 Task: In Heading Arial with underline. Font size of heading  '18'Font style of data Calibri. Font size of data  9Alignment of headline & data Align center. Fill color in heading,  RedFont color of data Black Apply border in Data No BorderIn the sheet   Fusion Sales log book
Action: Mouse moved to (33, 156)
Screenshot: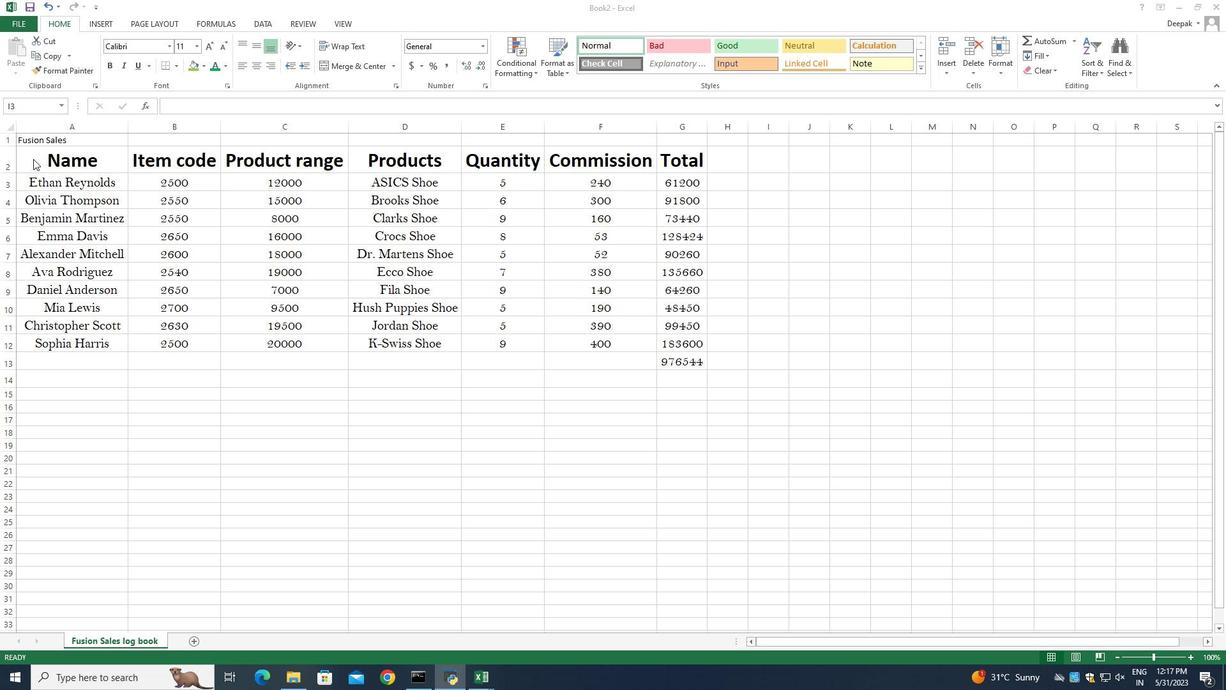 
Action: Mouse pressed left at (33, 156)
Screenshot: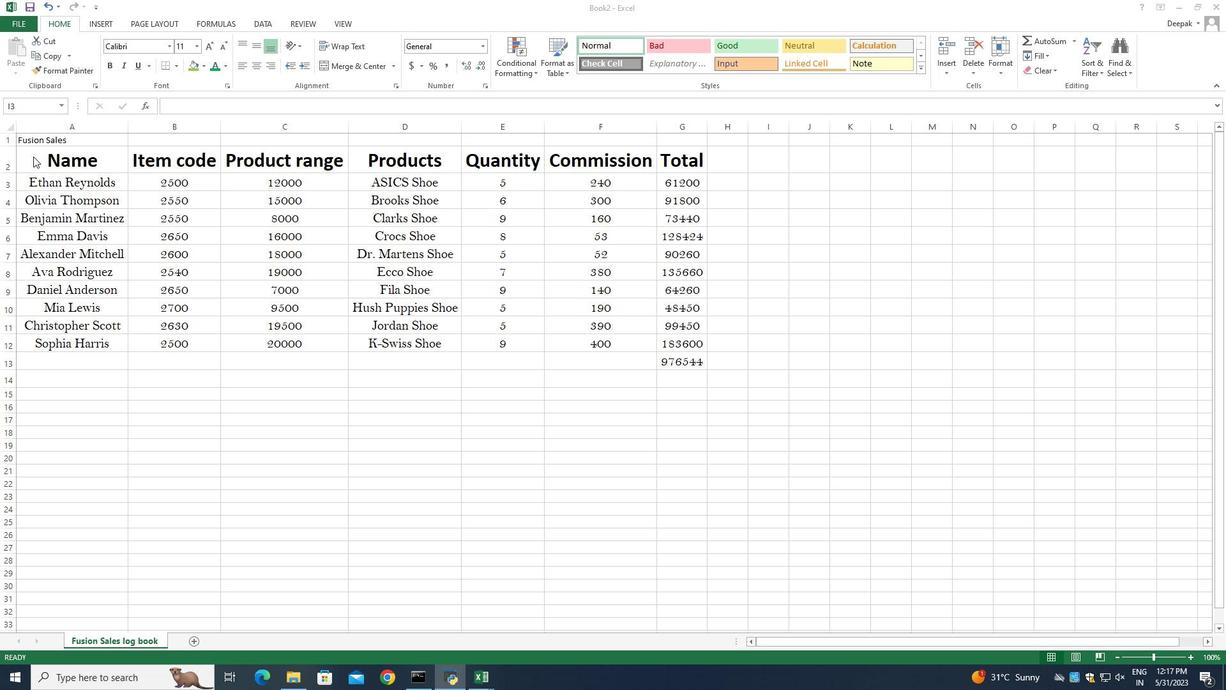 
Action: Mouse moved to (31, 156)
Screenshot: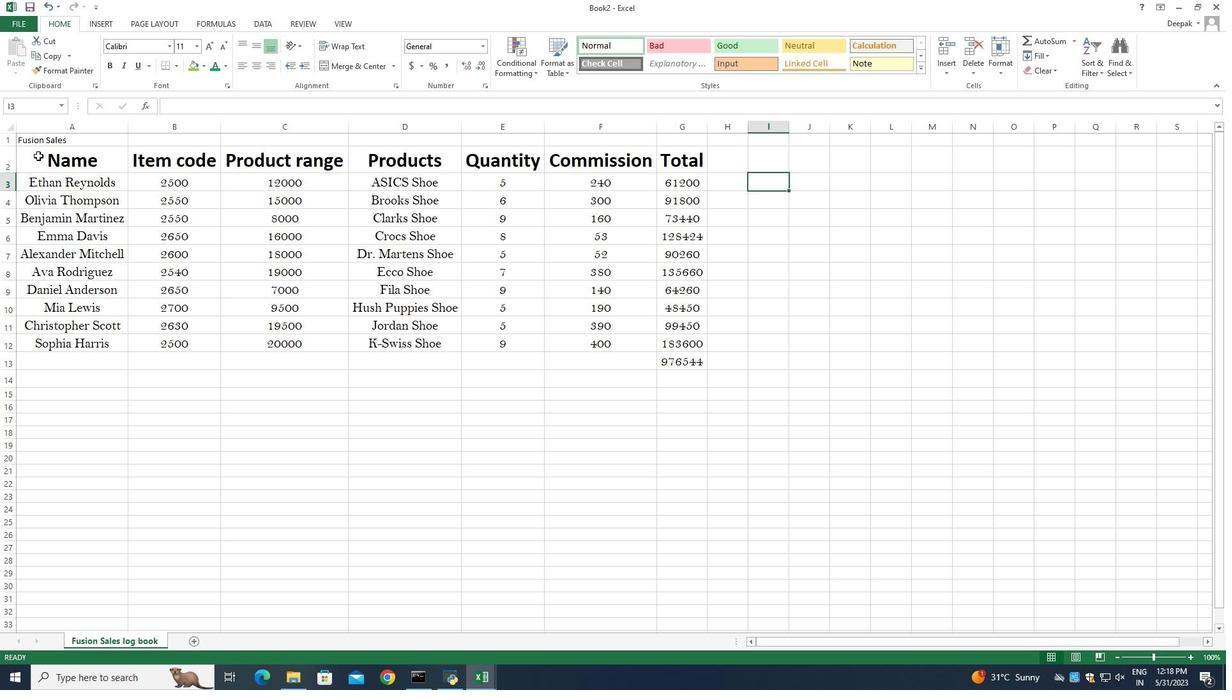 
Action: Mouse pressed left at (31, 156)
Screenshot: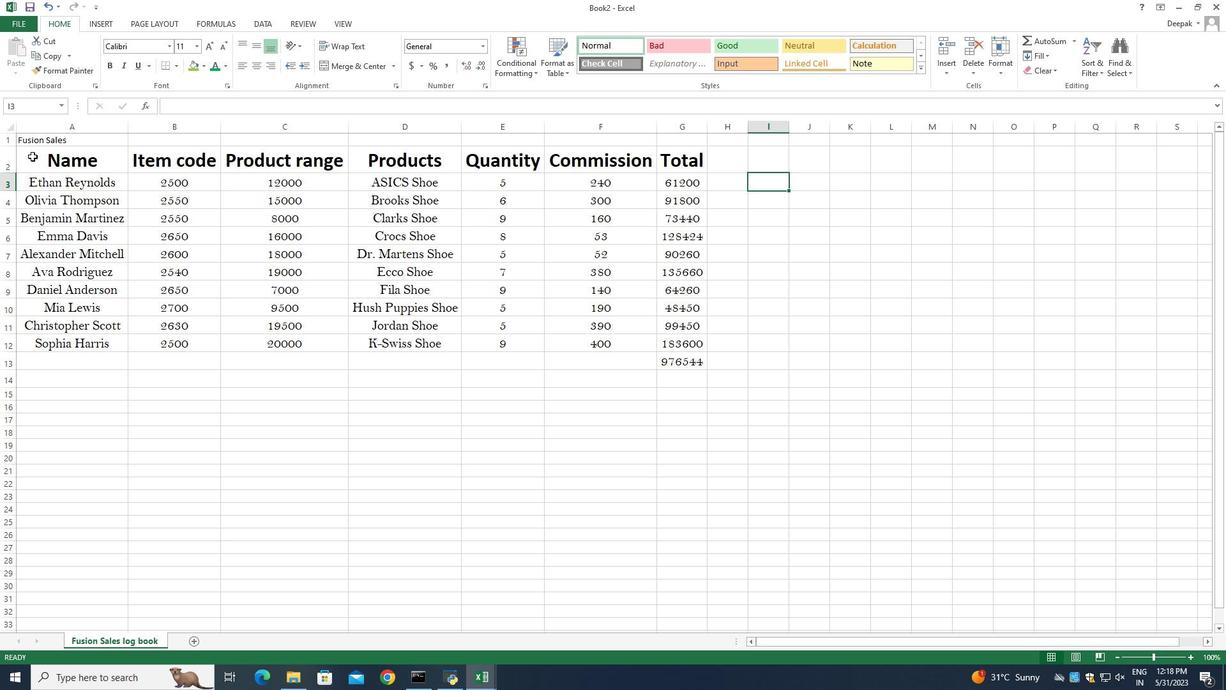 
Action: Mouse moved to (173, 44)
Screenshot: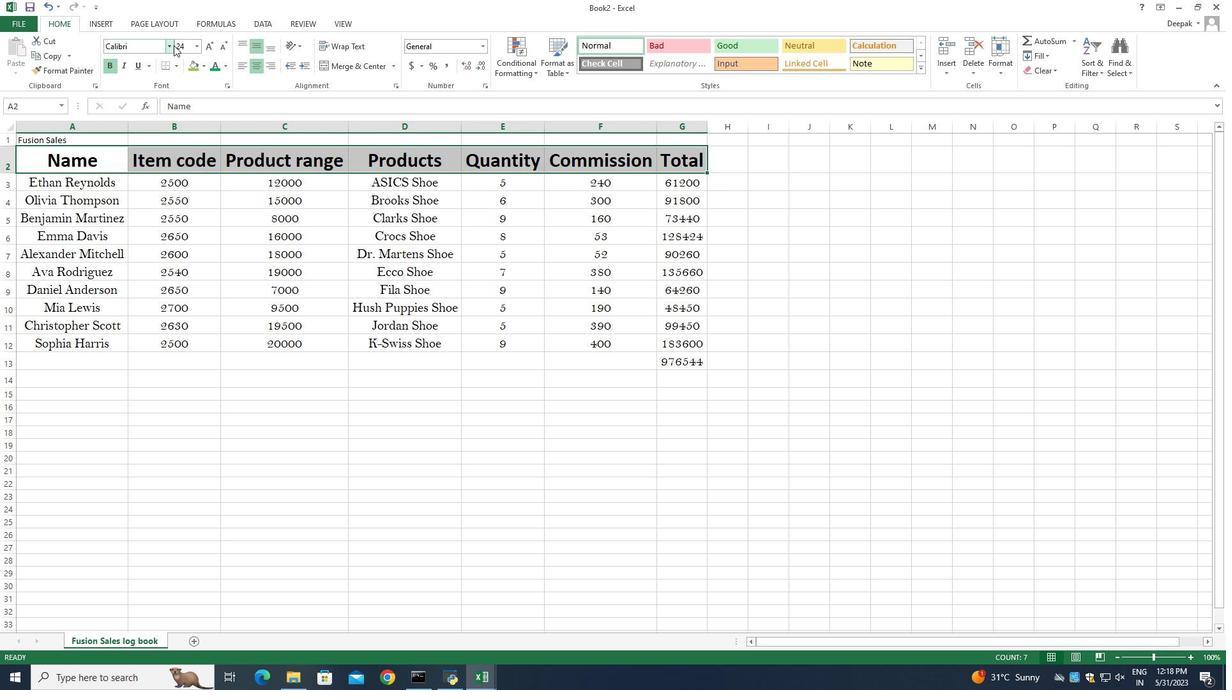 
Action: Mouse pressed left at (173, 44)
Screenshot: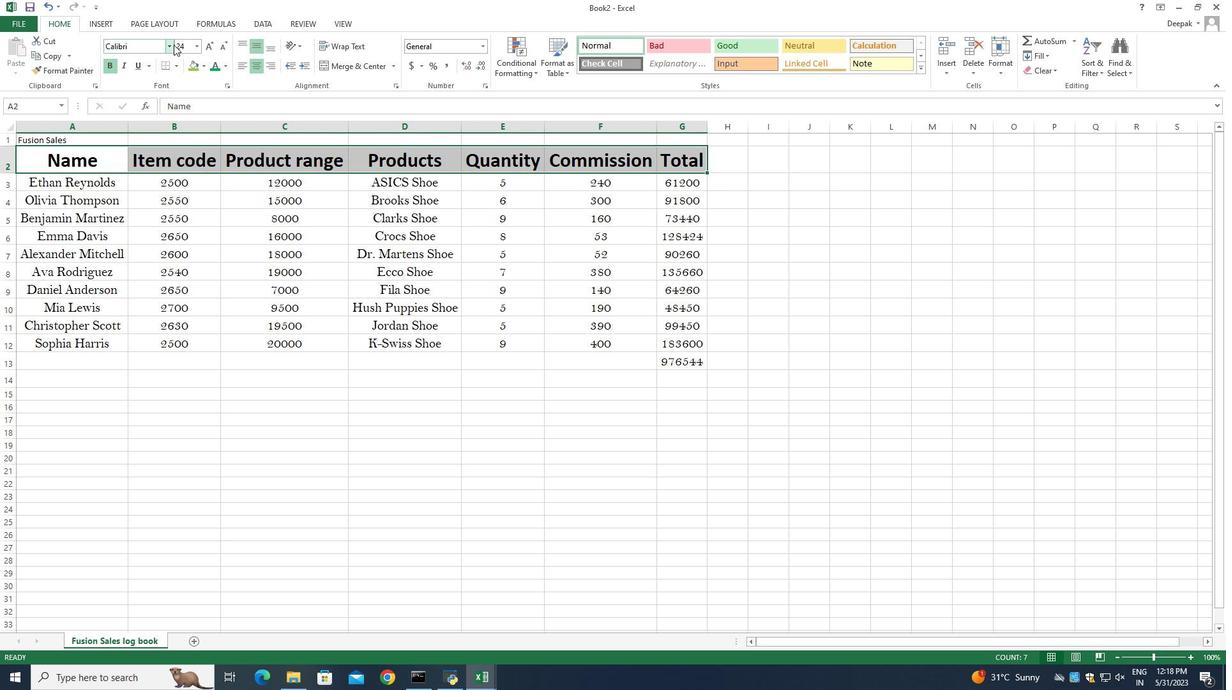 
Action: Mouse moved to (158, 158)
Screenshot: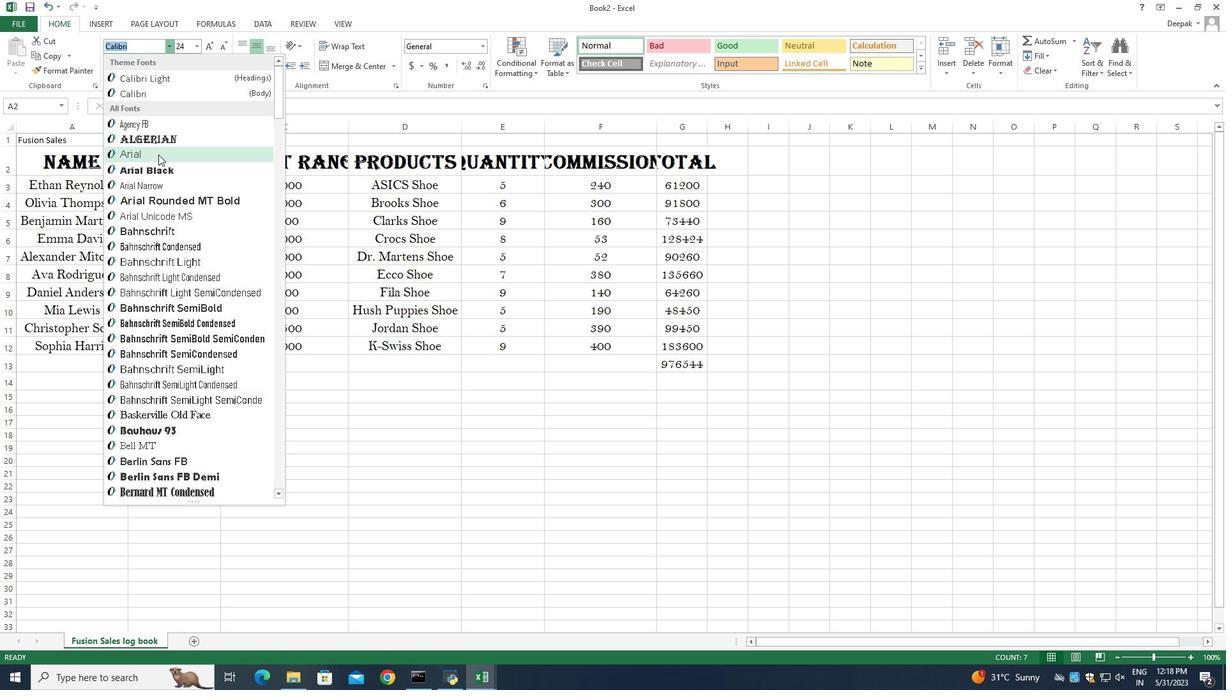 
Action: Mouse pressed left at (158, 158)
Screenshot: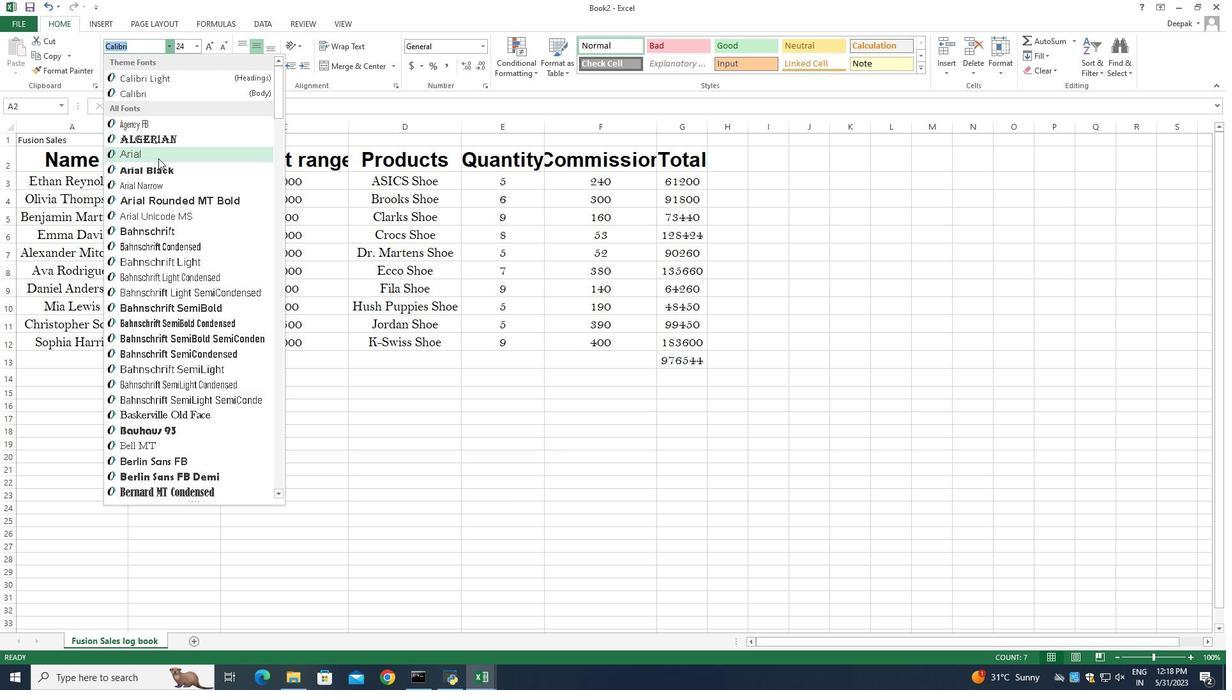 
Action: Key pressed ctrl+U
Screenshot: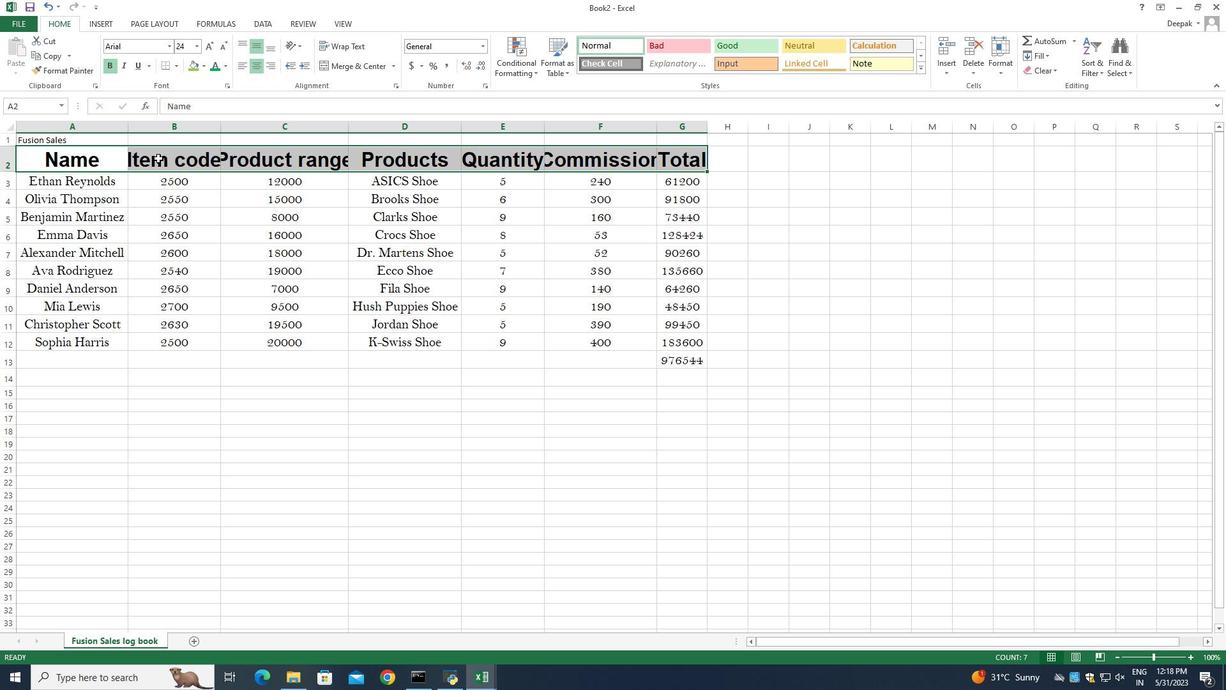 
Action: Mouse moved to (731, 159)
Screenshot: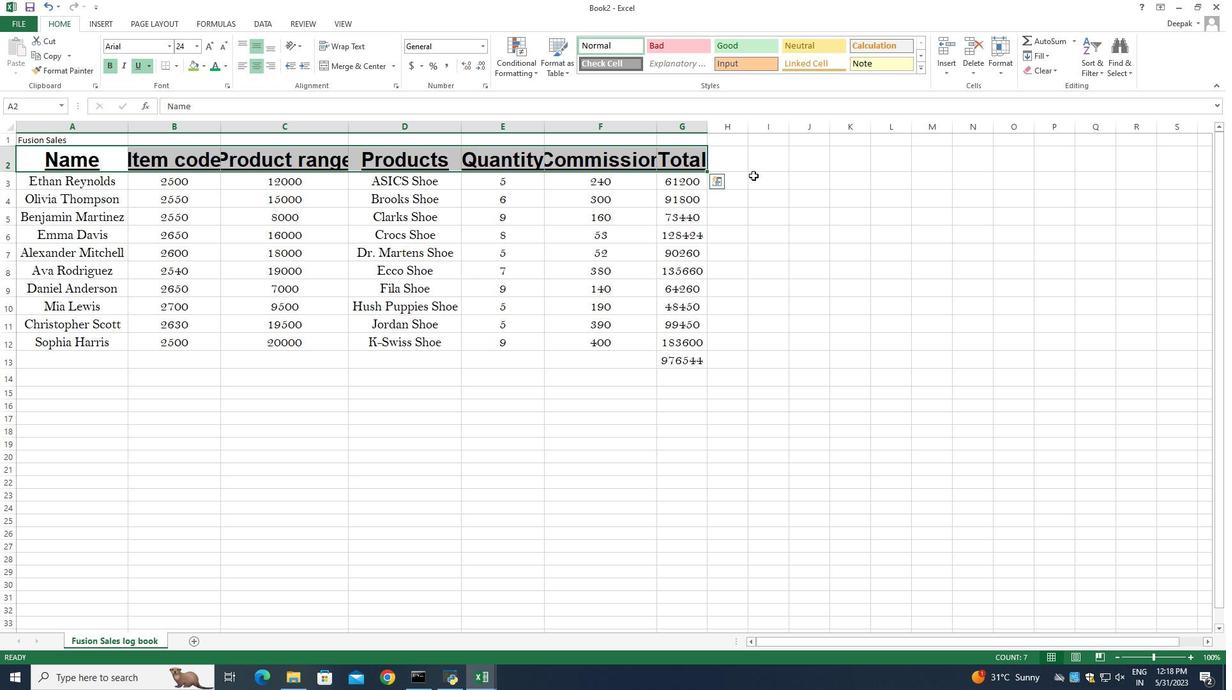 
Action: Mouse pressed left at (731, 159)
Screenshot: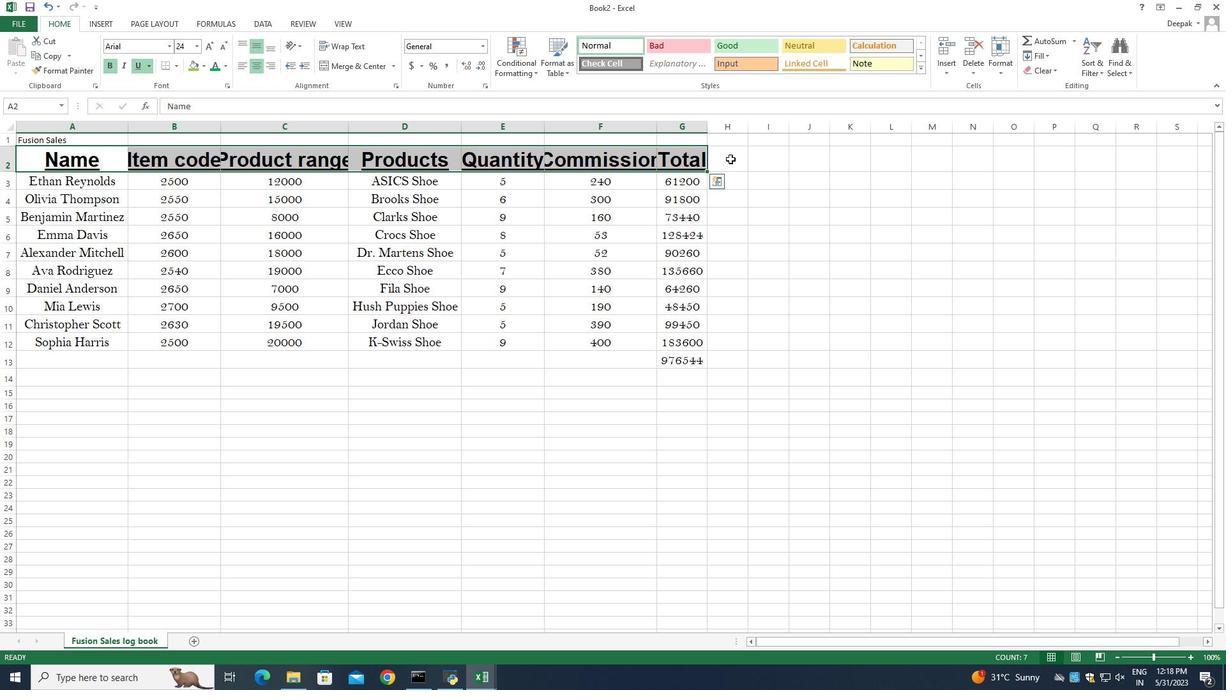
Action: Mouse moved to (30, 154)
Screenshot: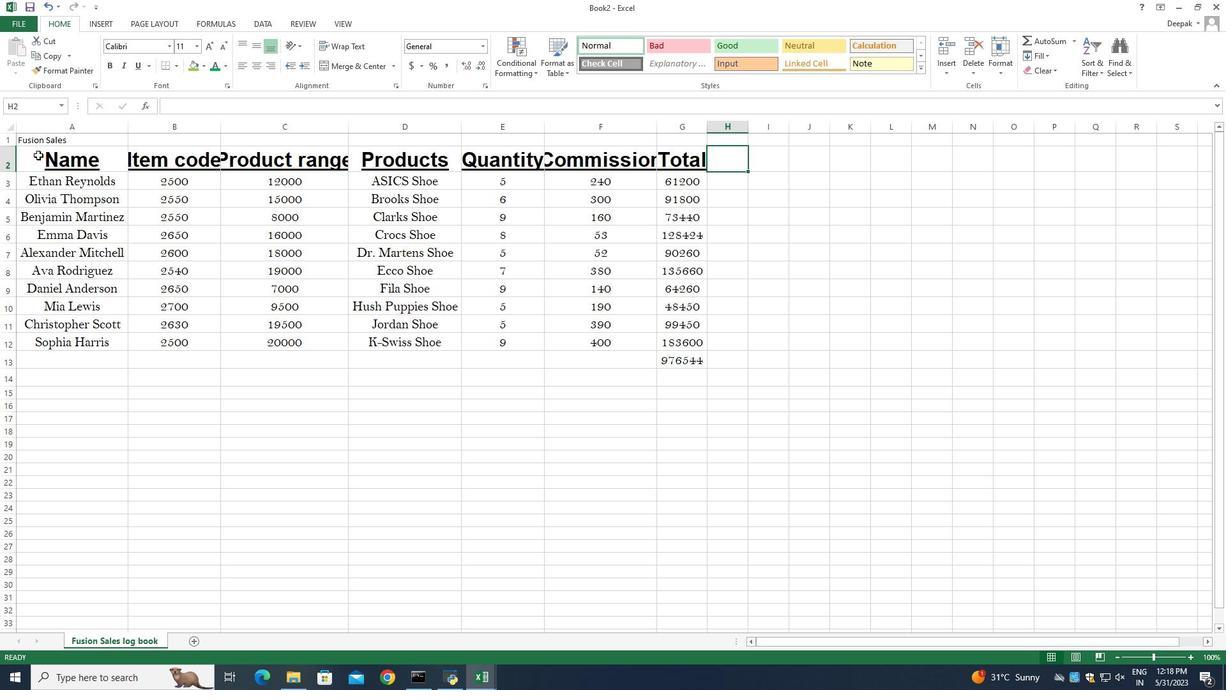 
Action: Mouse pressed left at (30, 154)
Screenshot: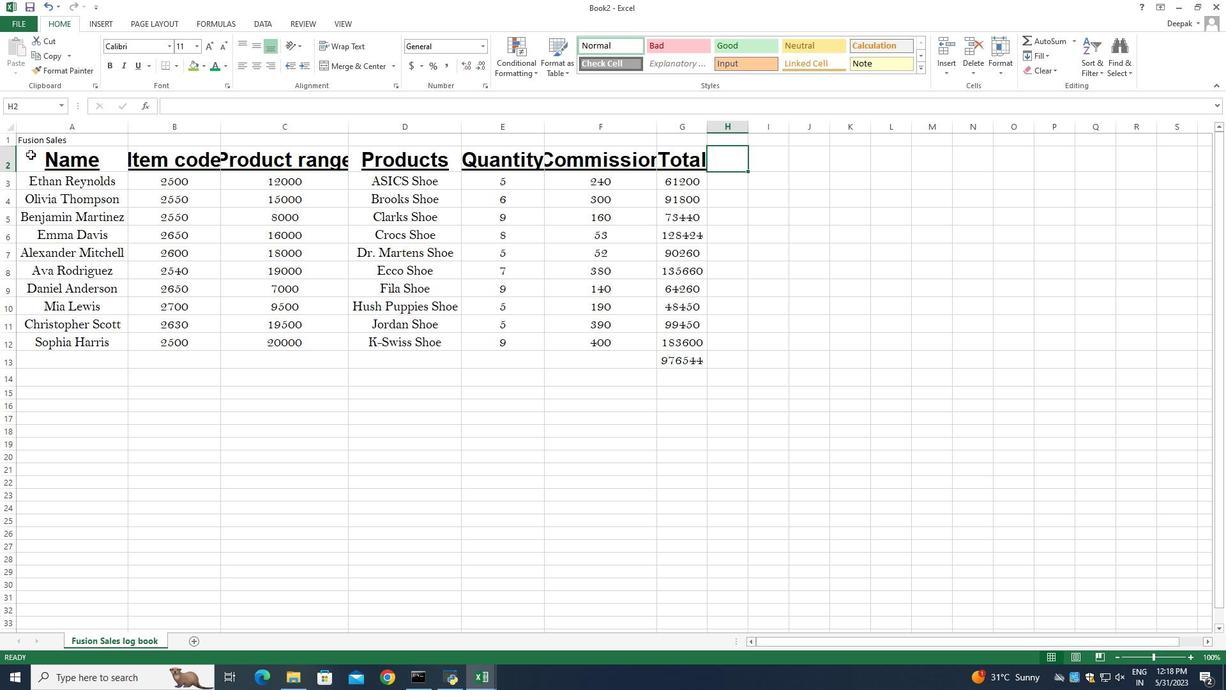 
Action: Mouse moved to (201, 46)
Screenshot: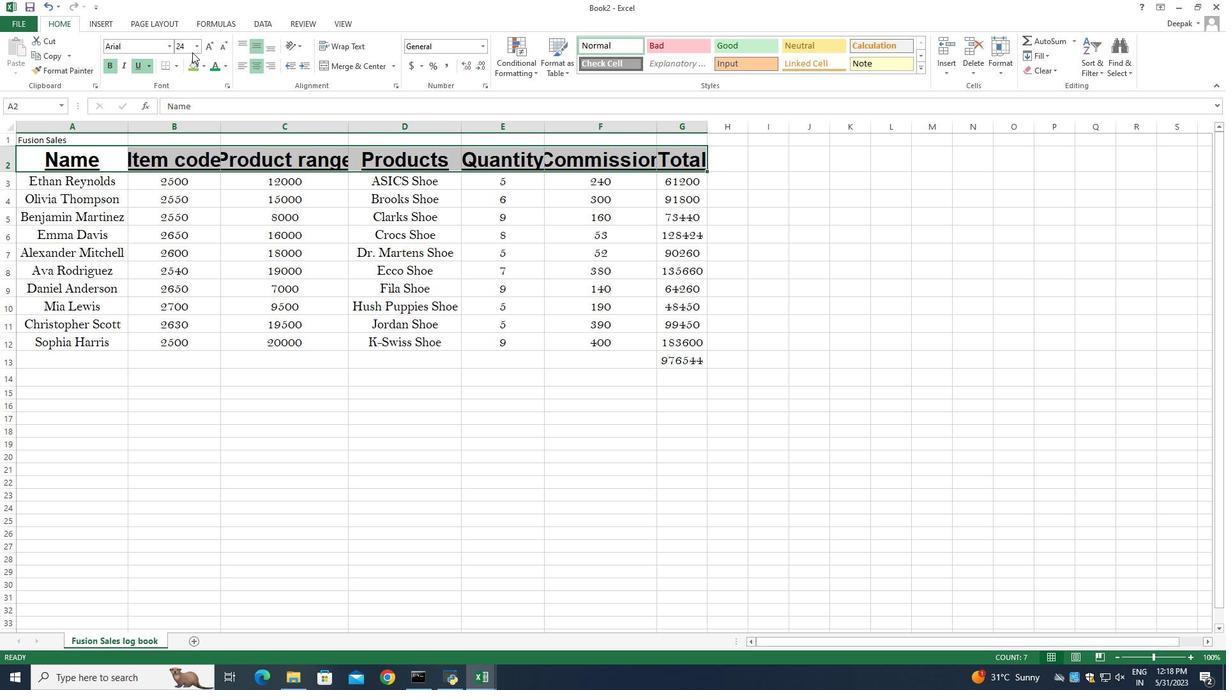 
Action: Mouse pressed left at (201, 46)
Screenshot: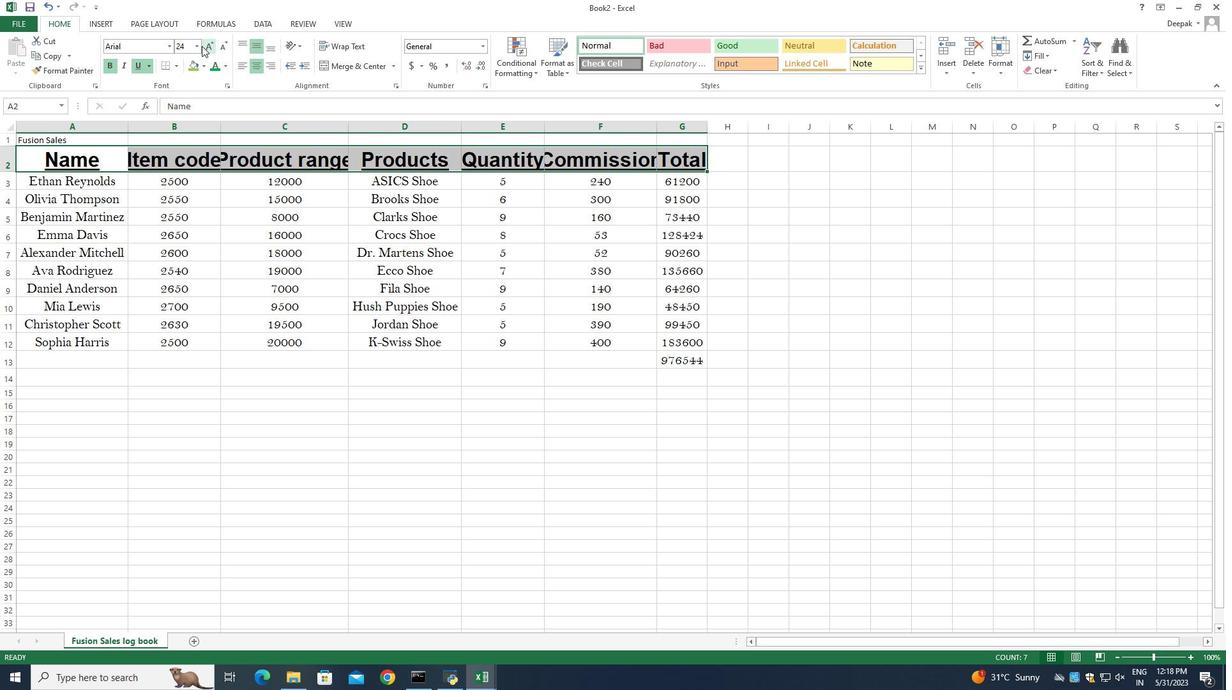 
Action: Mouse pressed left at (201, 46)
Screenshot: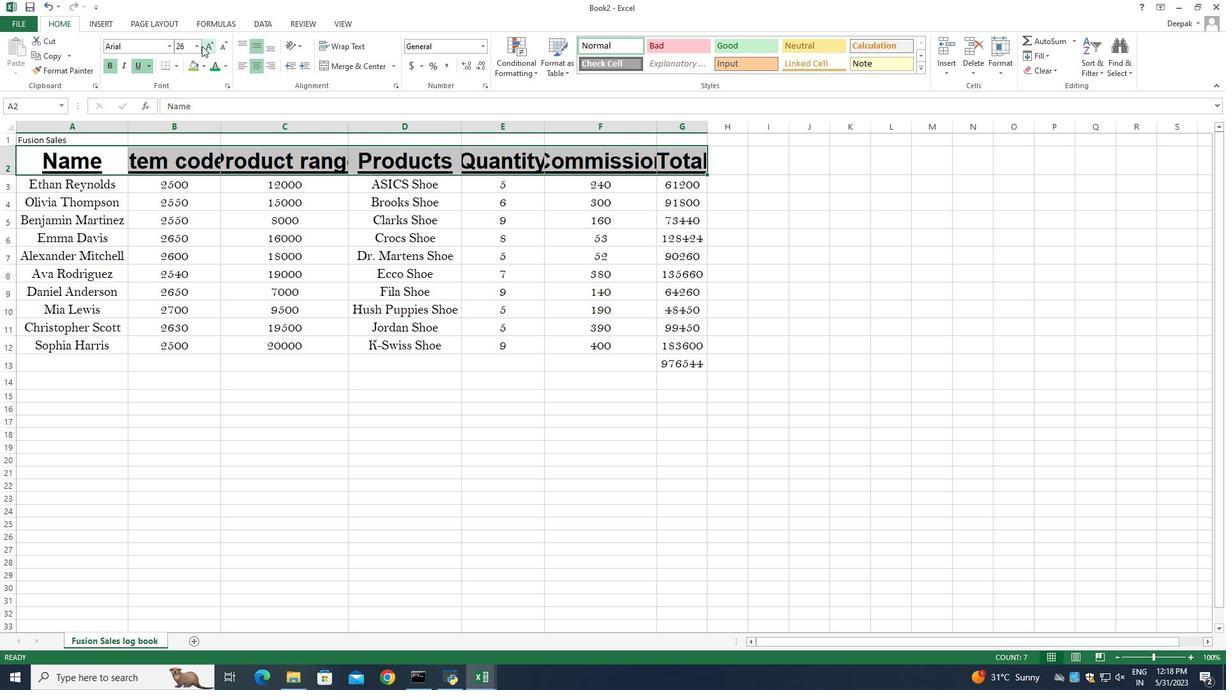 
Action: Mouse moved to (226, 44)
Screenshot: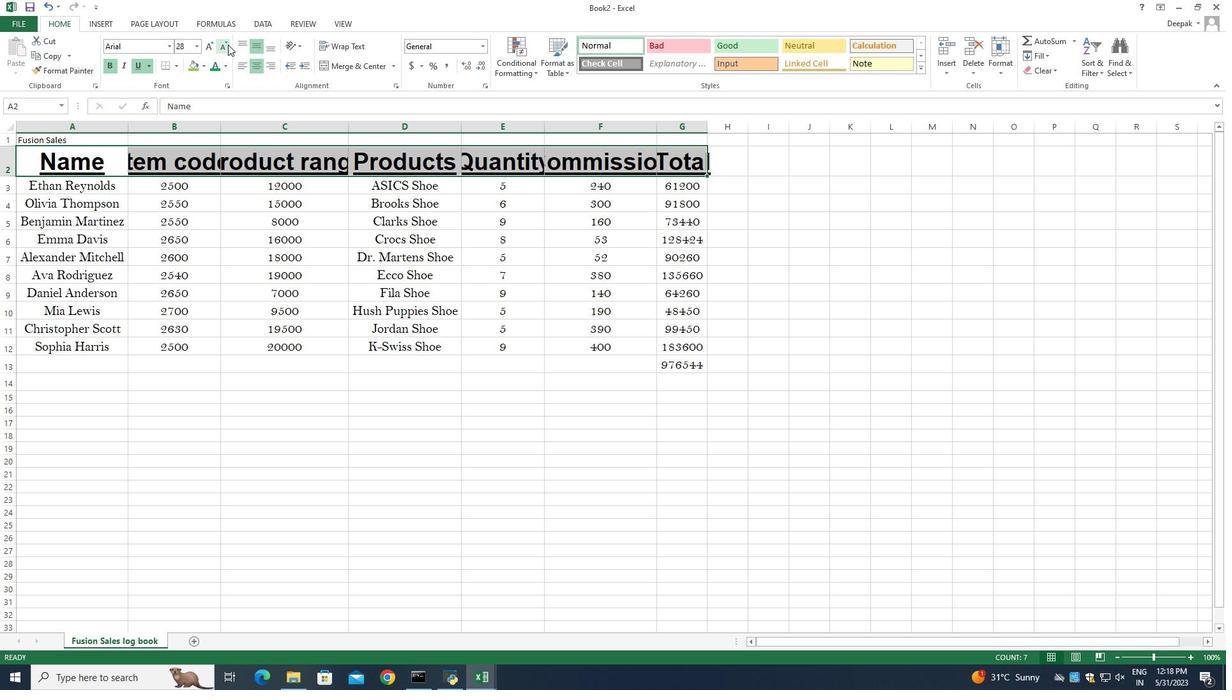 
Action: Mouse pressed left at (226, 44)
Screenshot: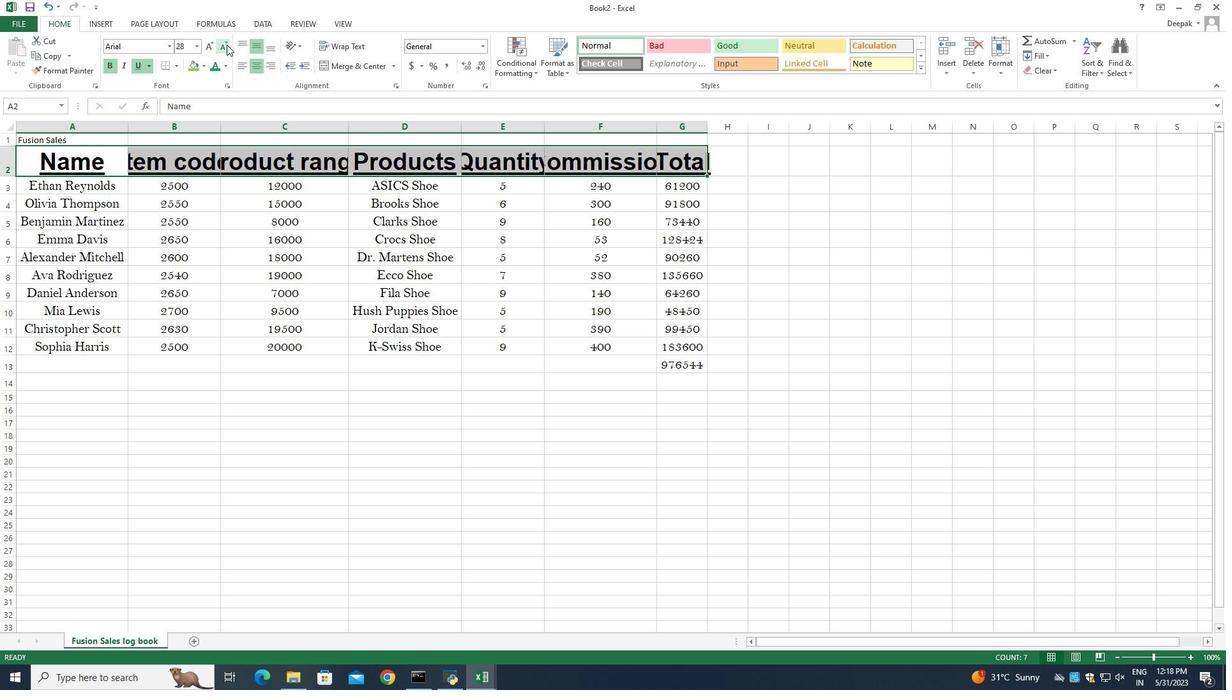 
Action: Mouse pressed left at (226, 44)
Screenshot: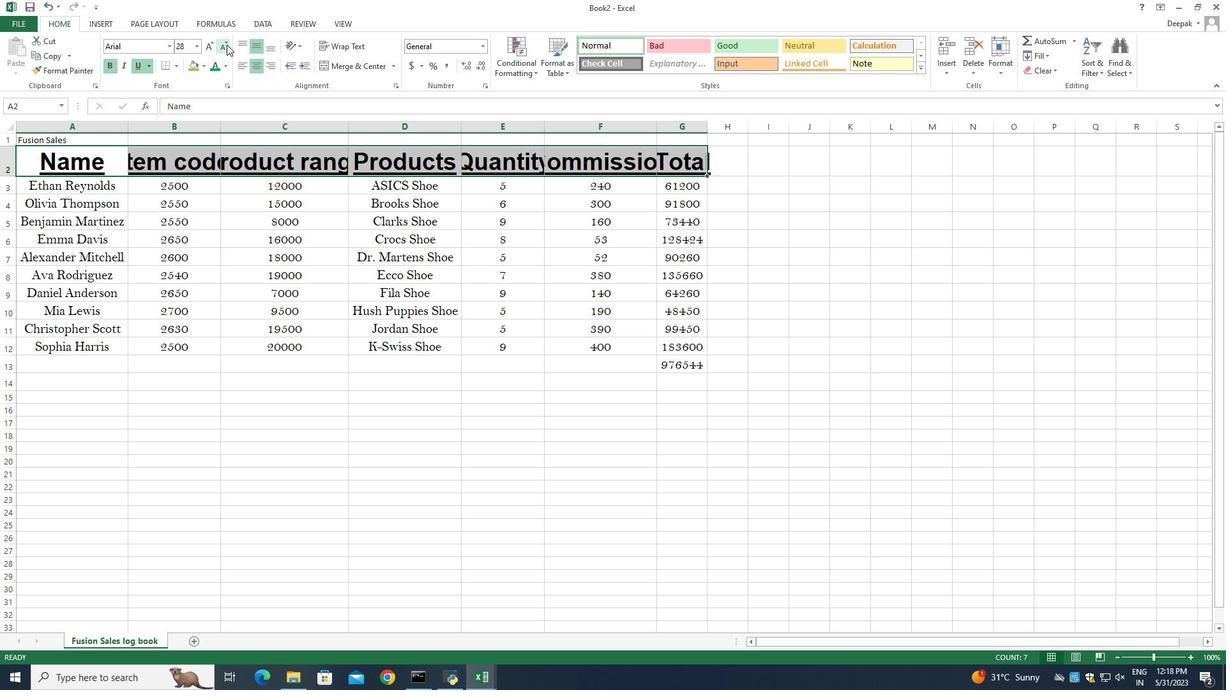 
Action: Mouse moved to (199, 44)
Screenshot: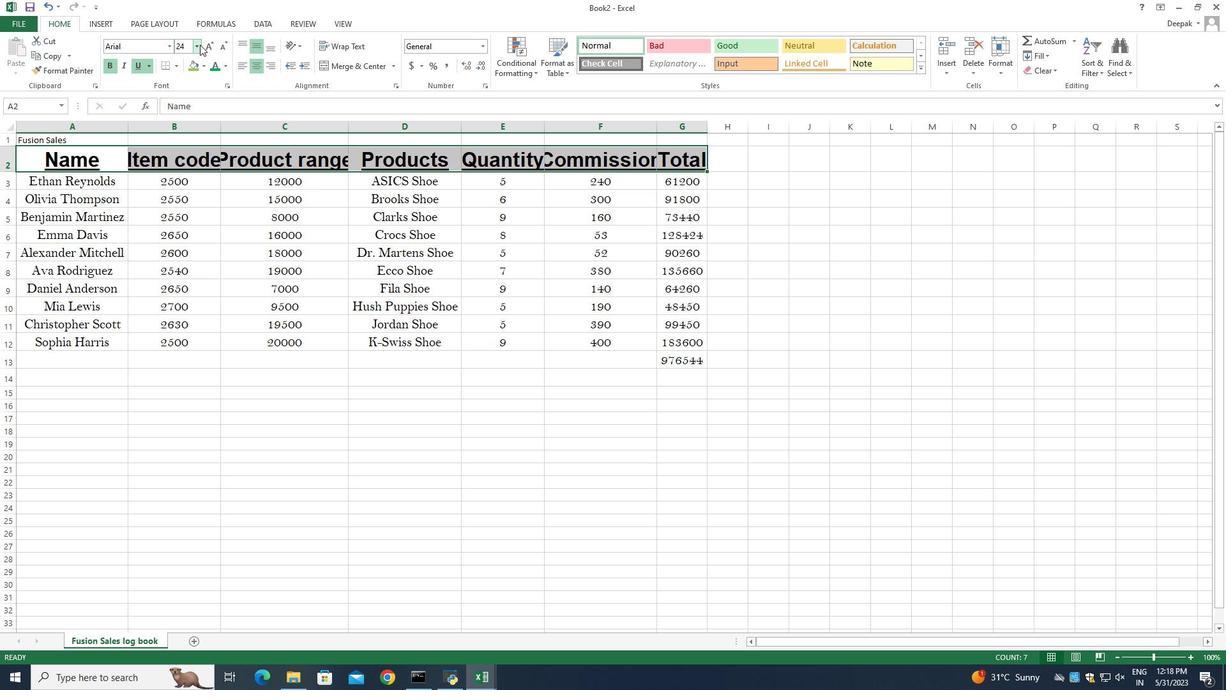 
Action: Mouse pressed left at (199, 44)
Screenshot: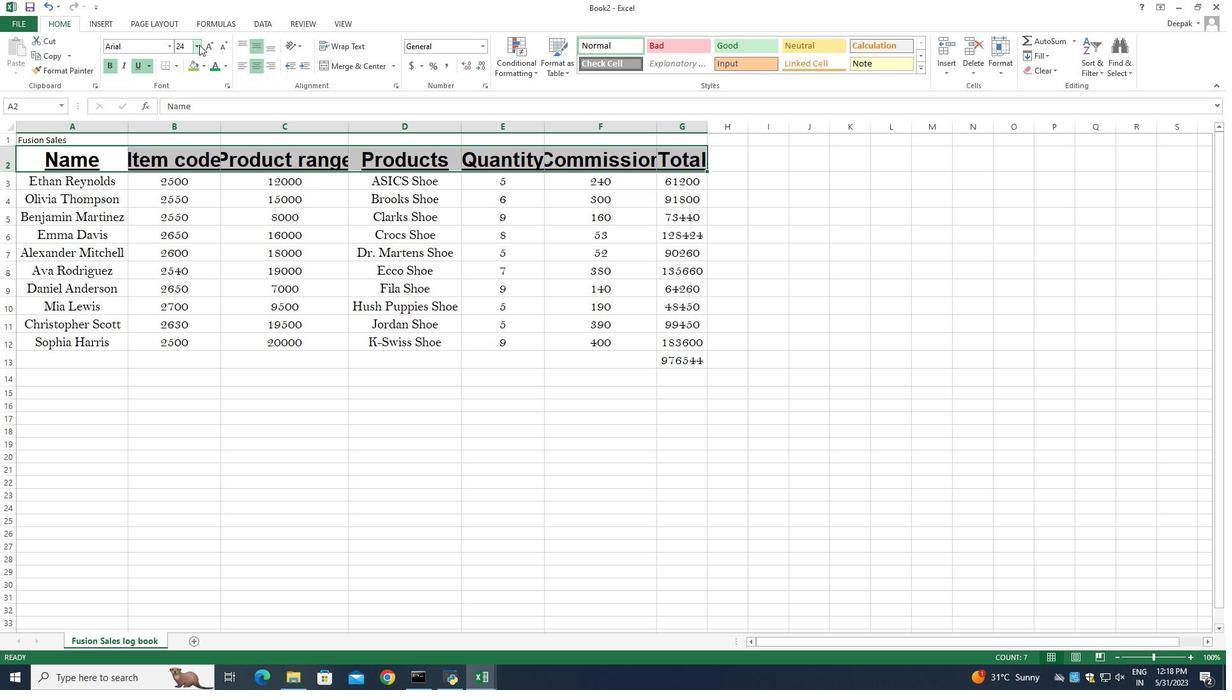 
Action: Mouse moved to (184, 144)
Screenshot: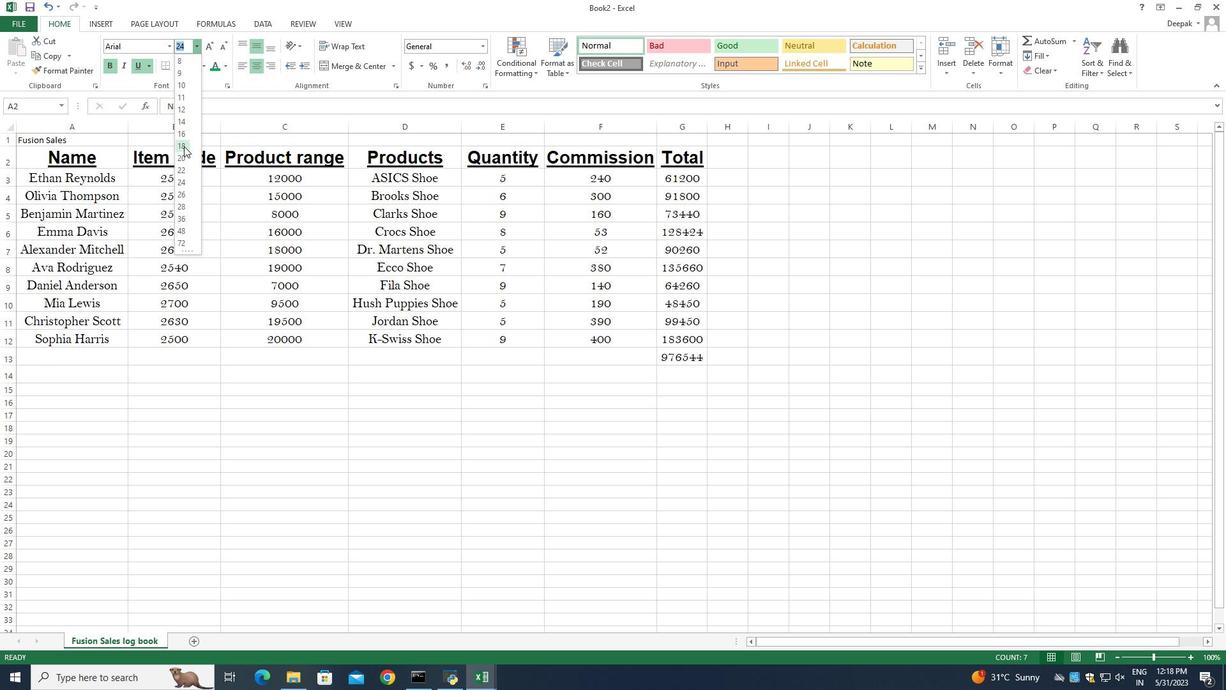 
Action: Mouse pressed left at (184, 144)
Screenshot: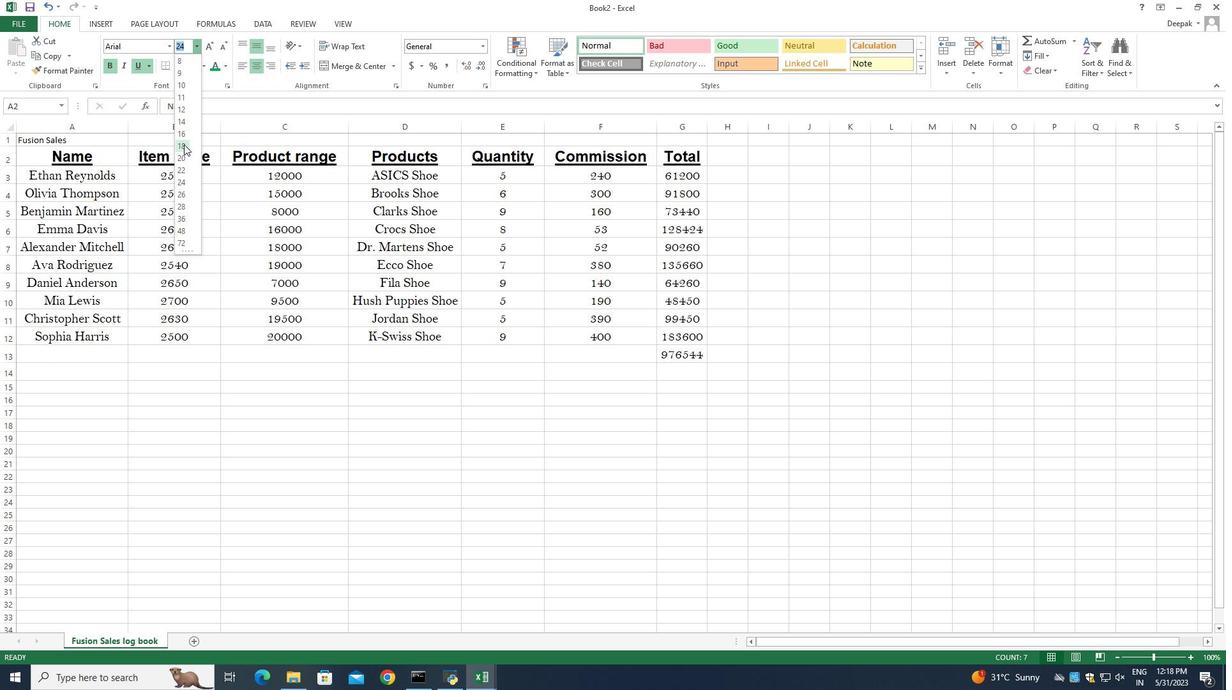 
Action: Mouse moved to (28, 172)
Screenshot: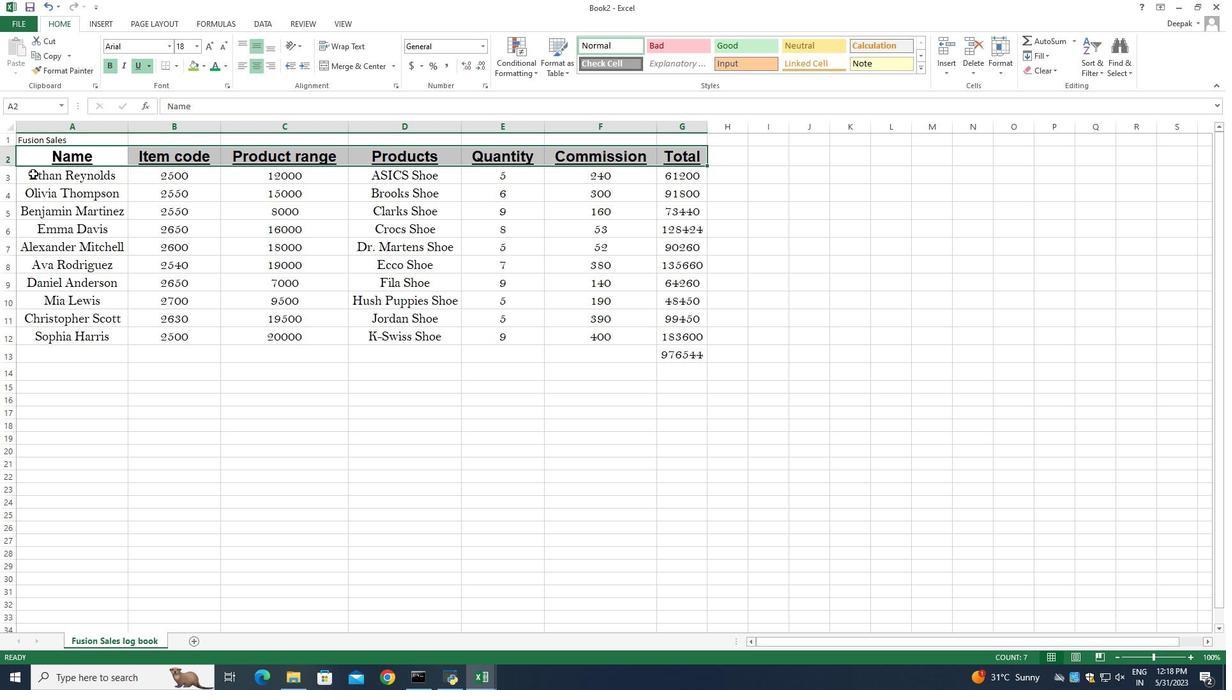
Action: Mouse pressed left at (28, 172)
Screenshot: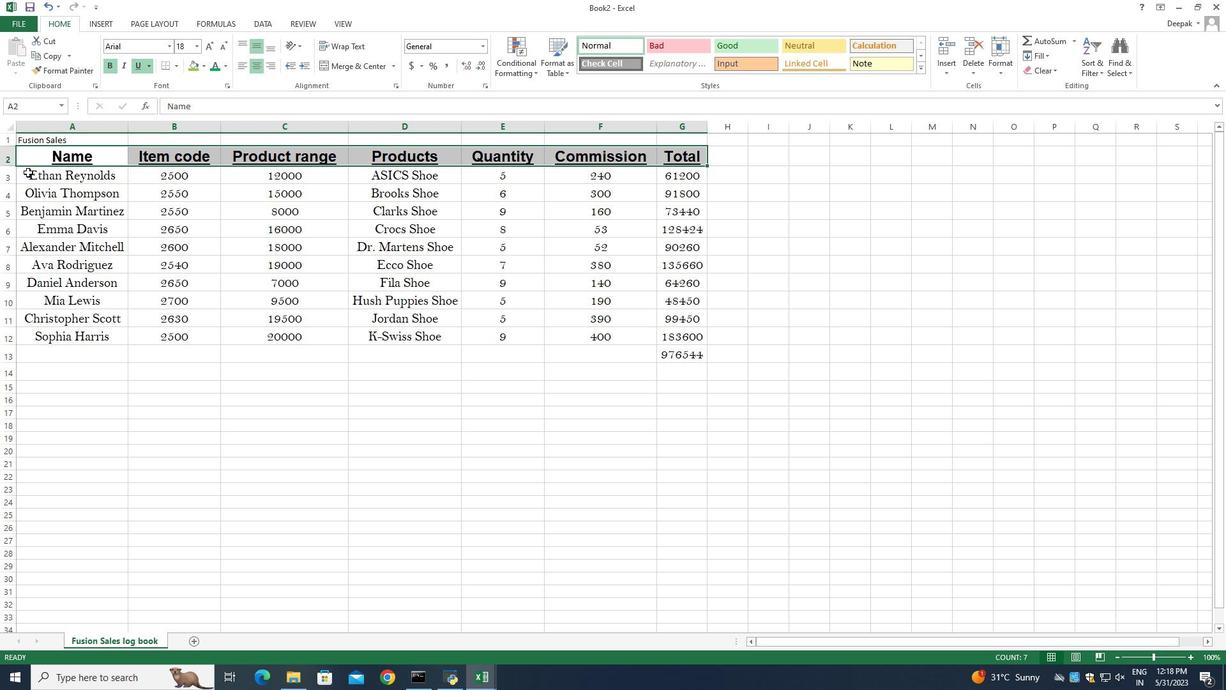 
Action: Mouse moved to (168, 47)
Screenshot: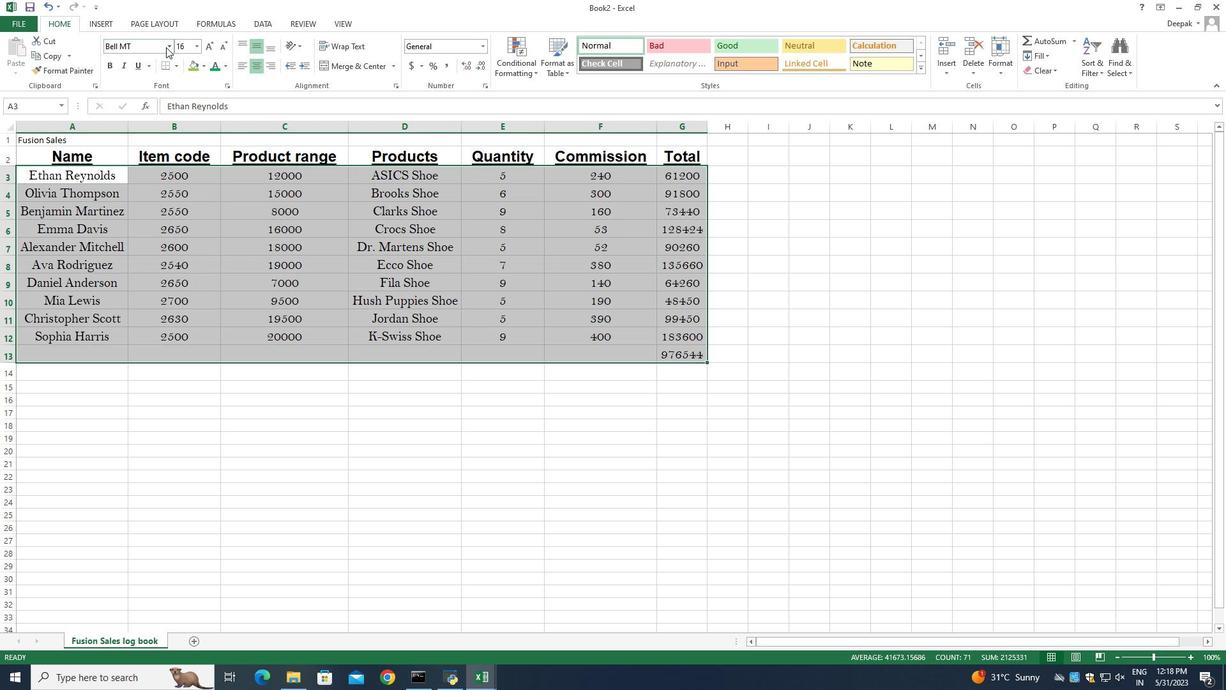 
Action: Mouse pressed left at (168, 47)
Screenshot: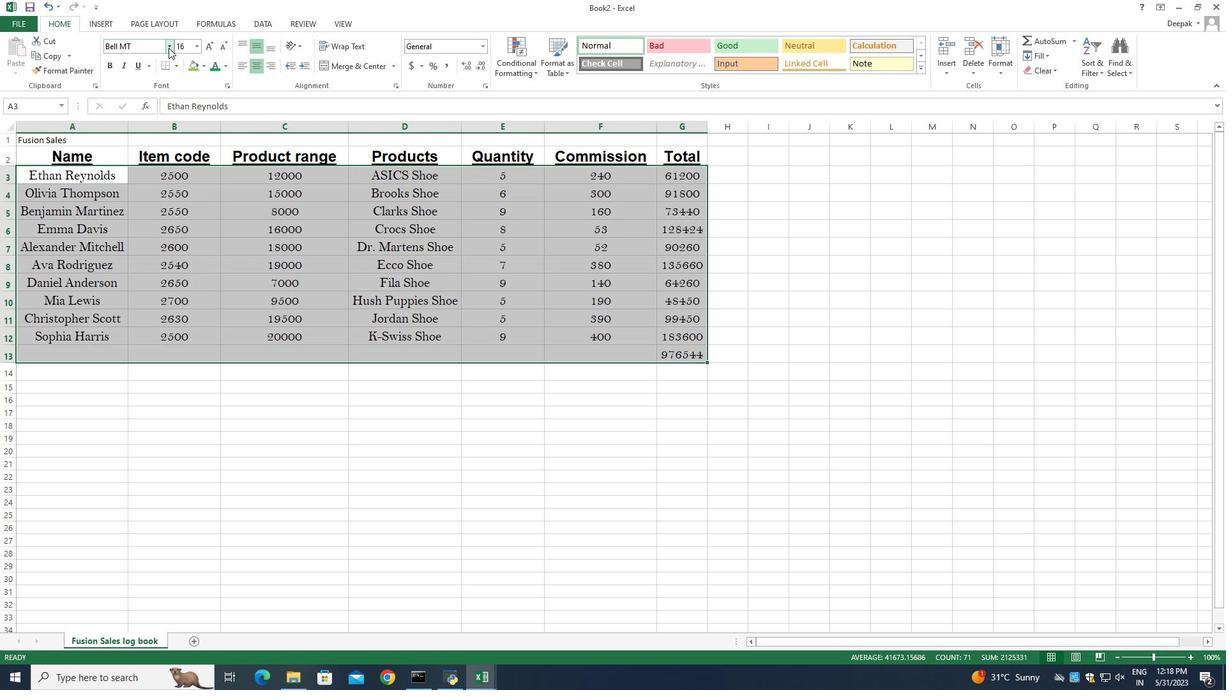 
Action: Mouse moved to (168, 435)
Screenshot: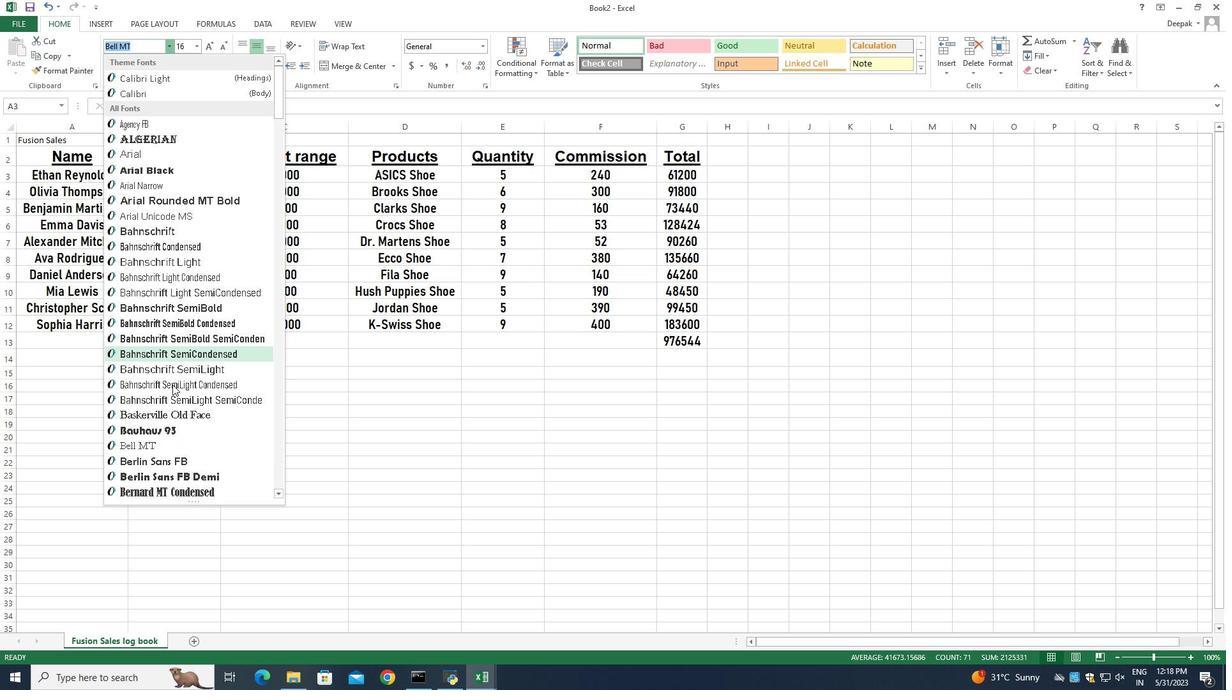 
Action: Mouse scrolled (168, 435) with delta (0, 0)
Screenshot: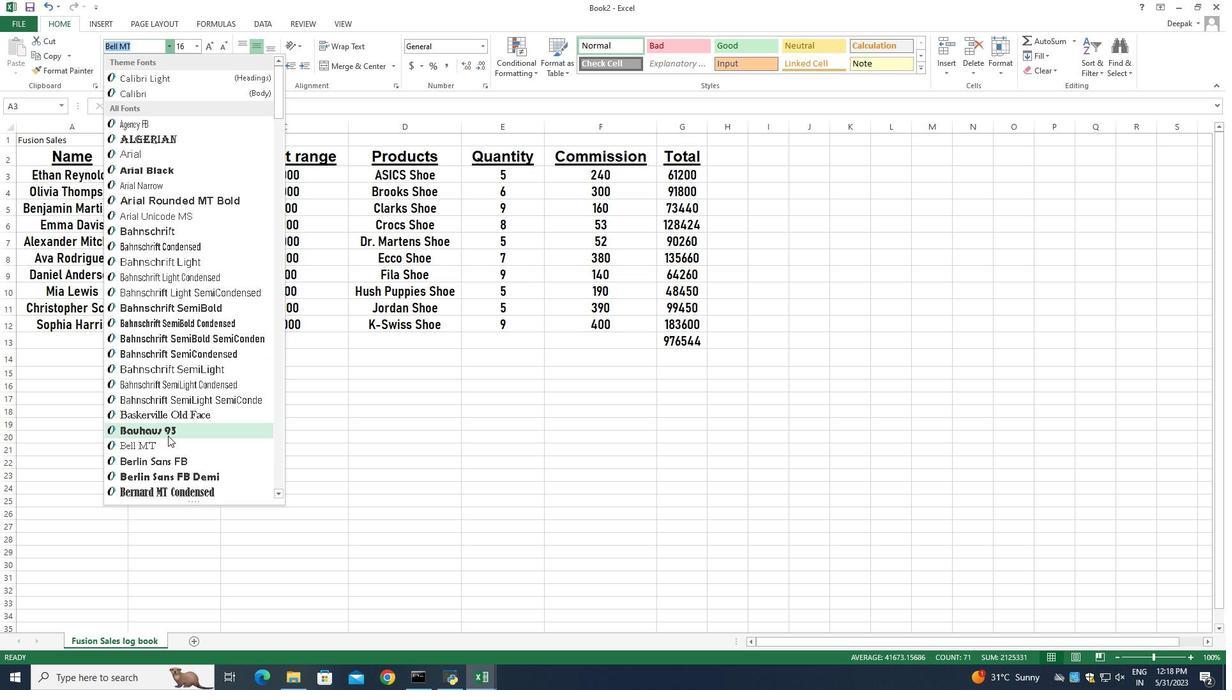 
Action: Mouse moved to (168, 437)
Screenshot: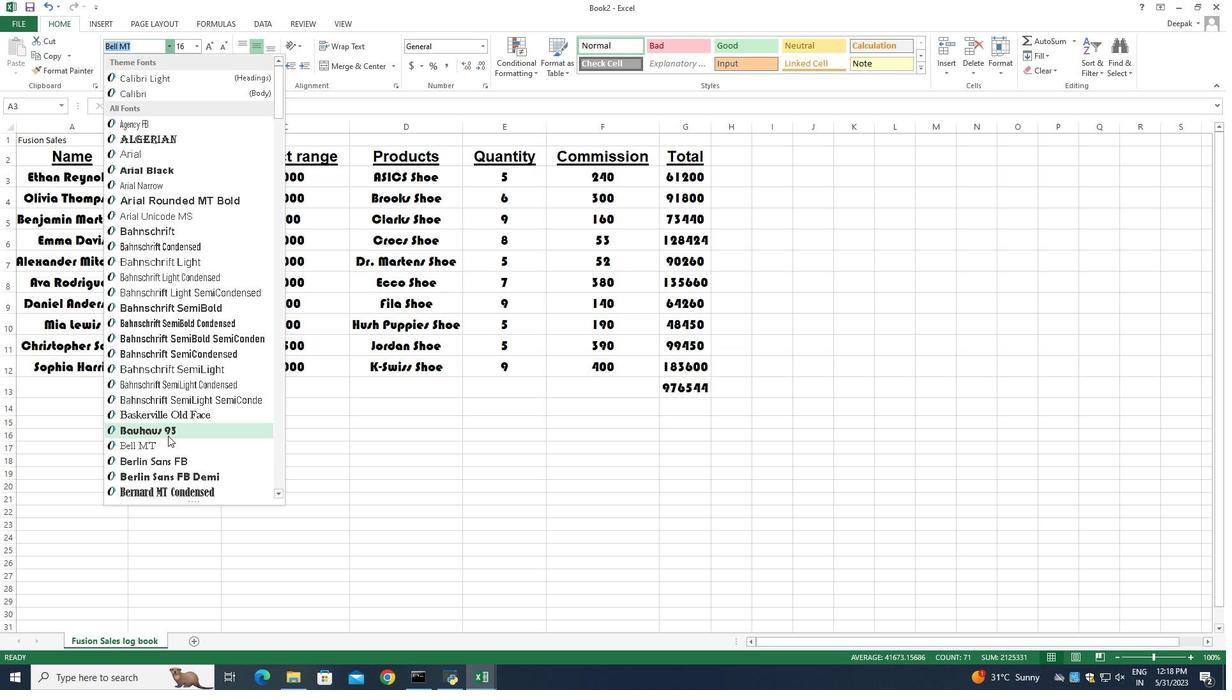 
Action: Mouse scrolled (168, 436) with delta (0, 0)
Screenshot: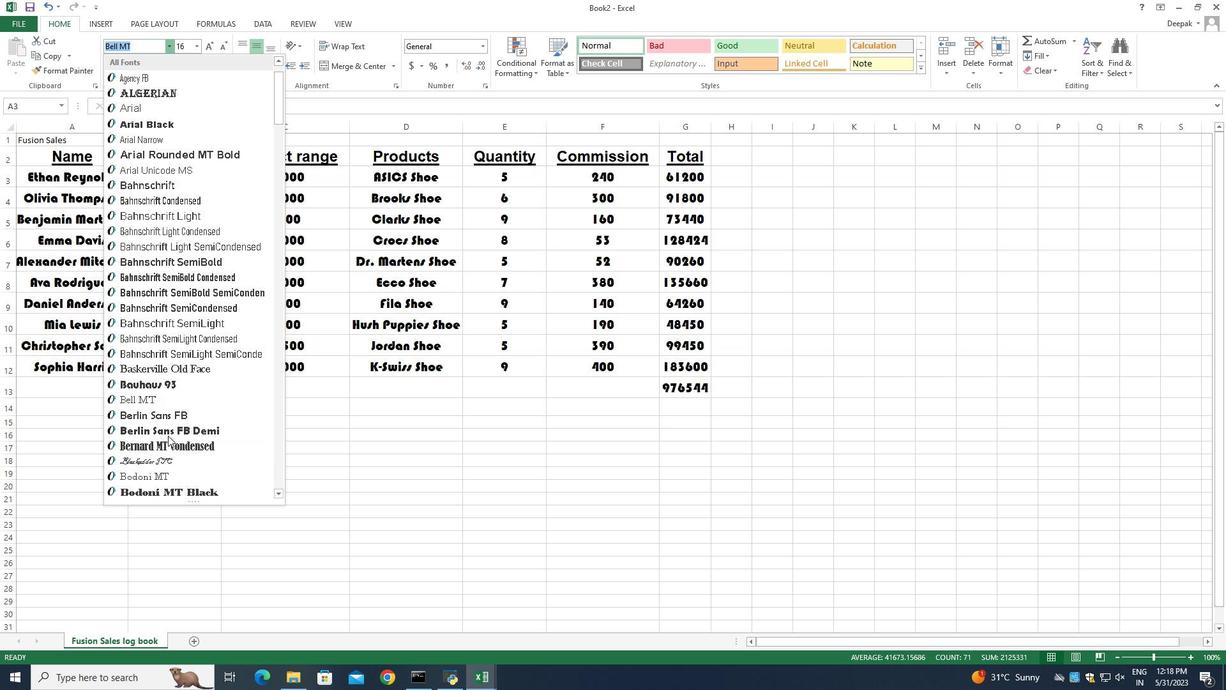 
Action: Mouse moved to (172, 375)
Screenshot: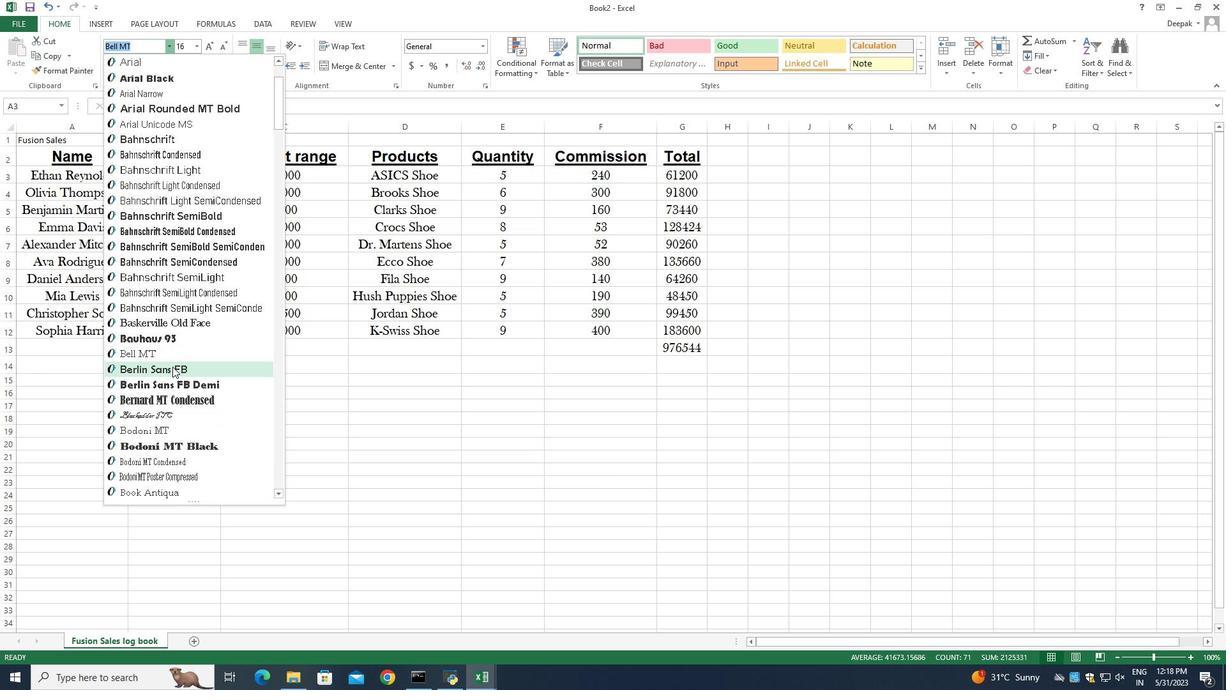 
Action: Mouse scrolled (172, 374) with delta (0, 0)
Screenshot: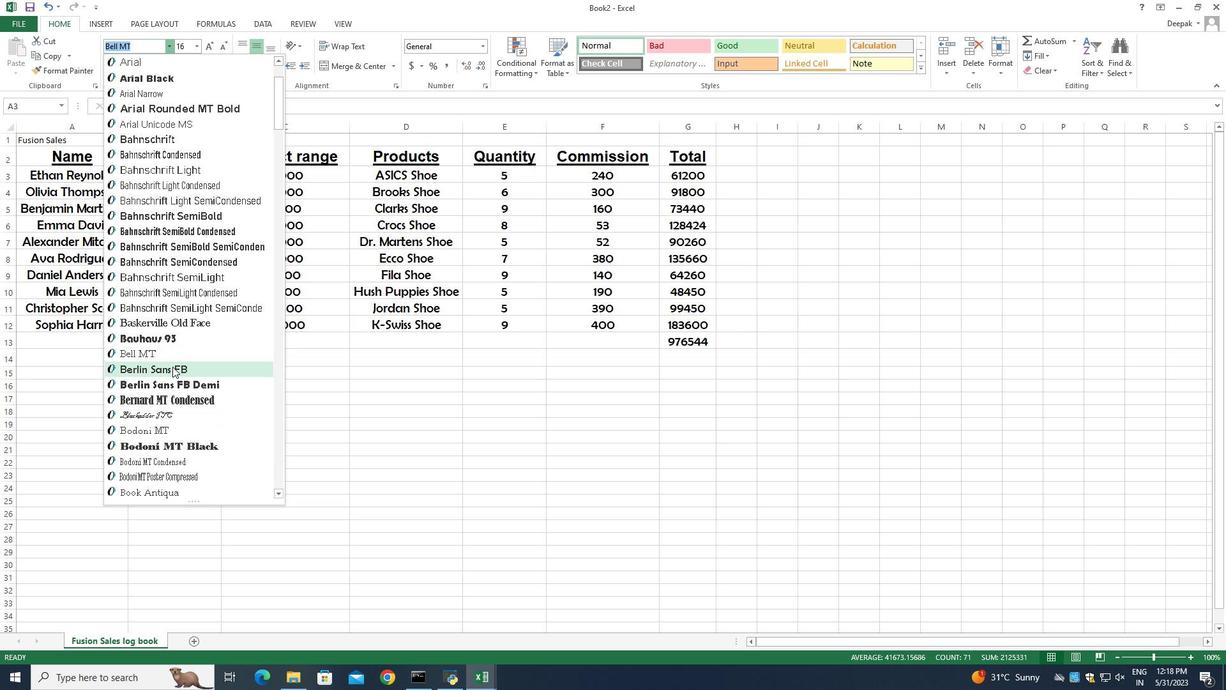 
Action: Mouse scrolled (172, 374) with delta (0, 0)
Screenshot: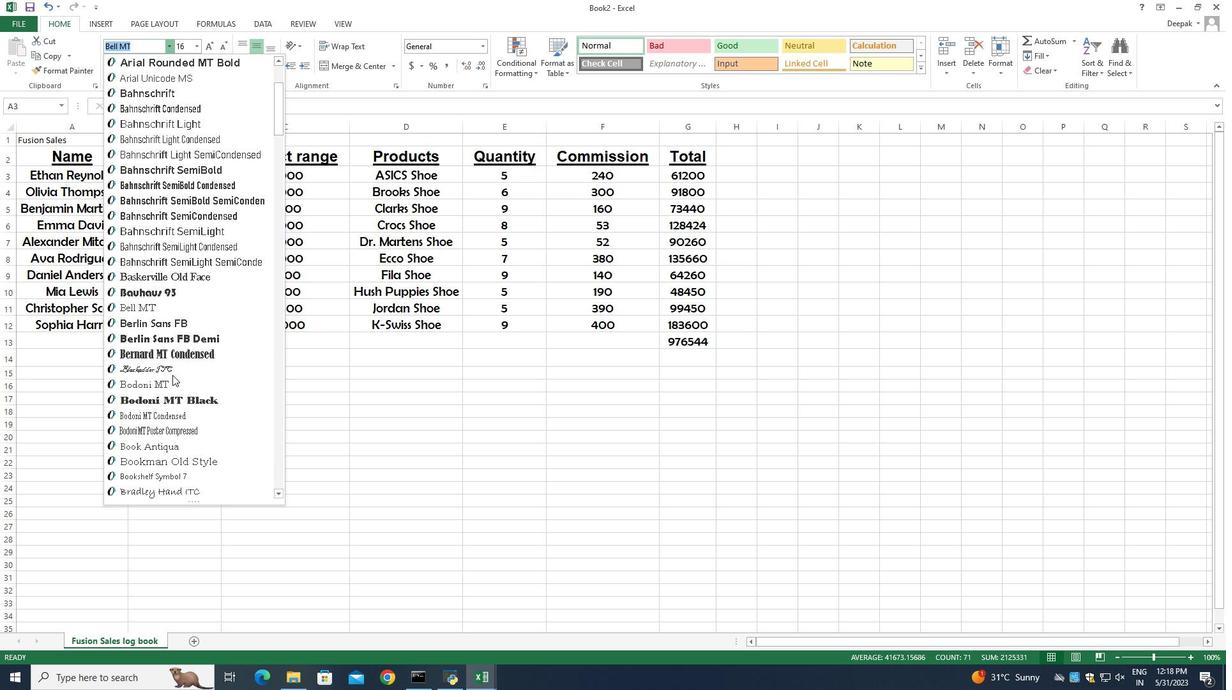 
Action: Mouse scrolled (172, 374) with delta (0, 0)
Screenshot: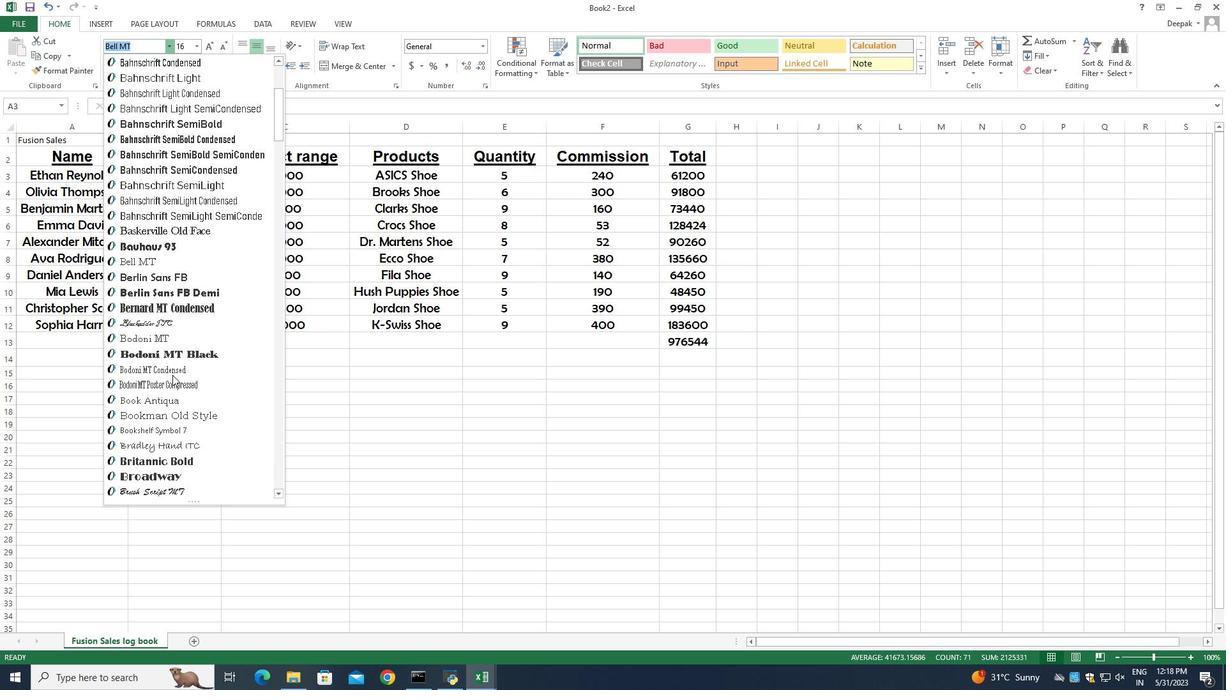 
Action: Mouse scrolled (172, 374) with delta (0, 0)
Screenshot: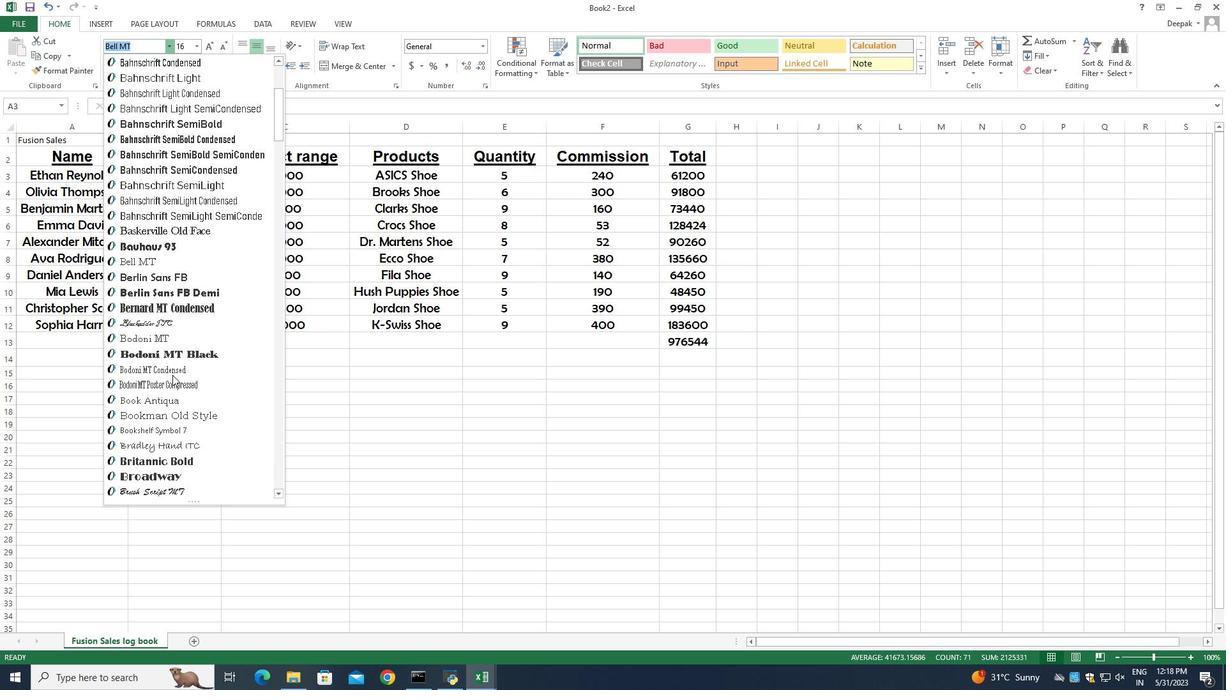 
Action: Mouse moved to (169, 418)
Screenshot: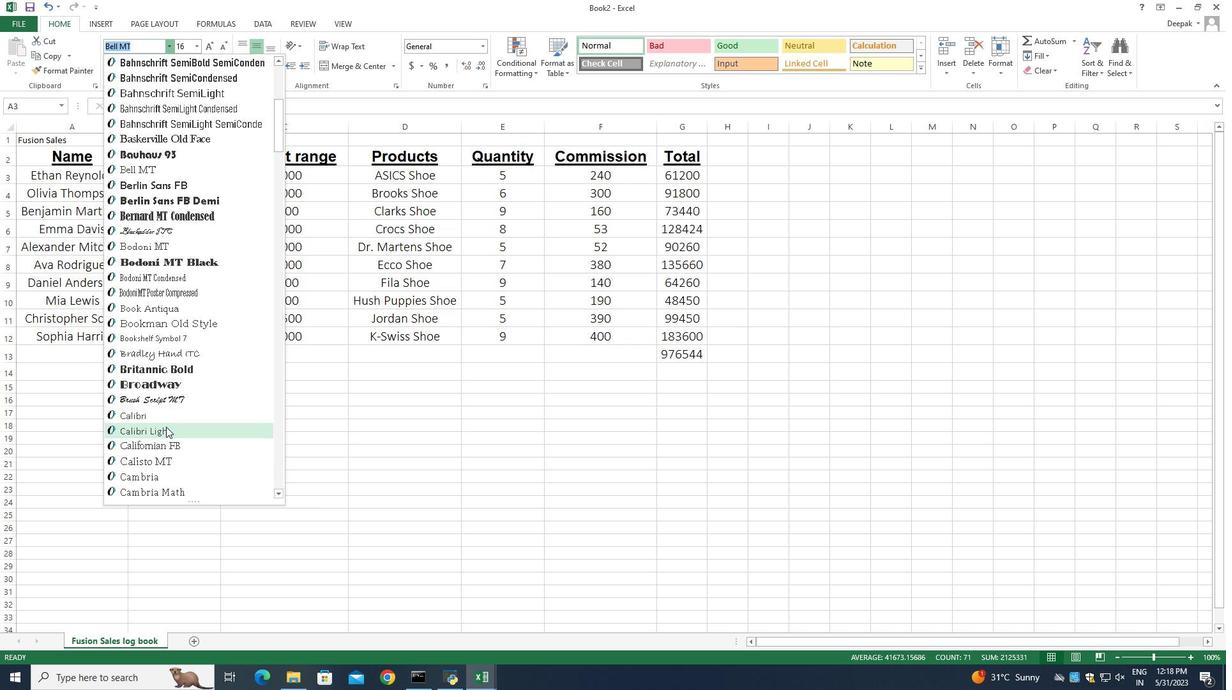 
Action: Mouse pressed left at (169, 418)
Screenshot: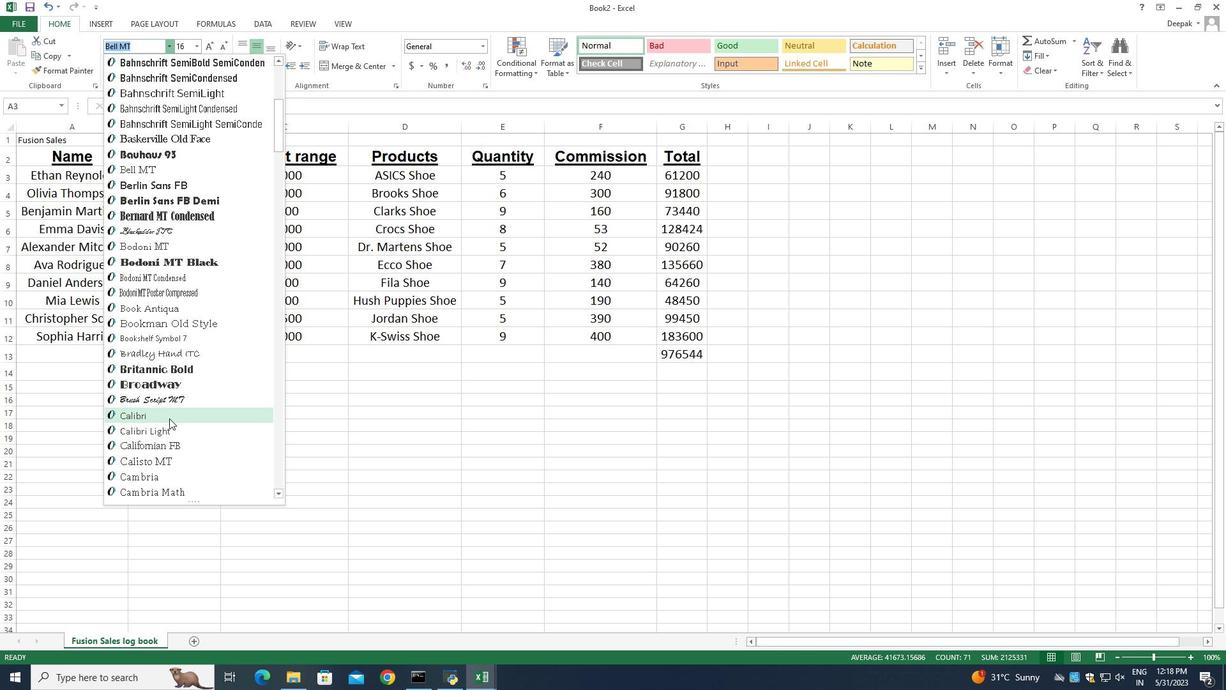 
Action: Mouse moved to (197, 46)
Screenshot: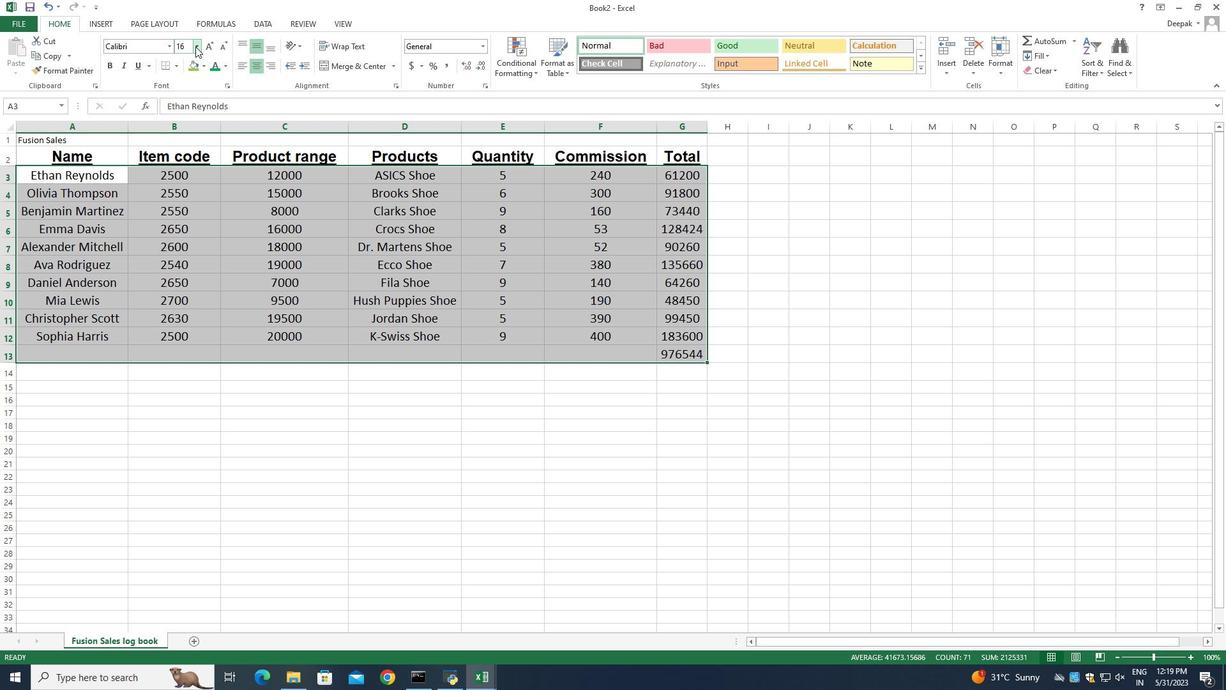
Action: Mouse pressed left at (197, 46)
Screenshot: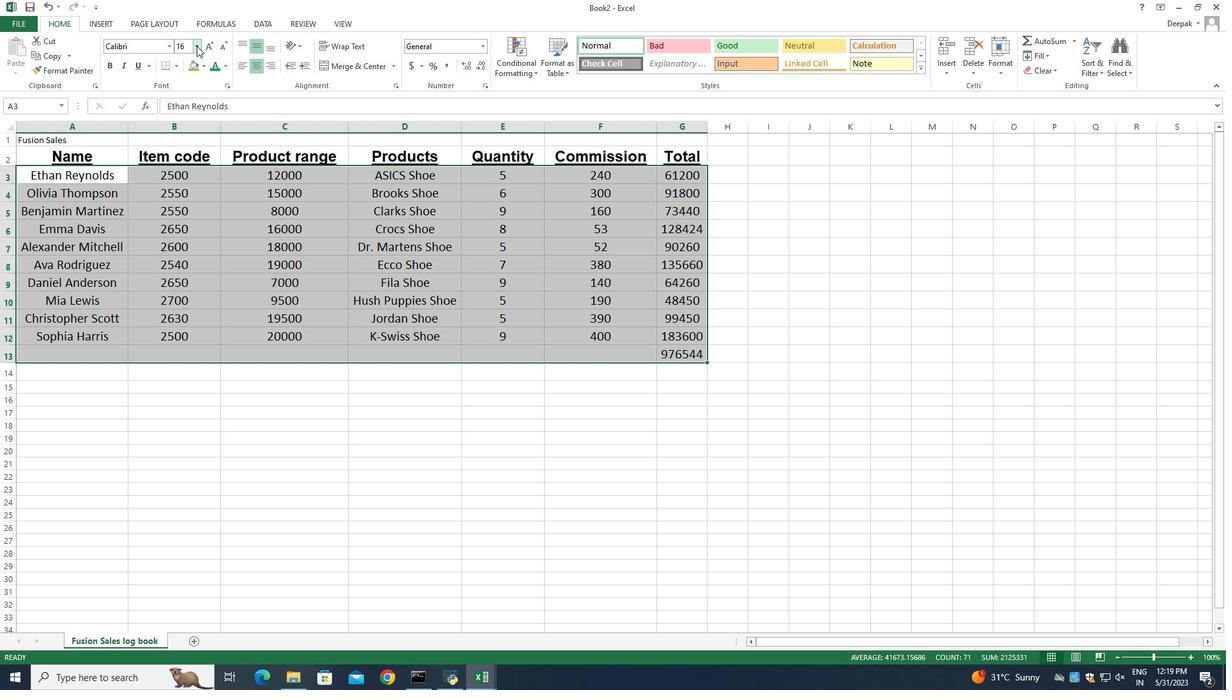 
Action: Mouse moved to (185, 72)
Screenshot: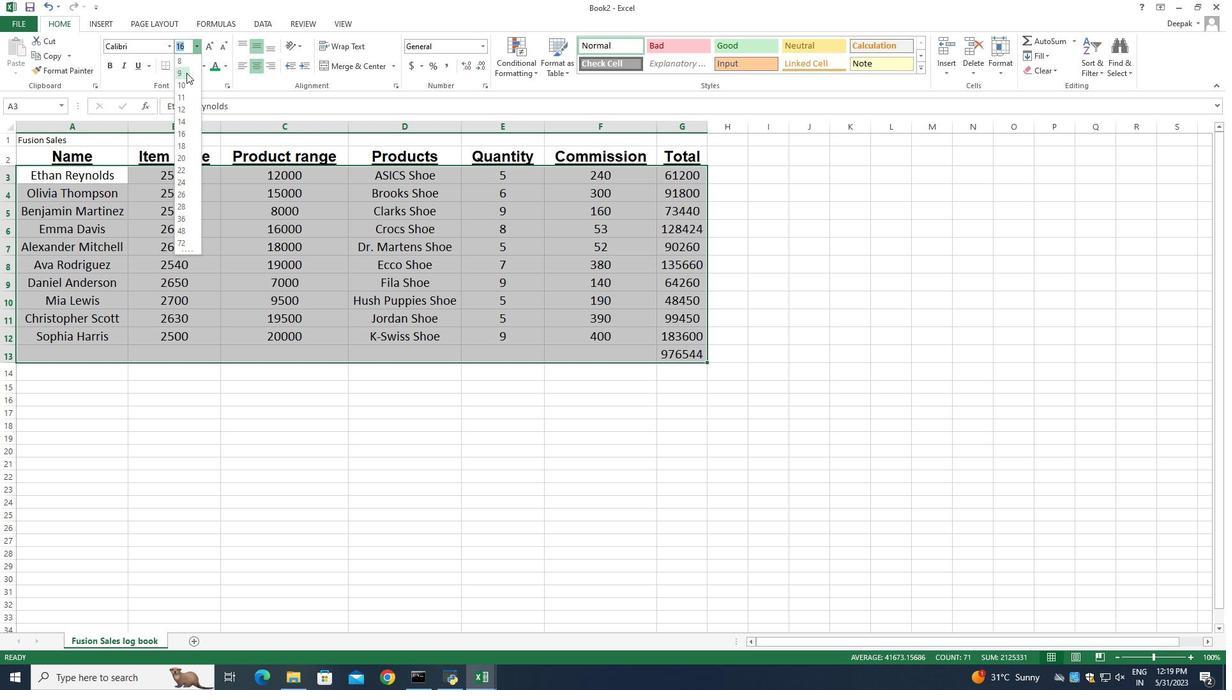 
Action: Mouse pressed left at (185, 72)
Screenshot: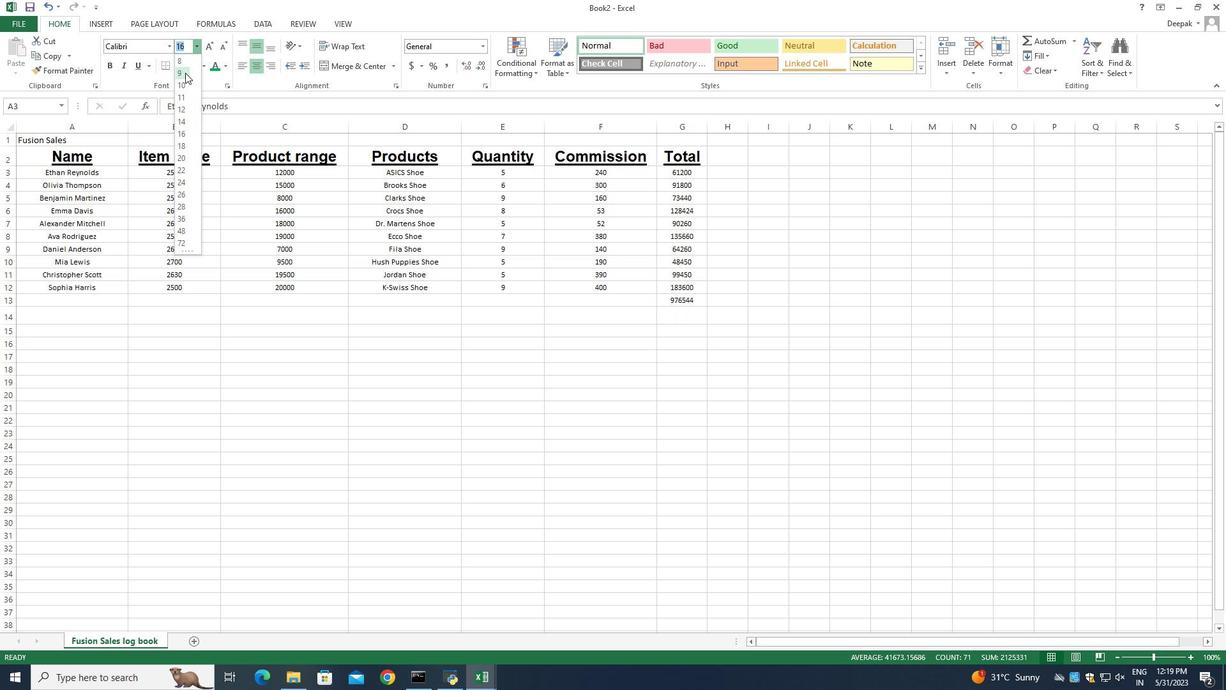 
Action: Mouse moved to (36, 152)
Screenshot: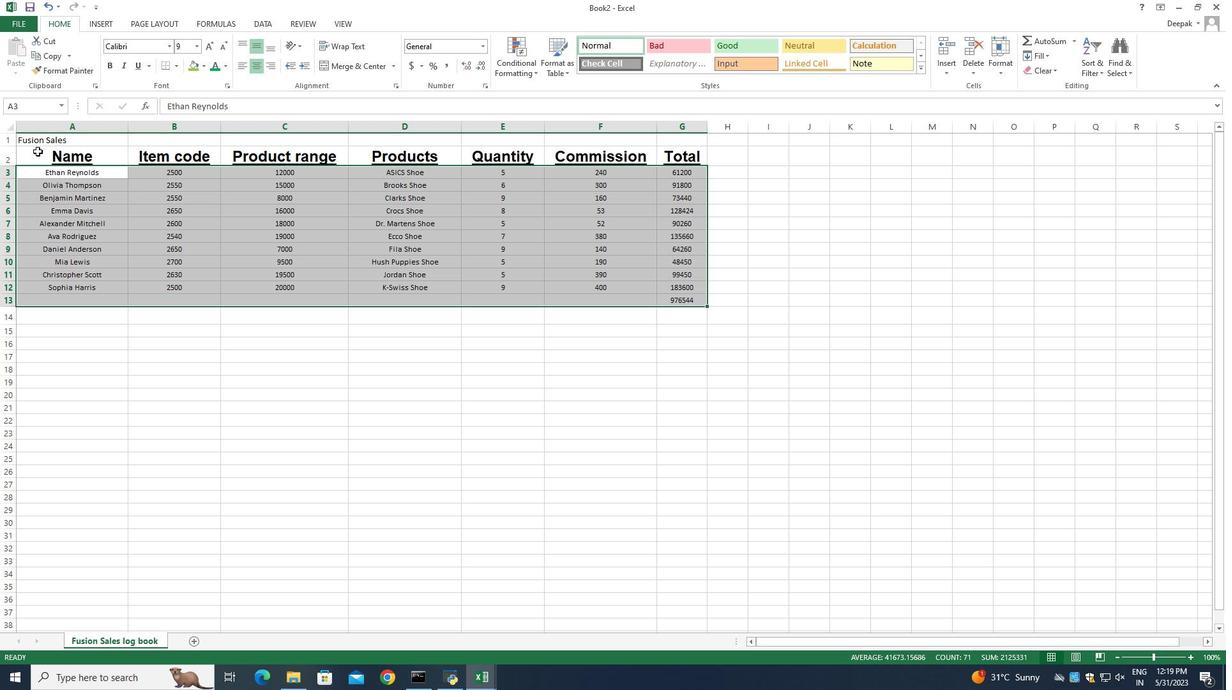 
Action: Mouse pressed left at (36, 152)
Screenshot: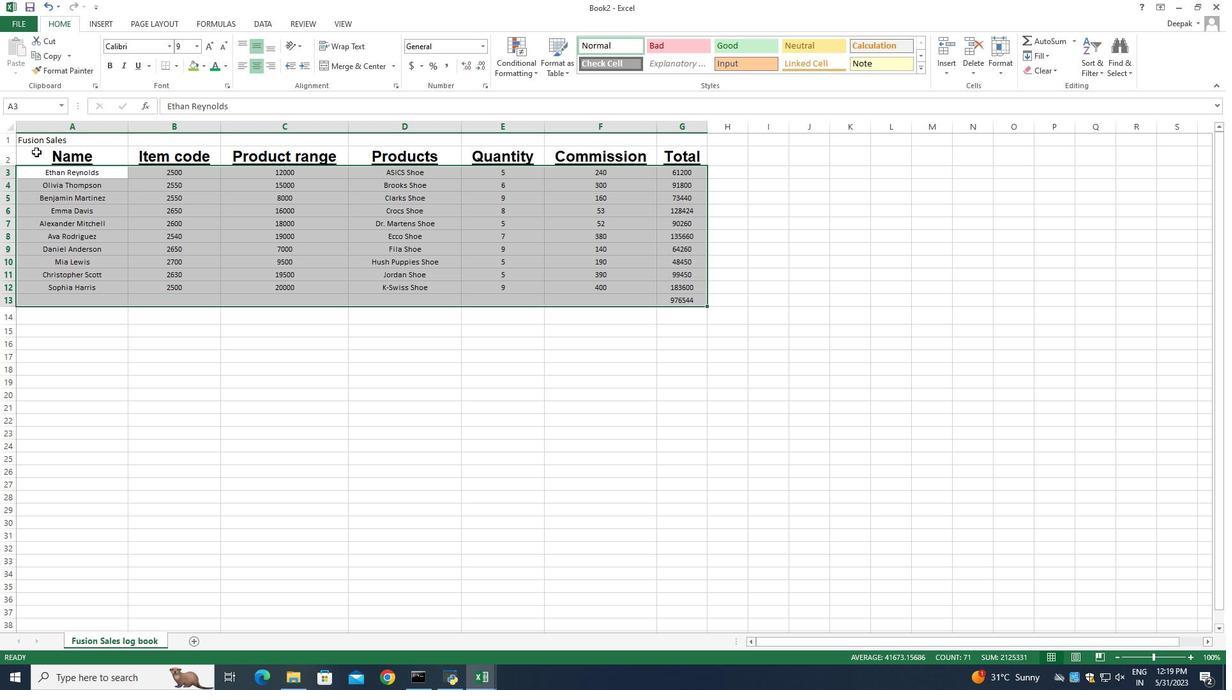 
Action: Mouse moved to (255, 66)
Screenshot: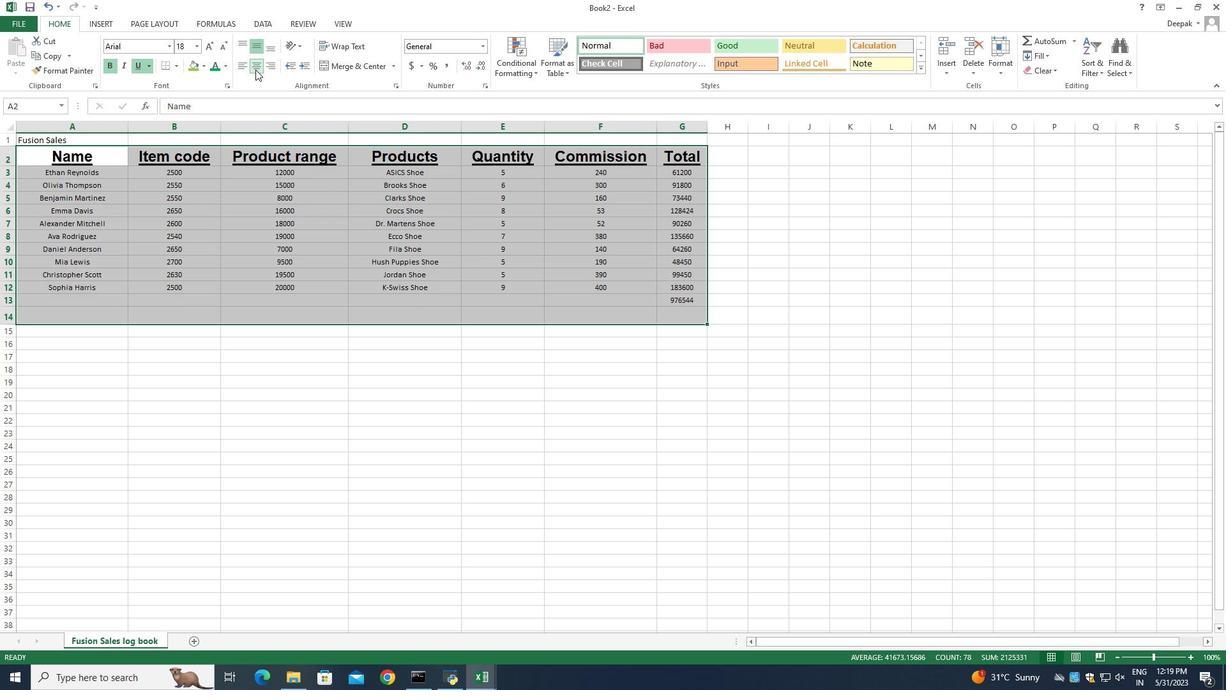 
Action: Mouse pressed left at (255, 66)
Screenshot: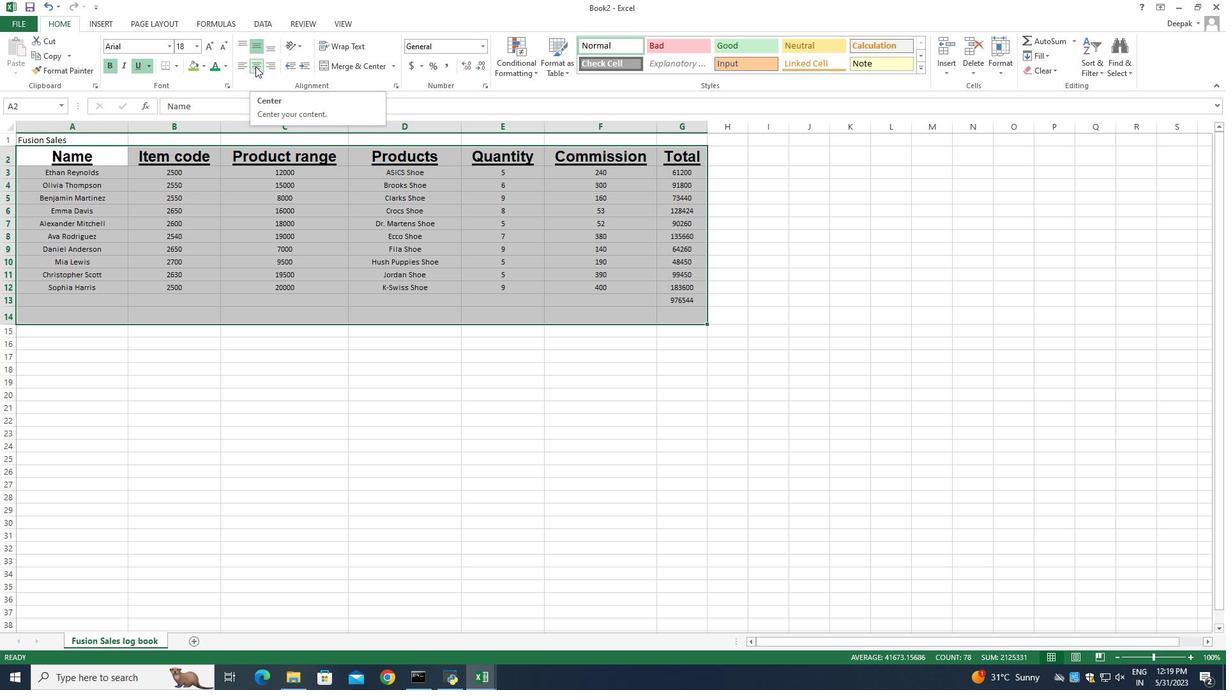 
Action: Mouse moved to (86, 157)
Screenshot: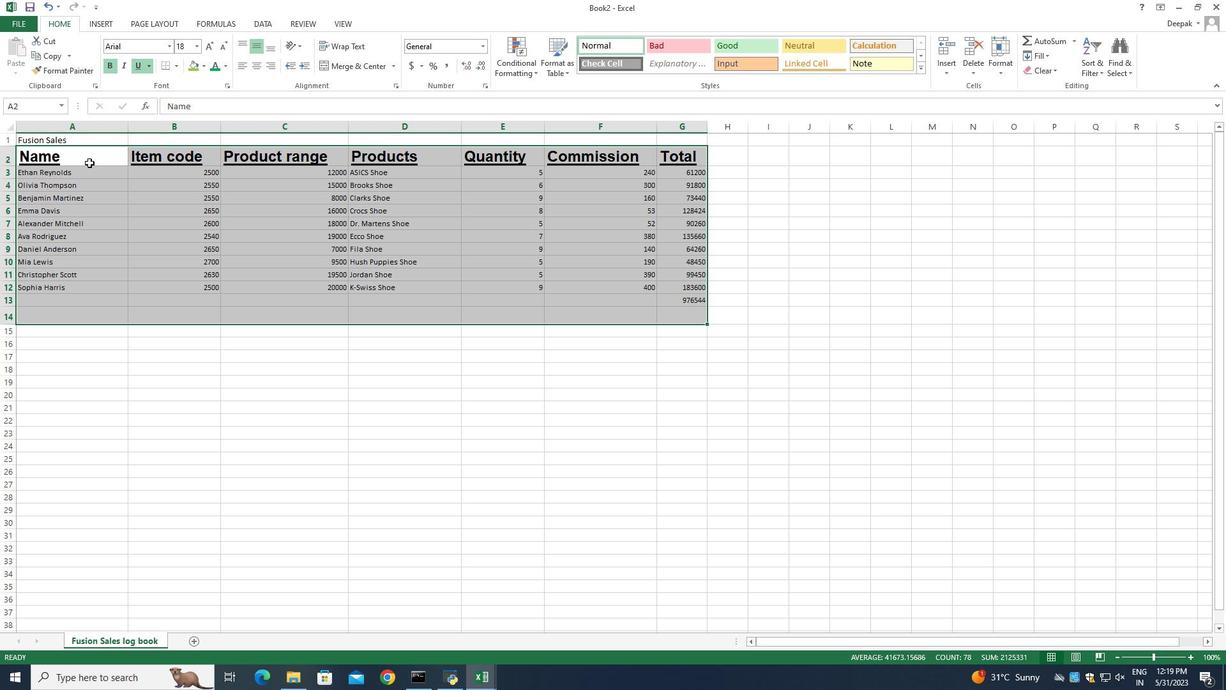 
Action: Mouse pressed left at (86, 157)
Screenshot: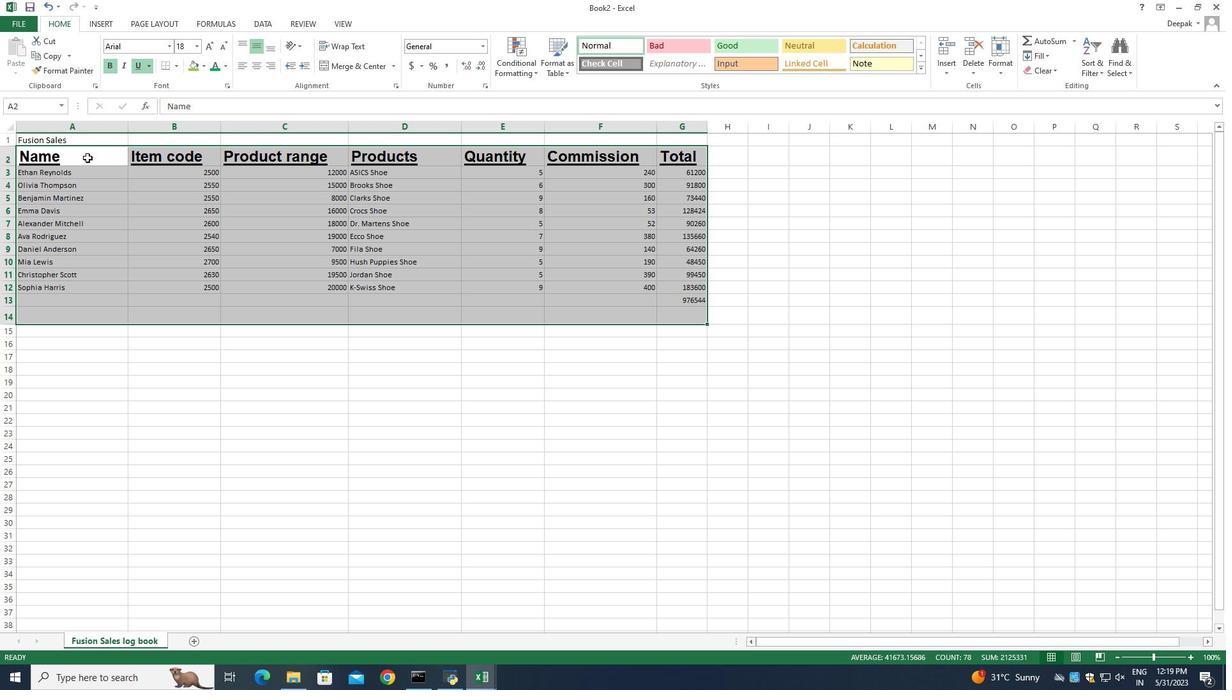 
Action: Mouse moved to (64, 158)
Screenshot: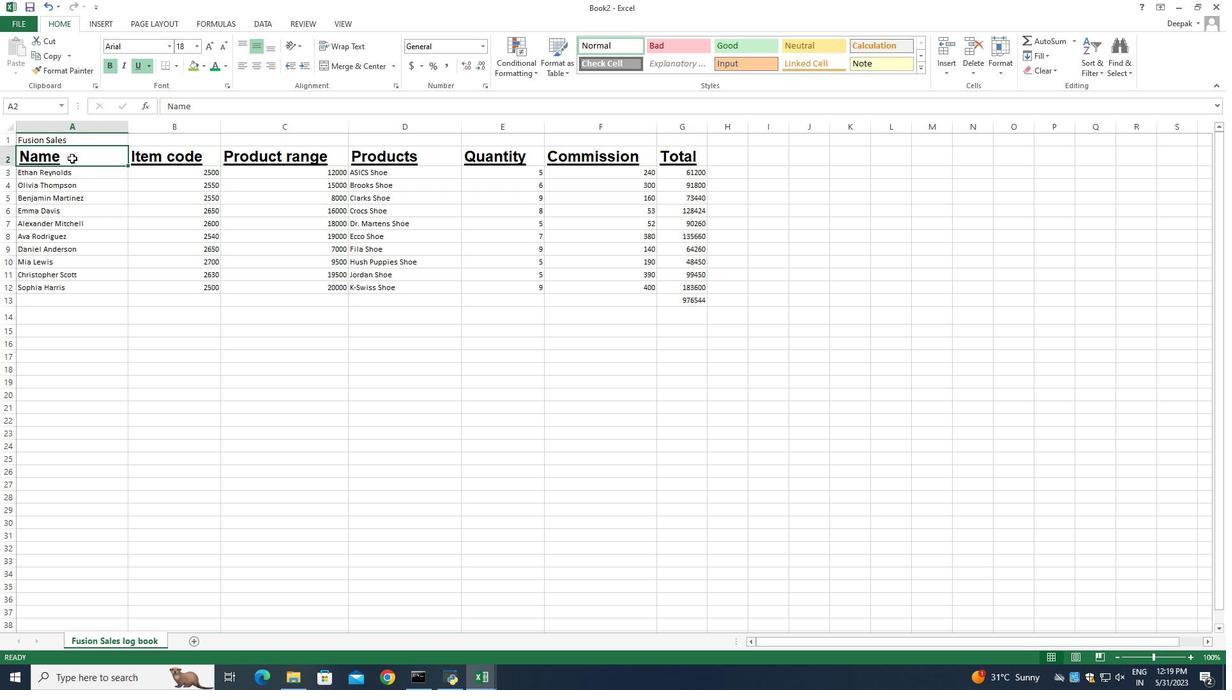 
Action: Mouse pressed left at (64, 158)
Screenshot: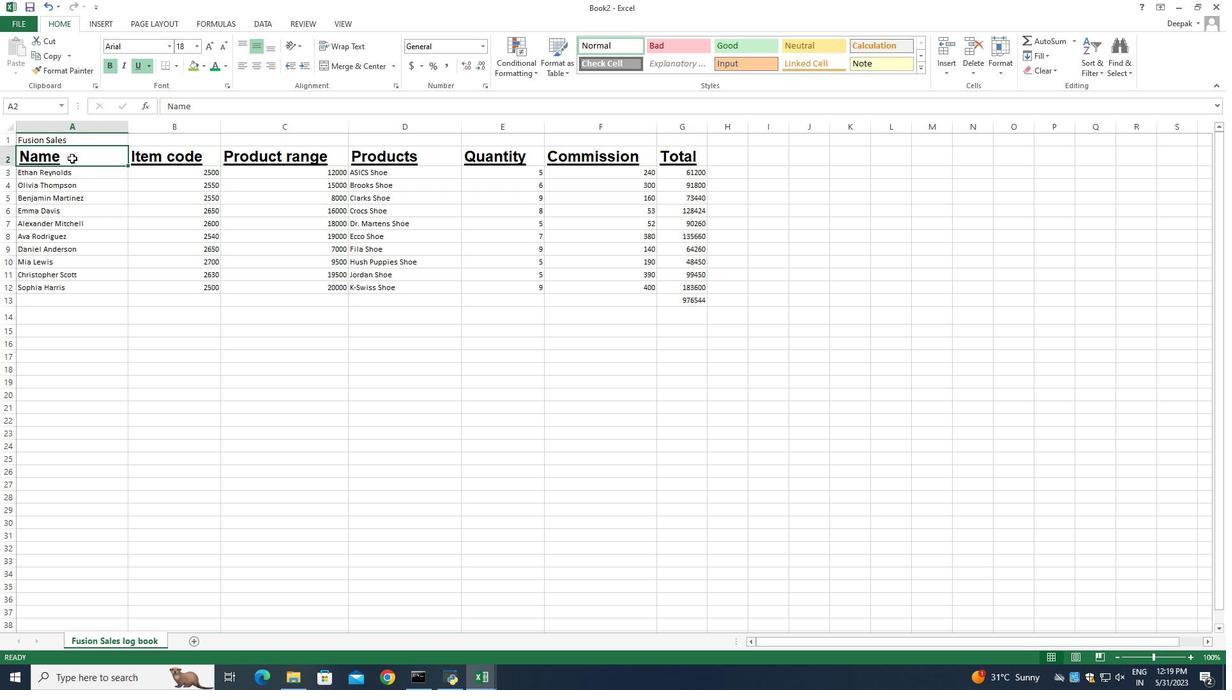 
Action: Mouse moved to (104, 23)
Screenshot: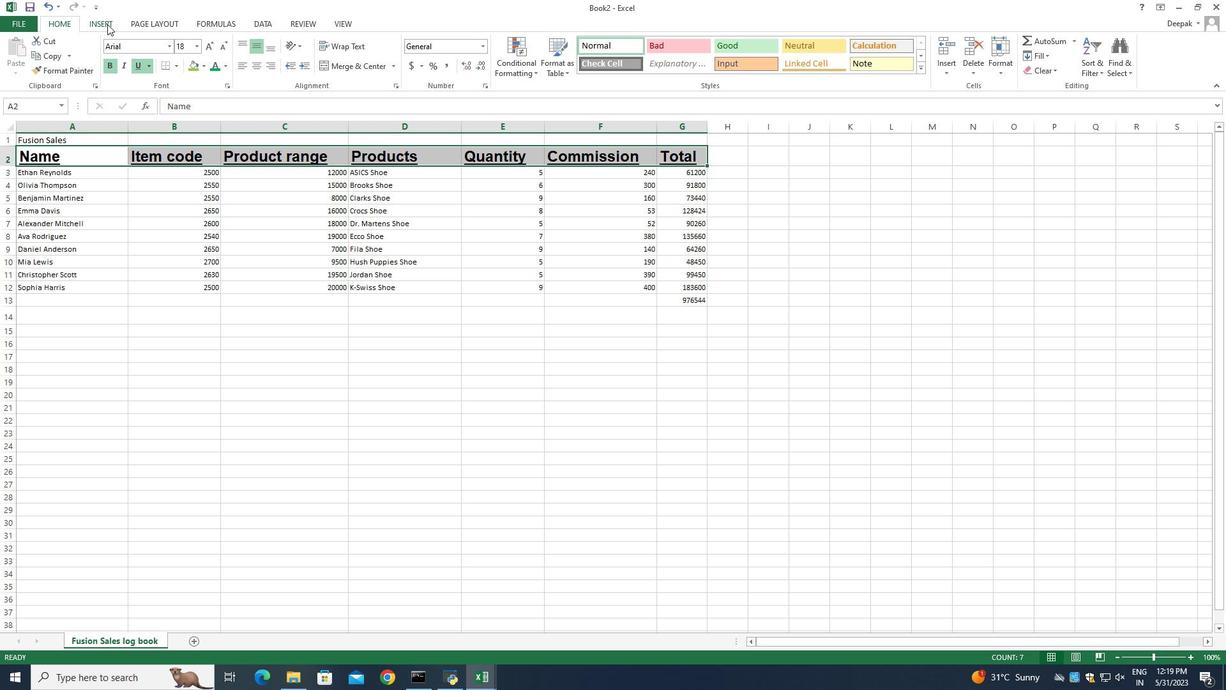 
Action: Mouse pressed left at (104, 23)
Screenshot: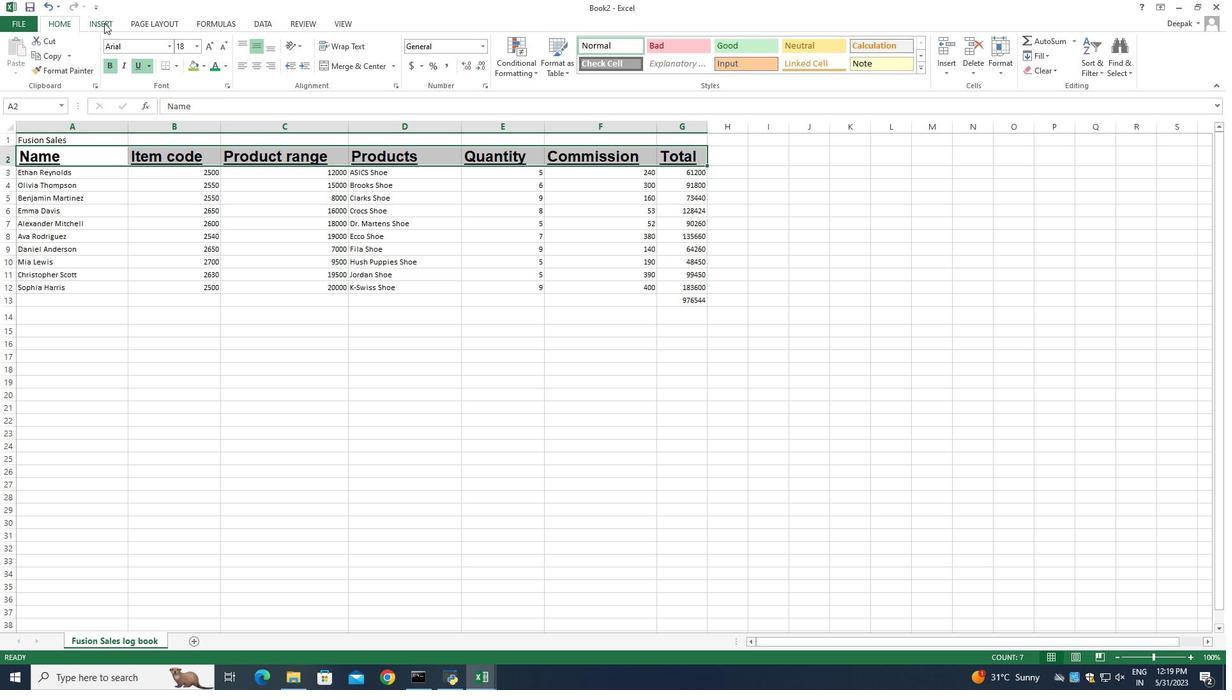
Action: Mouse moved to (66, 21)
Screenshot: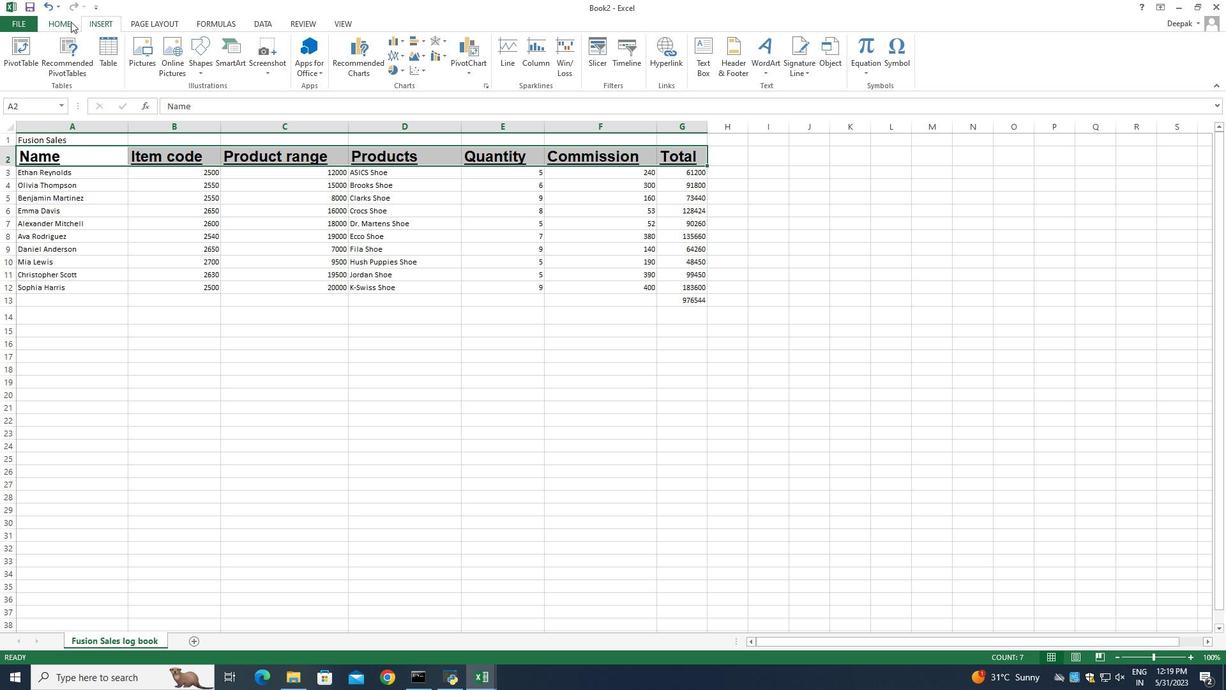 
Action: Mouse pressed left at (66, 21)
Screenshot: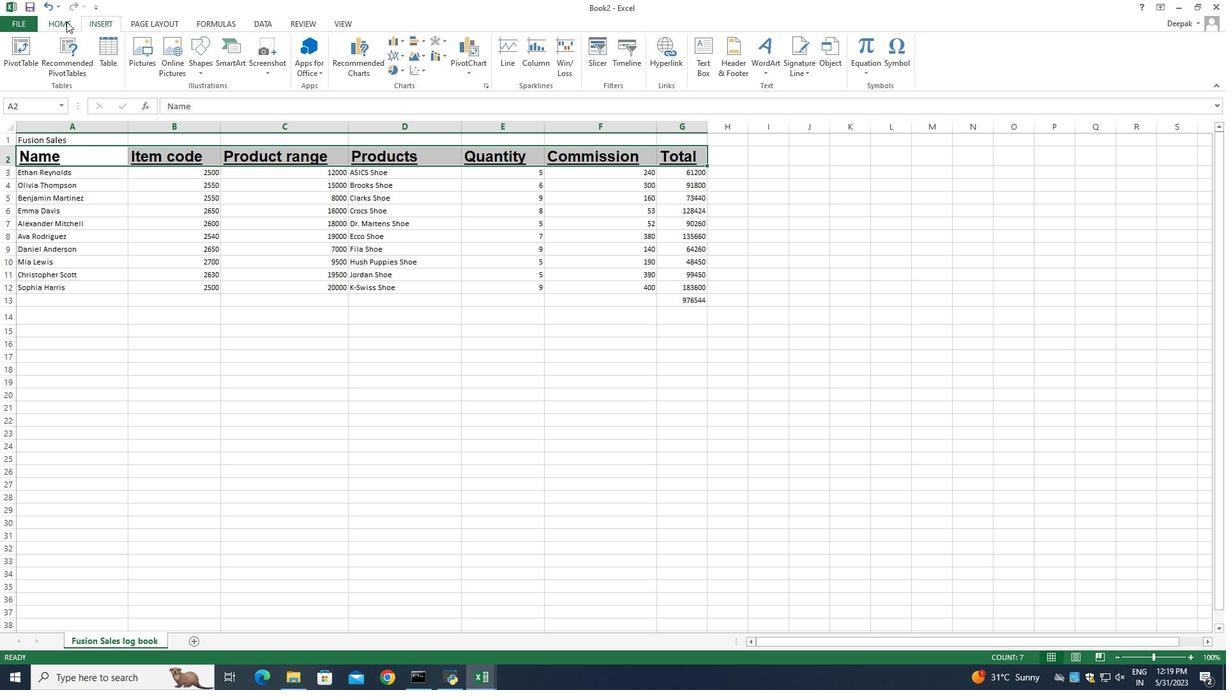 
Action: Mouse moved to (201, 67)
Screenshot: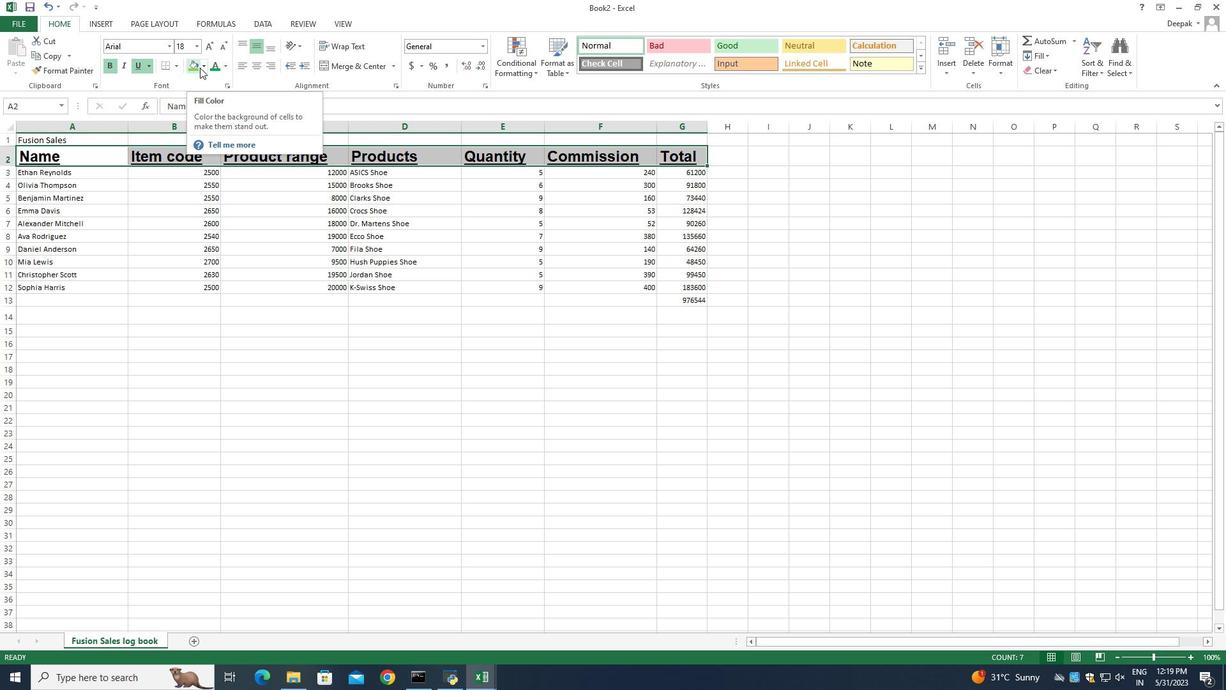 
Action: Mouse pressed left at (201, 67)
Screenshot: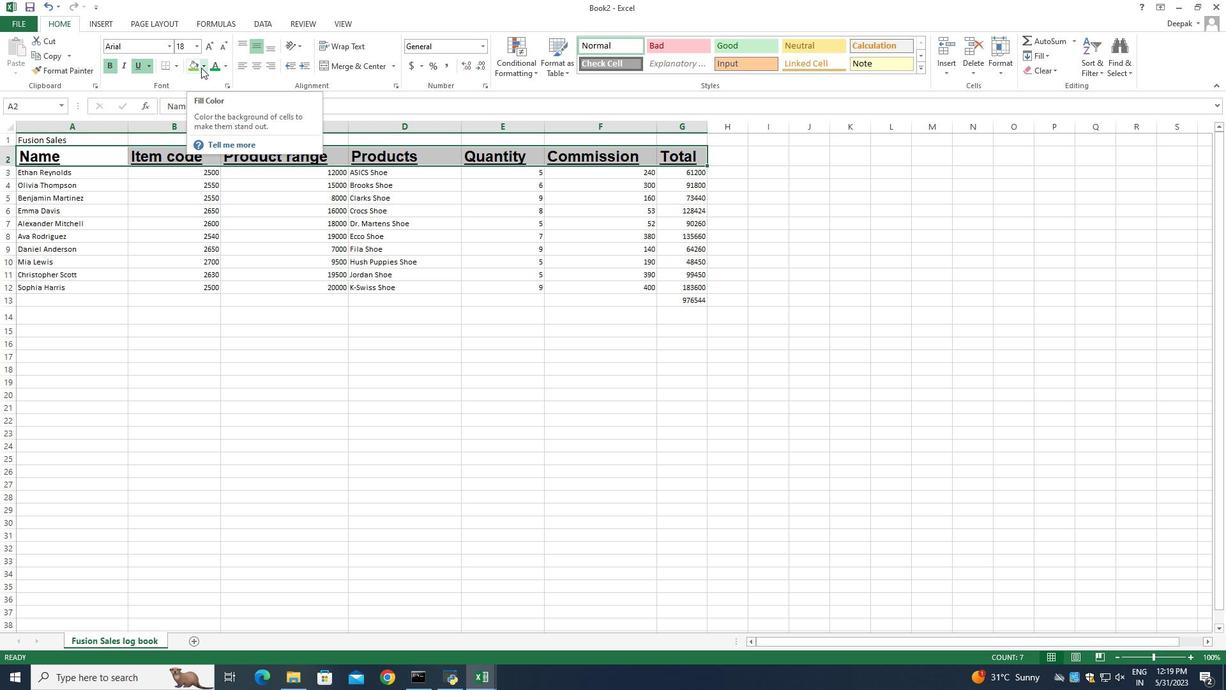 
Action: Mouse moved to (246, 105)
Screenshot: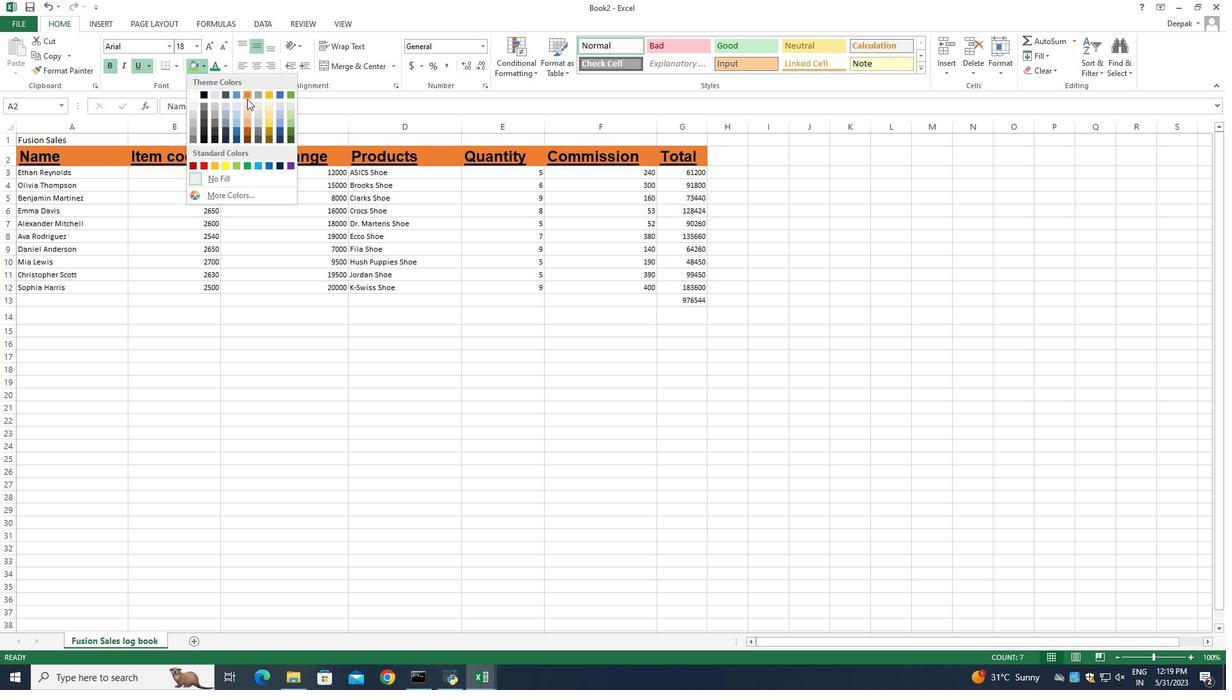
Action: Mouse pressed left at (246, 105)
Screenshot: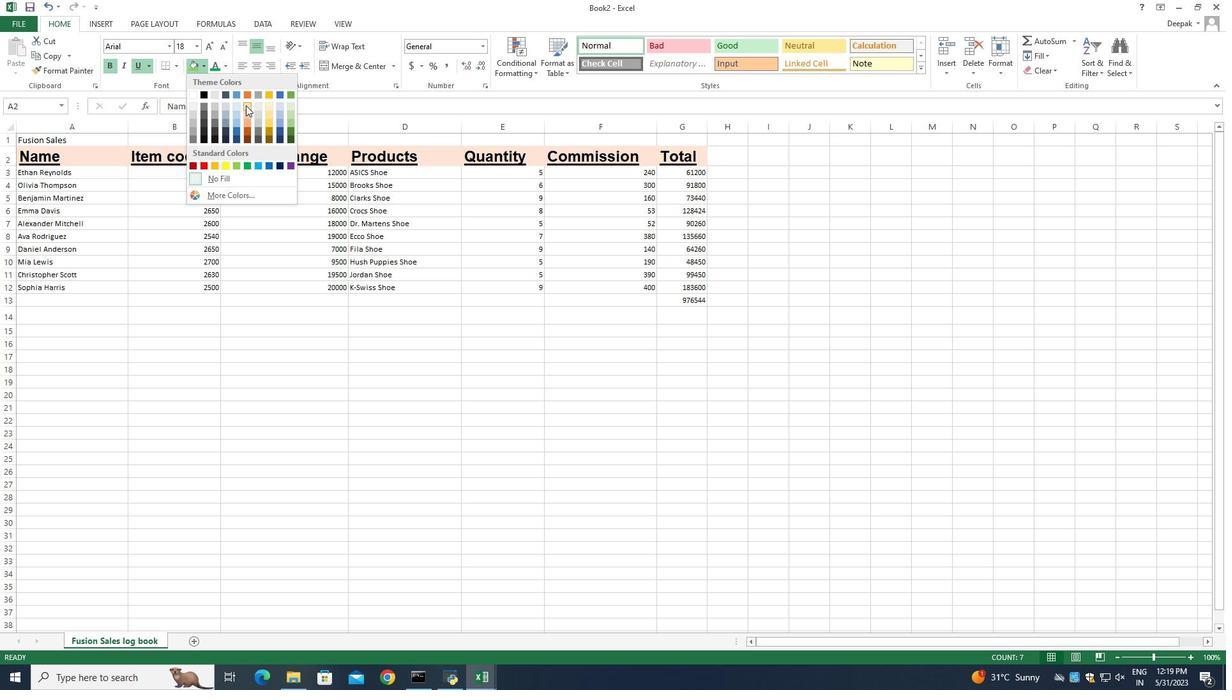 
Action: Mouse moved to (21, 172)
Screenshot: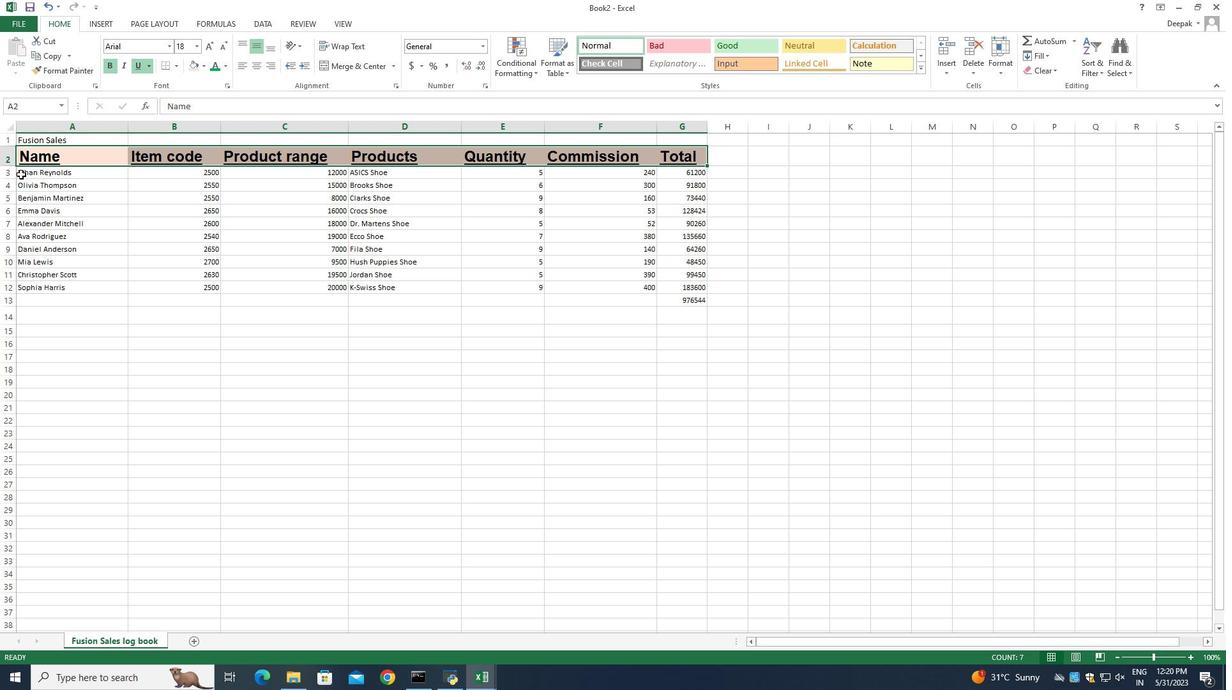 
Action: Mouse pressed left at (21, 172)
Screenshot: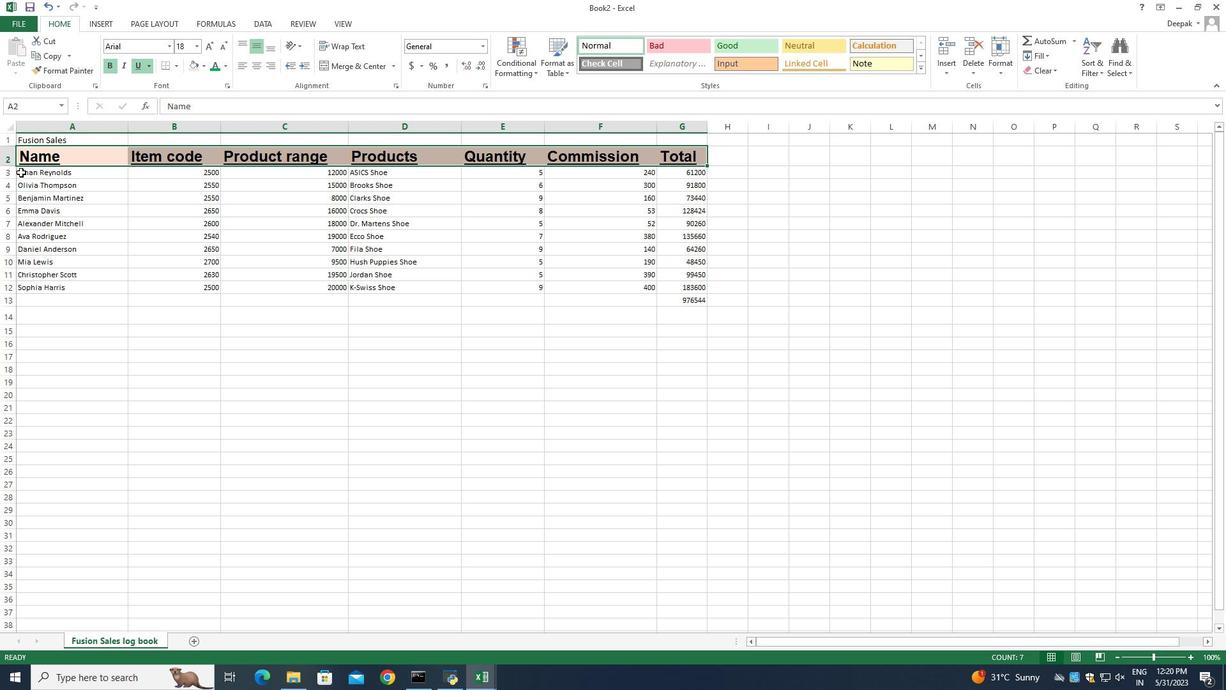 
Action: Mouse moved to (224, 64)
Screenshot: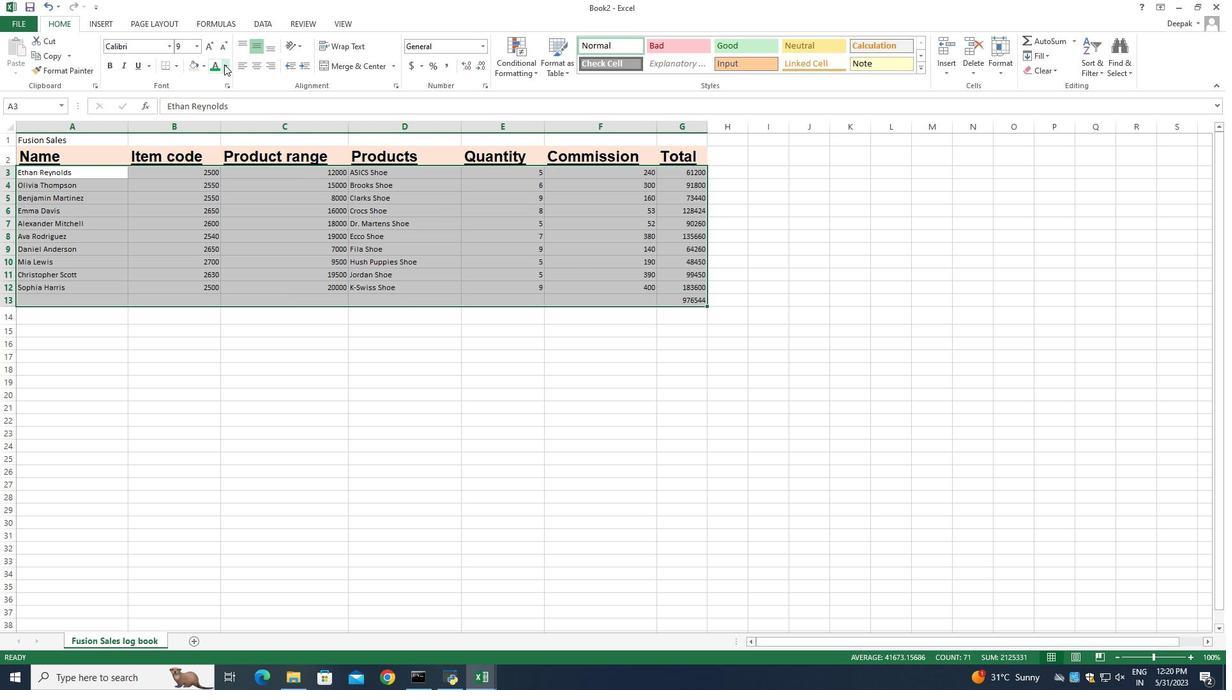 
Action: Mouse pressed left at (224, 64)
Screenshot: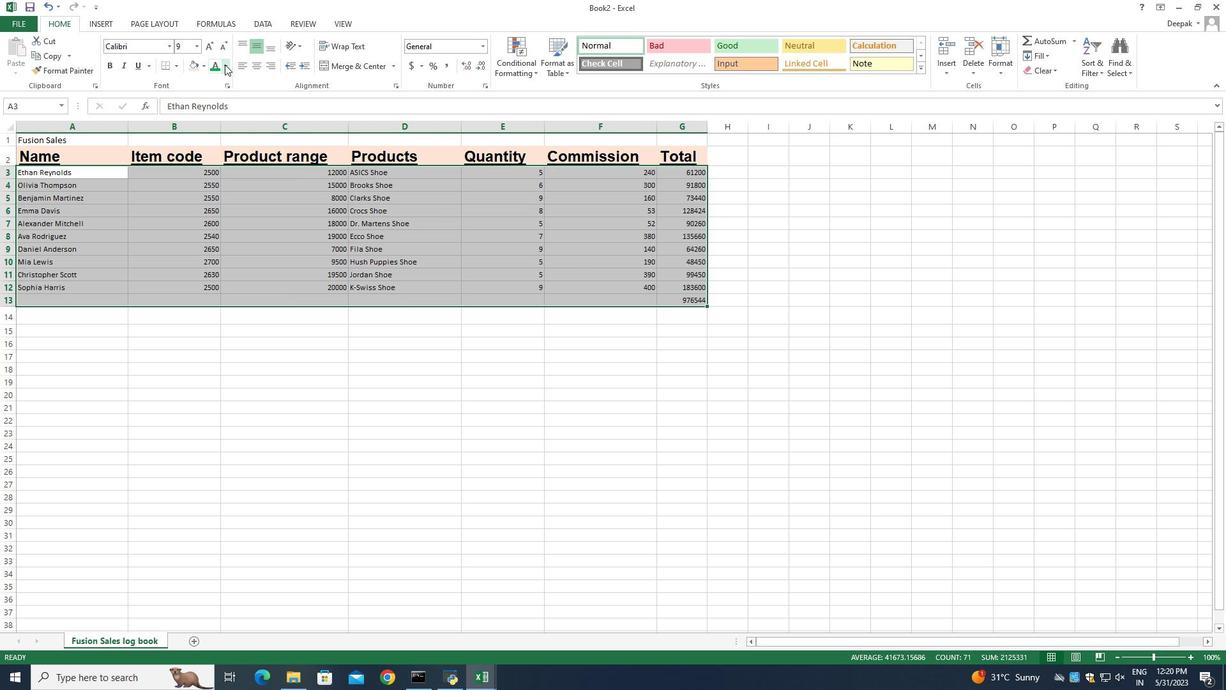 
Action: Mouse moved to (226, 180)
Screenshot: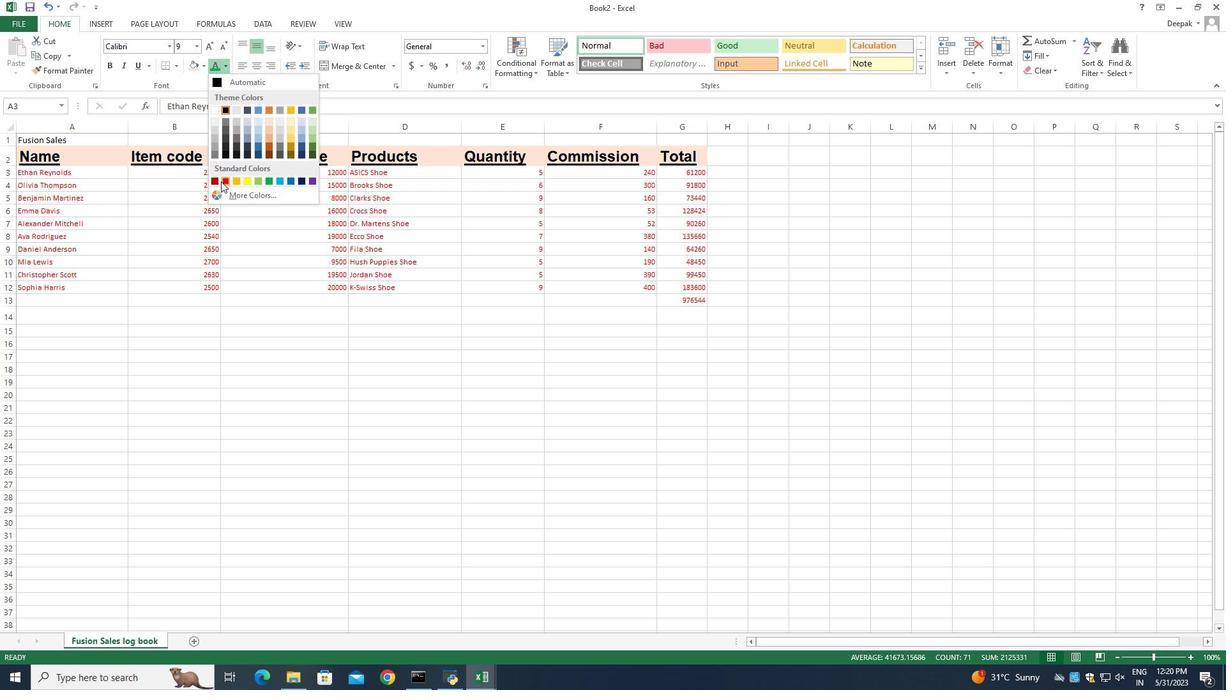 
Action: Mouse pressed left at (226, 180)
Screenshot: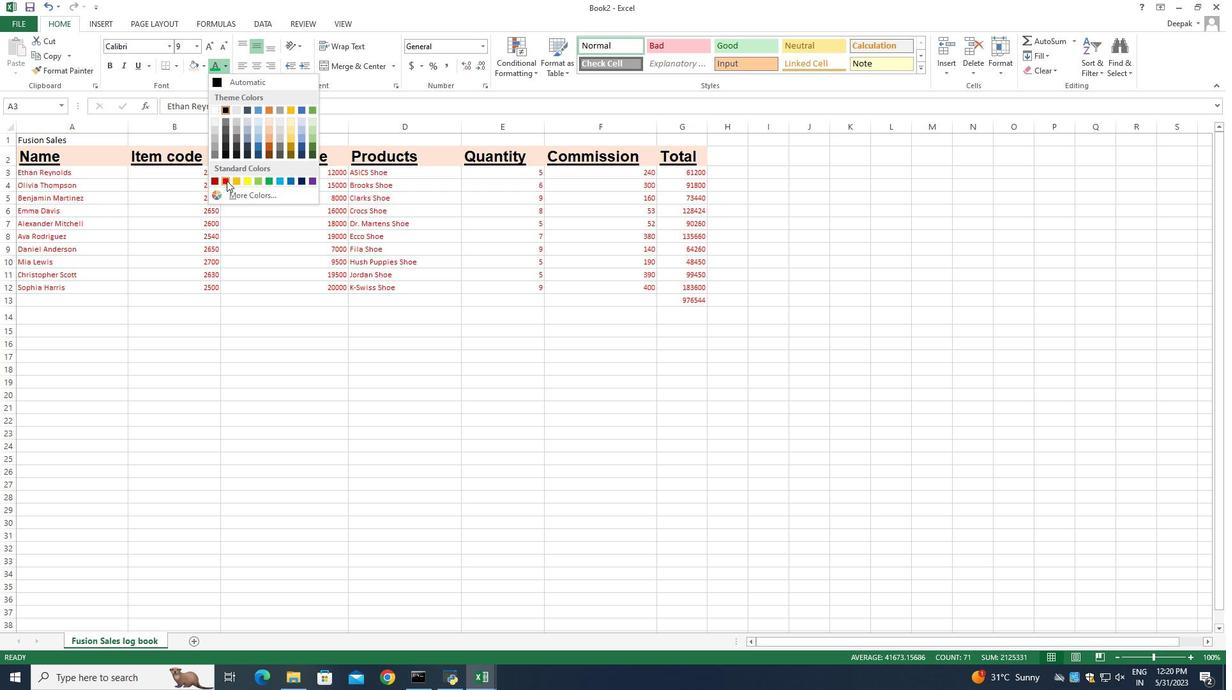 
Action: Mouse moved to (175, 67)
Screenshot: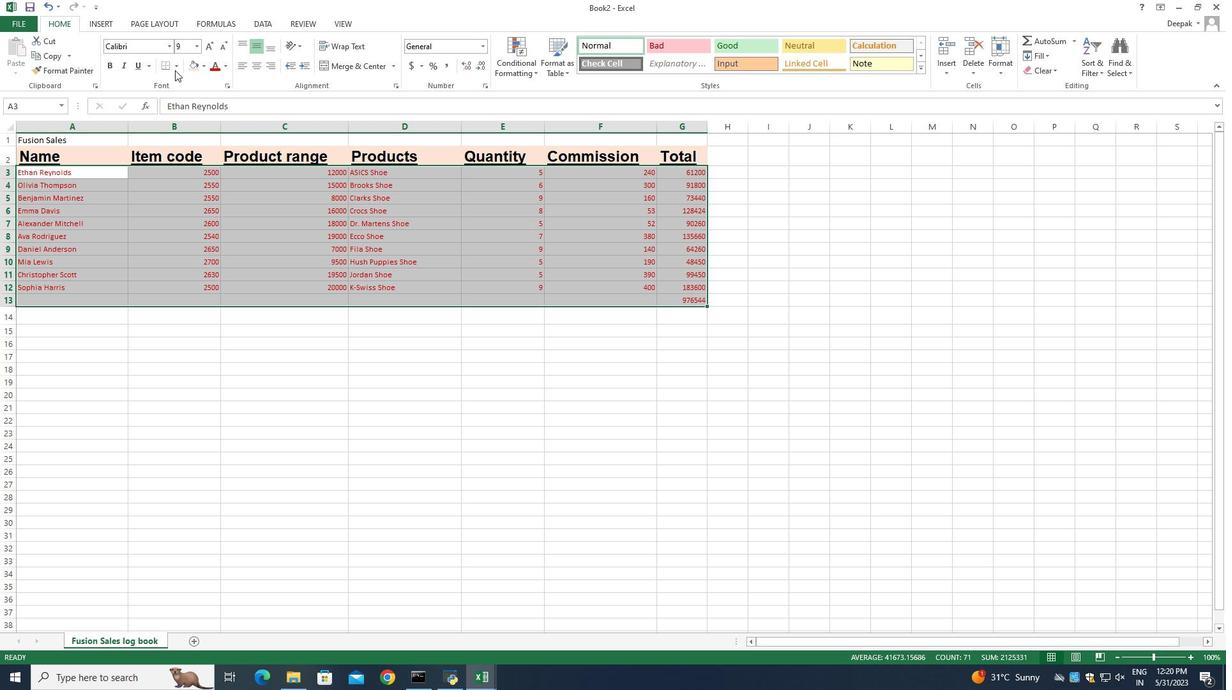 
Action: Mouse pressed left at (175, 67)
Screenshot: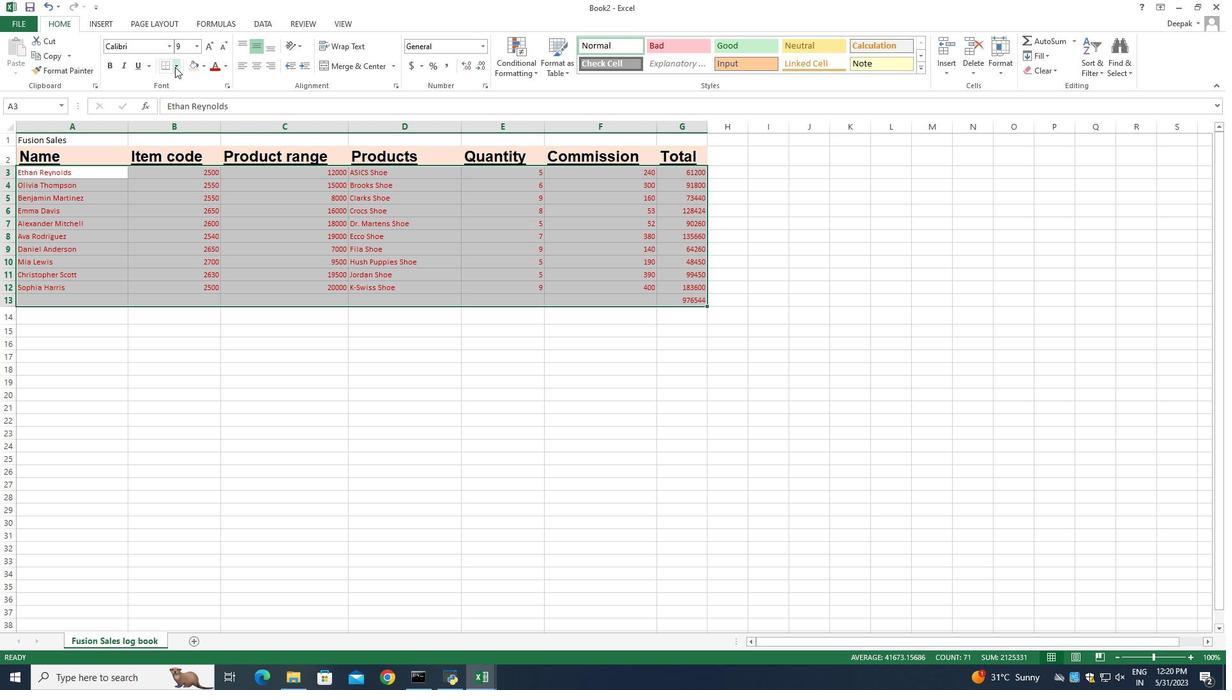
Action: Mouse moved to (211, 175)
Screenshot: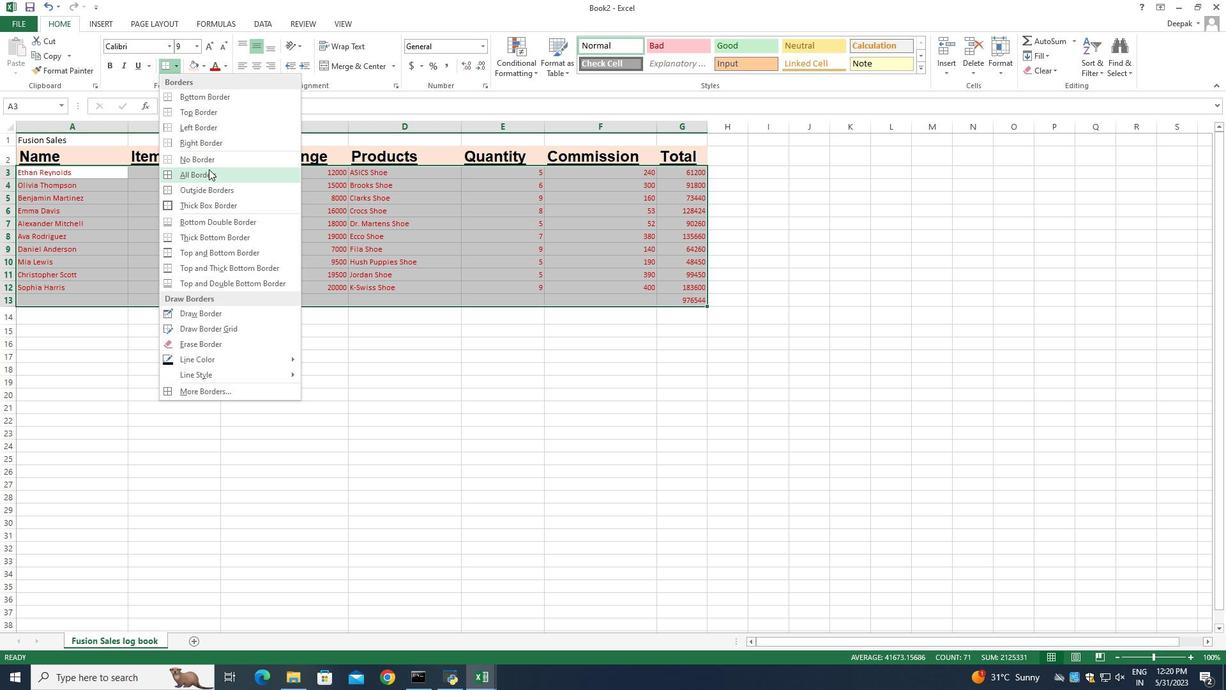 
Action: Mouse pressed left at (211, 175)
Screenshot: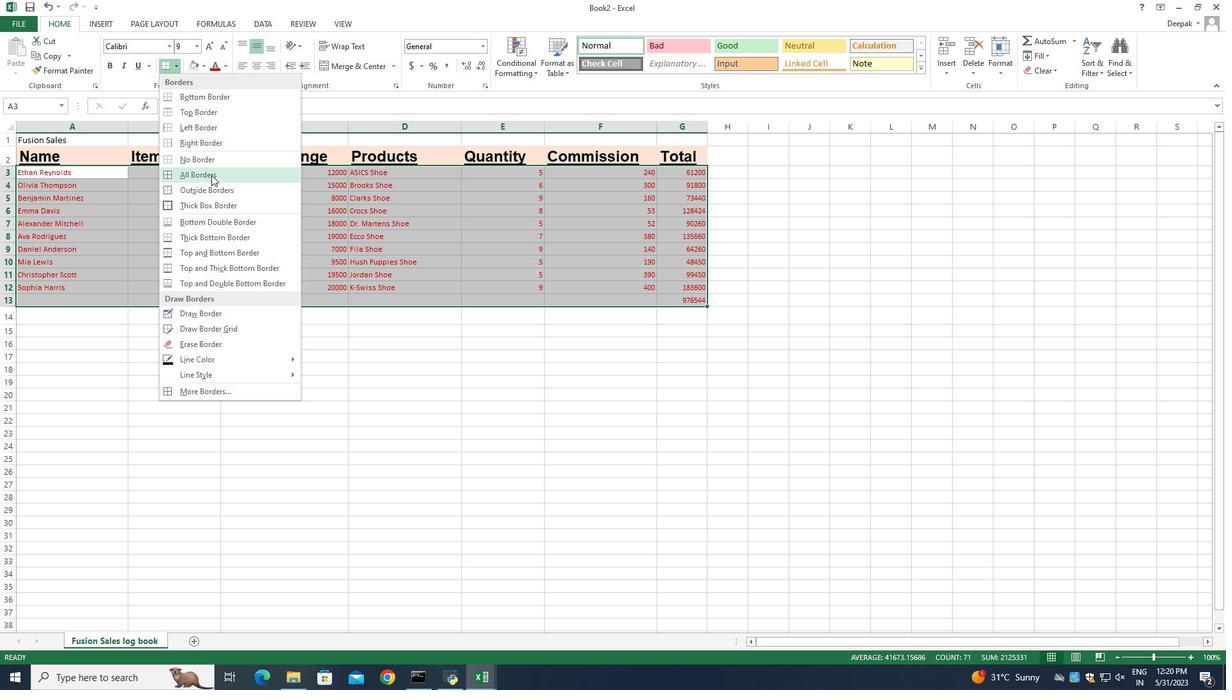 
Action: Mouse moved to (746, 274)
Screenshot: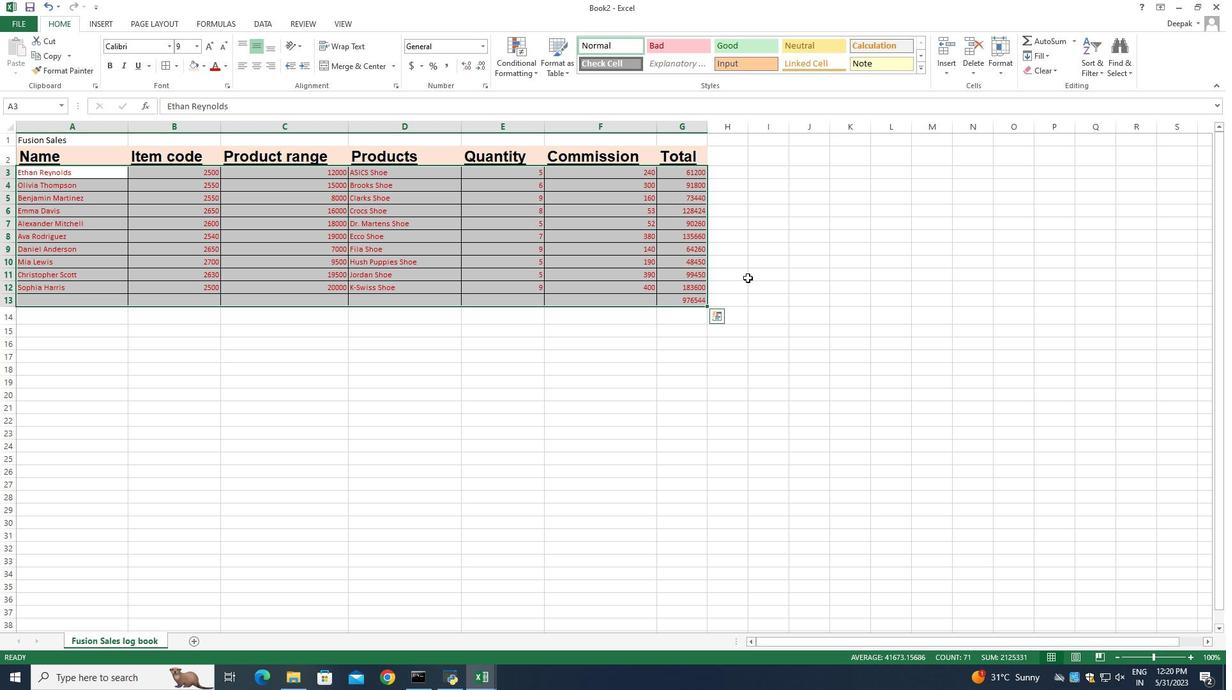 
Action: Mouse pressed left at (746, 274)
Screenshot: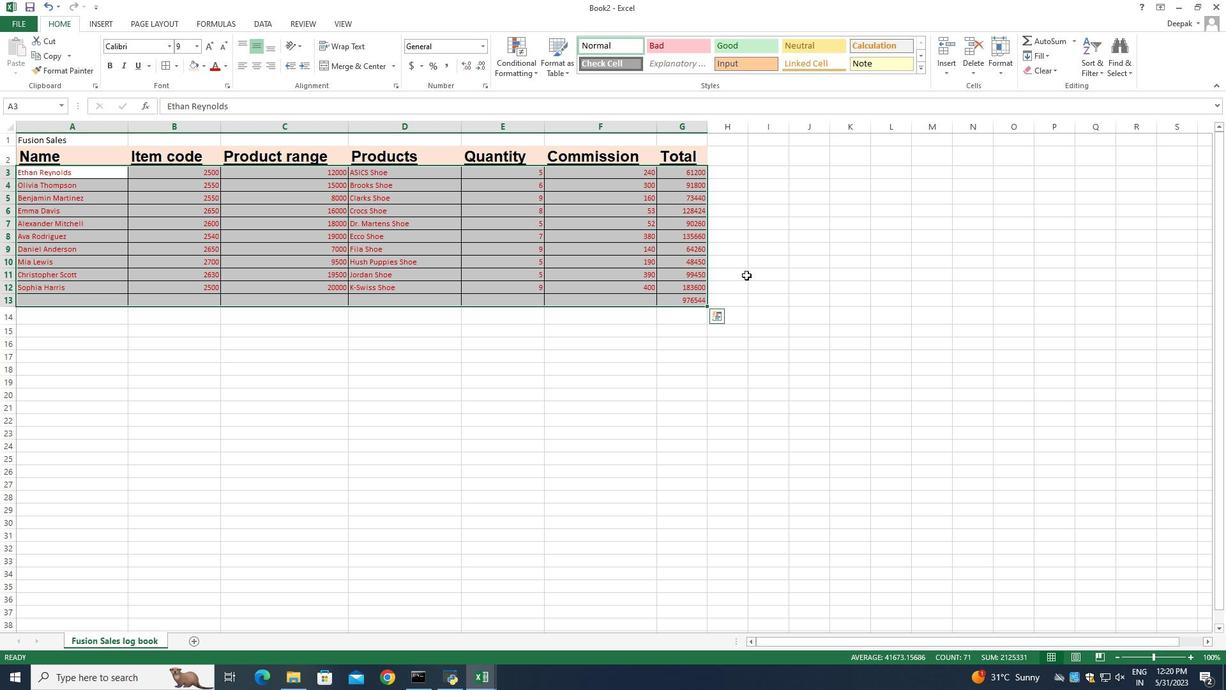 
Action: Mouse moved to (286, 291)
Screenshot: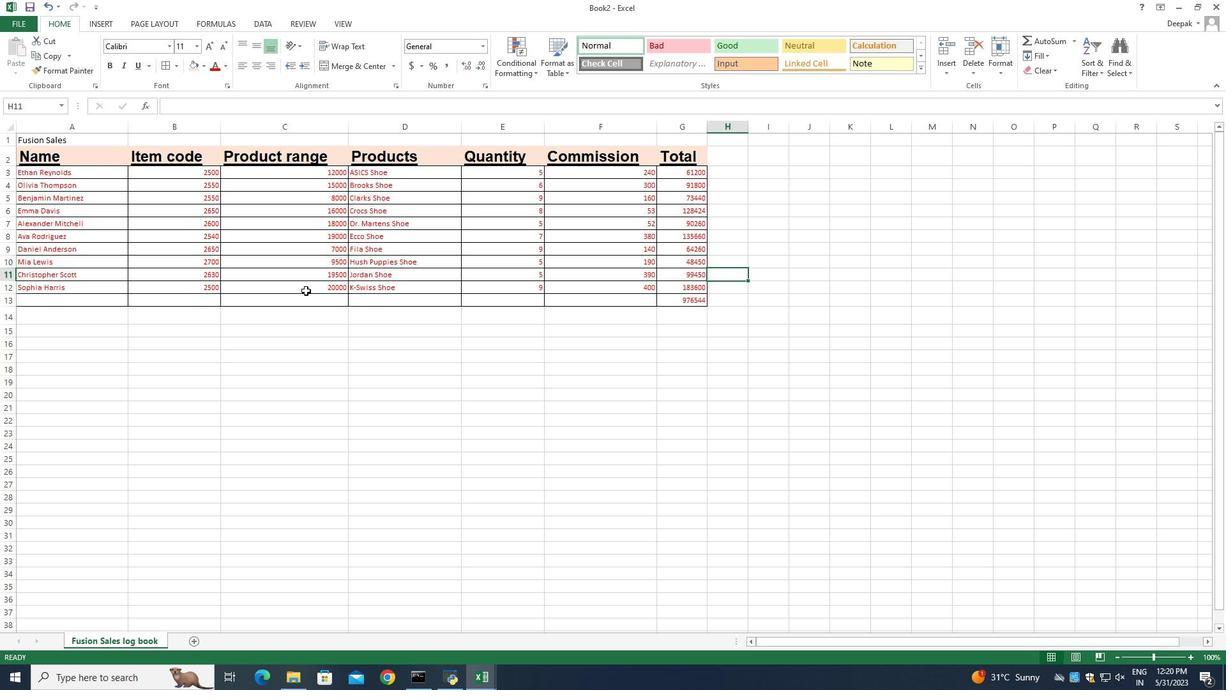 
Action: Mouse scrolled (286, 292) with delta (0, 0)
Screenshot: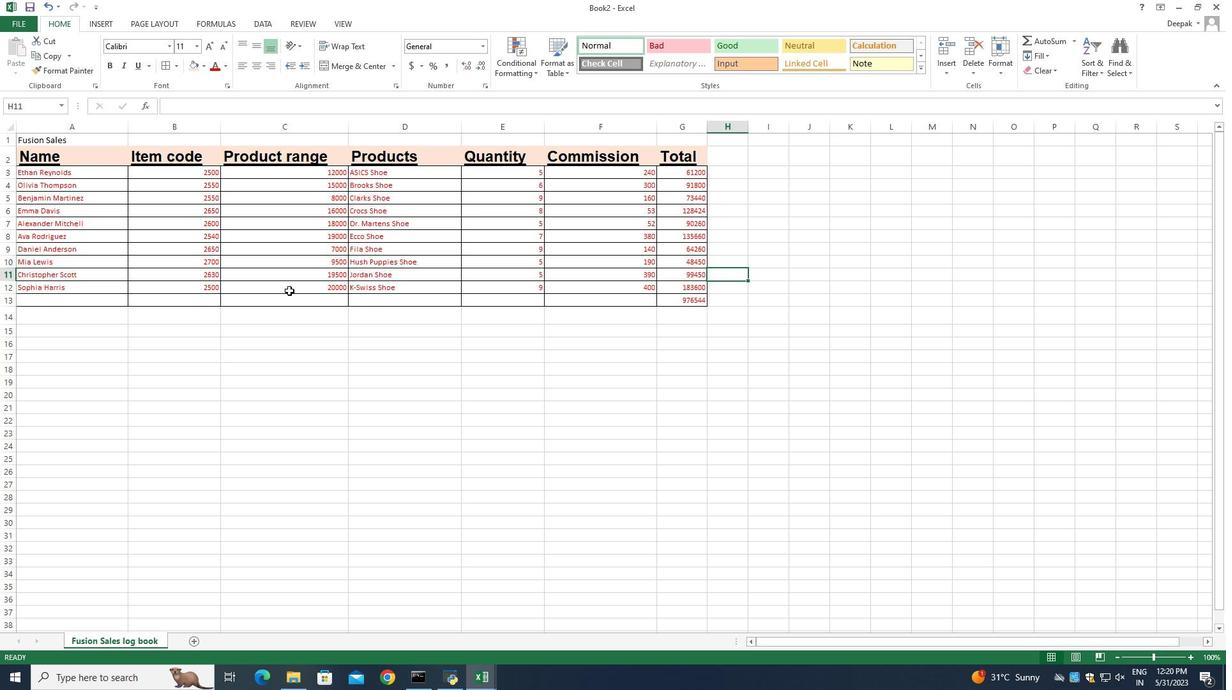 
Action: Mouse moved to (285, 291)
Screenshot: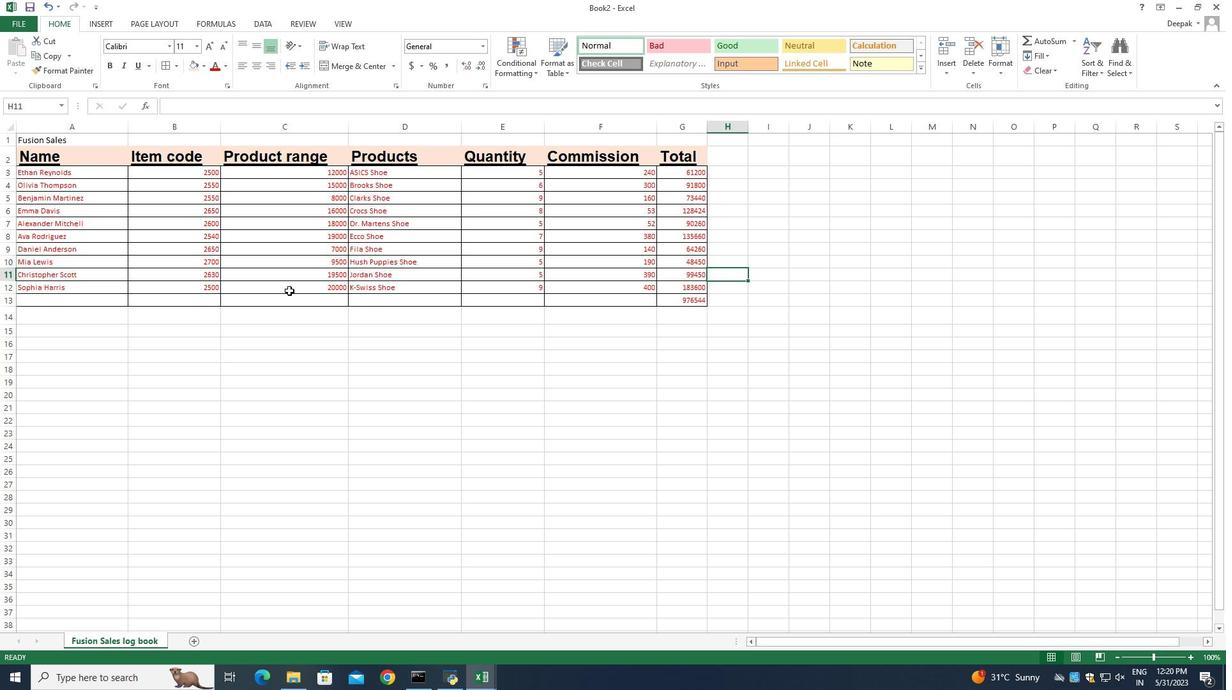 
Action: Mouse scrolled (285, 292) with delta (0, 0)
Screenshot: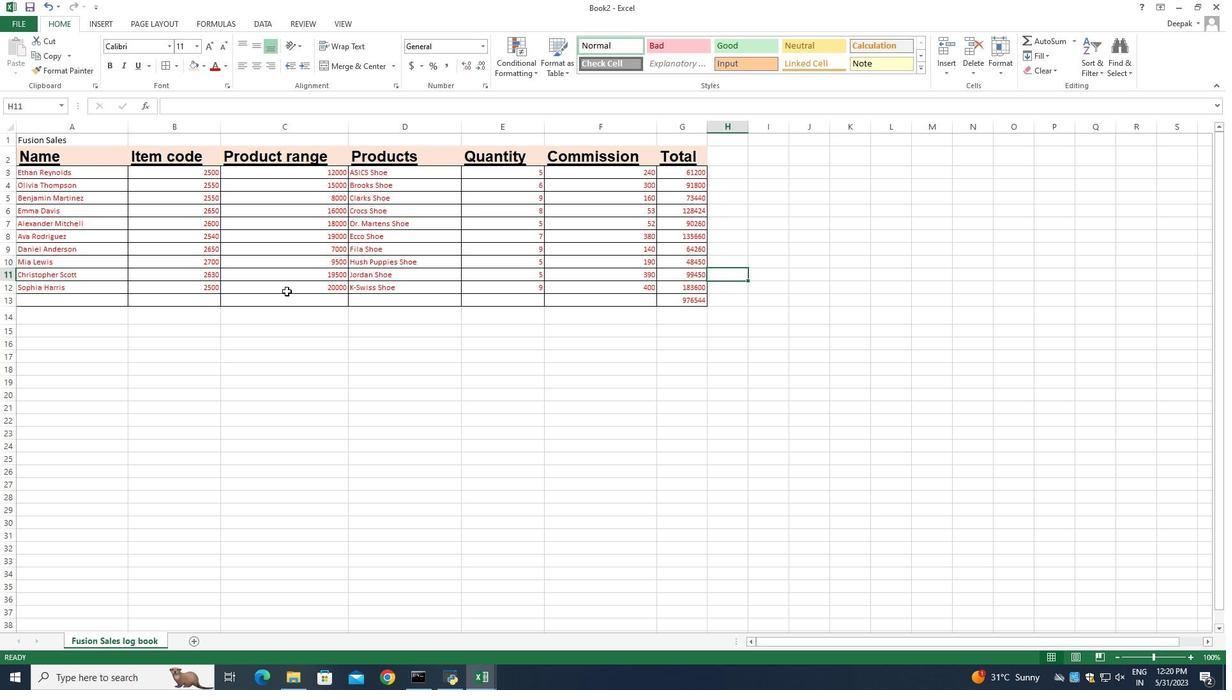 
Action: Mouse scrolled (285, 292) with delta (0, 0)
Screenshot: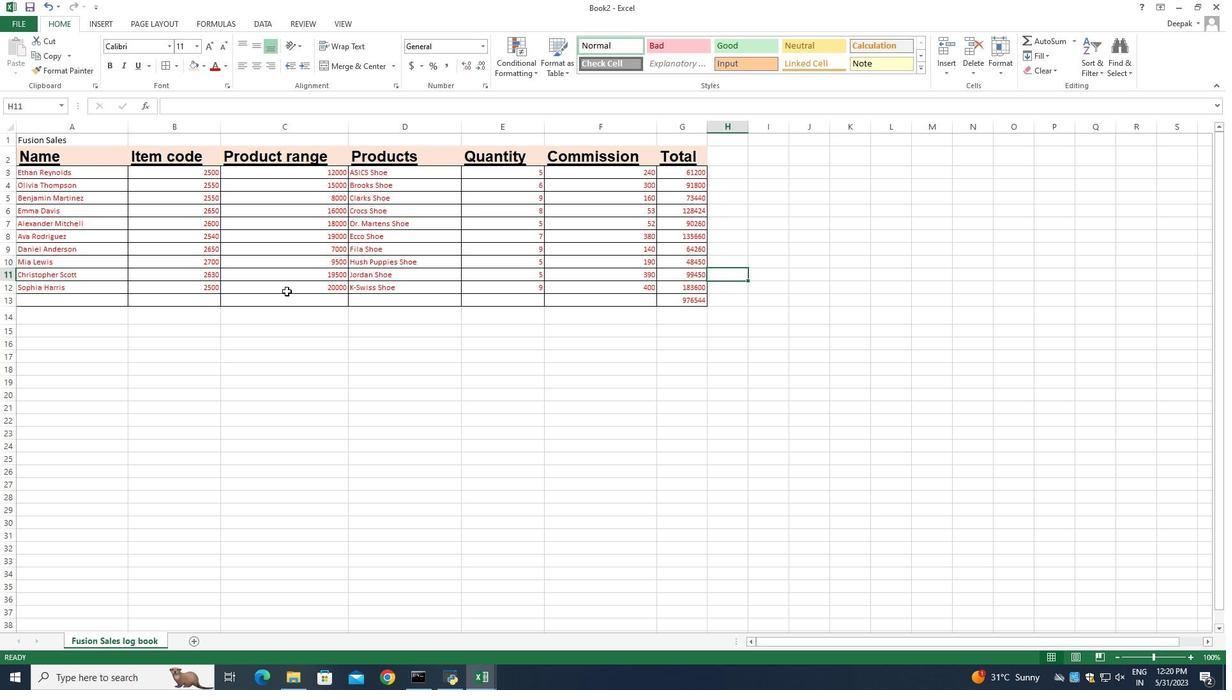 
Action: Mouse scrolled (285, 292) with delta (0, 0)
Screenshot: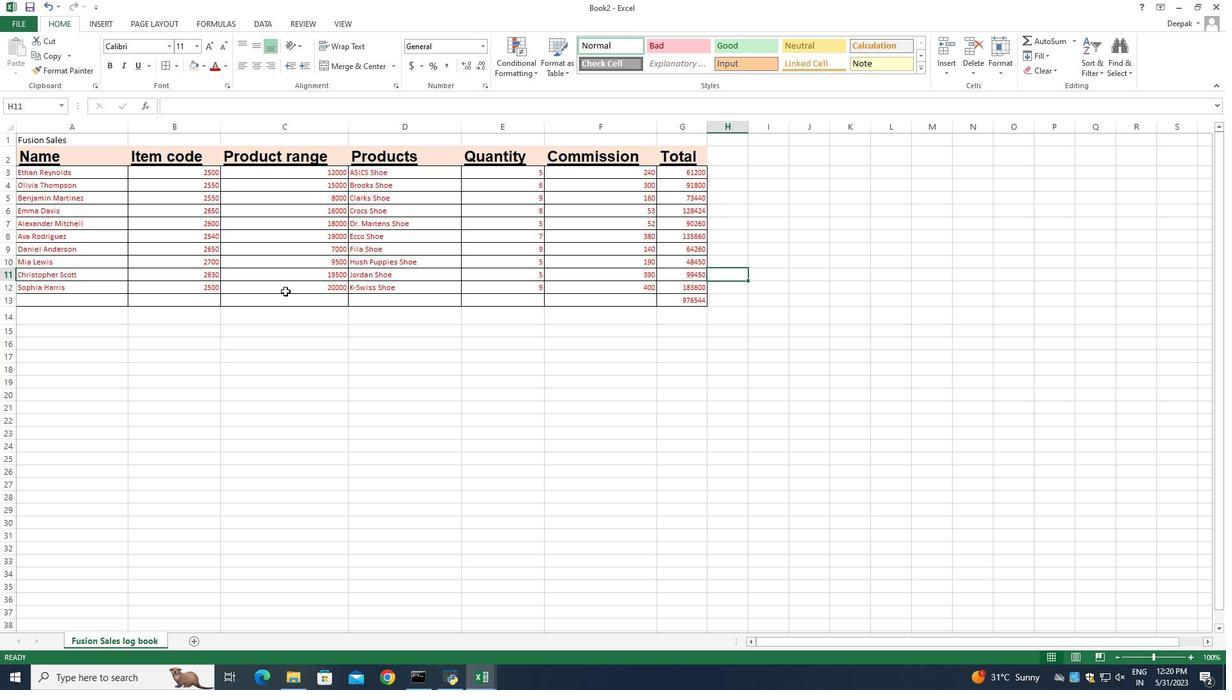 
Action: Mouse moved to (509, 371)
Screenshot: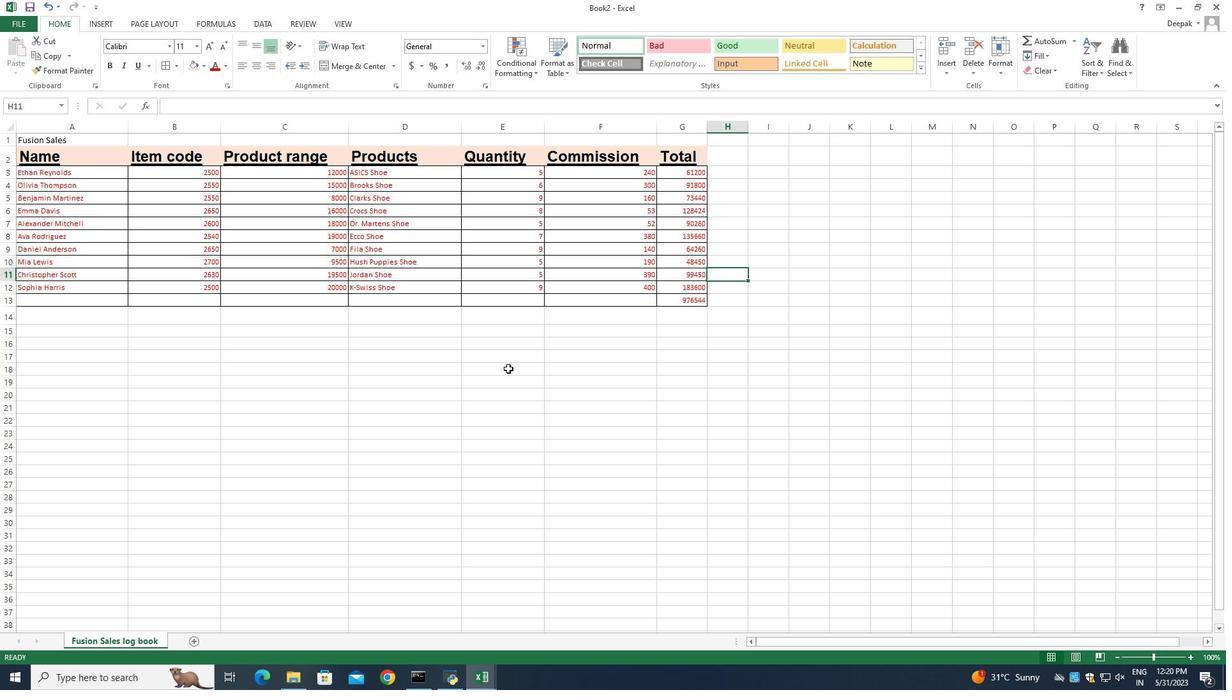 
Action: Mouse scrolled (509, 371) with delta (0, 0)
Screenshot: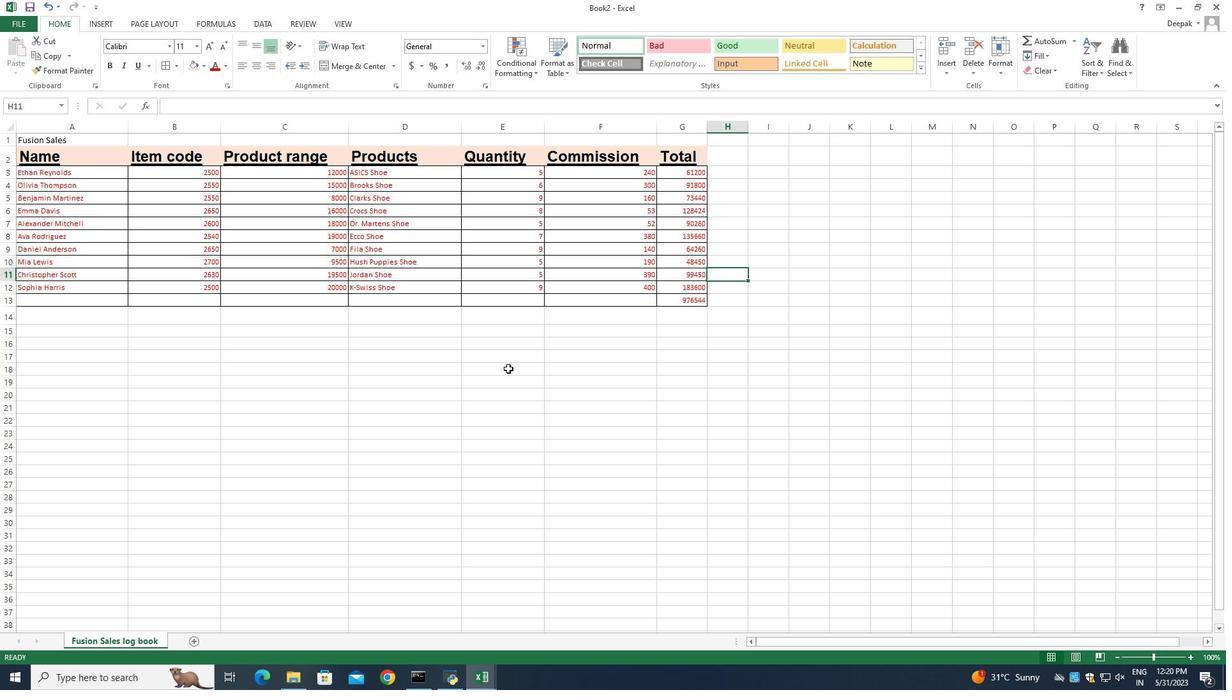 
Action: Mouse scrolled (509, 371) with delta (0, 0)
Screenshot: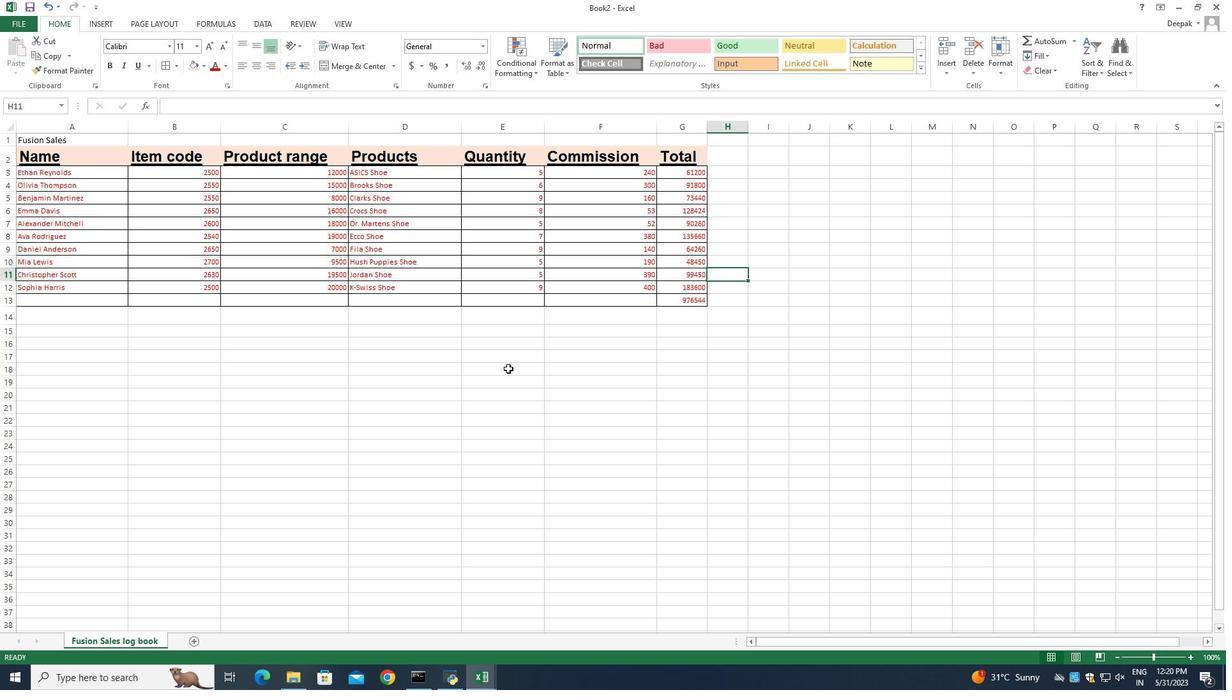 
Action: Mouse moved to (510, 371)
Screenshot: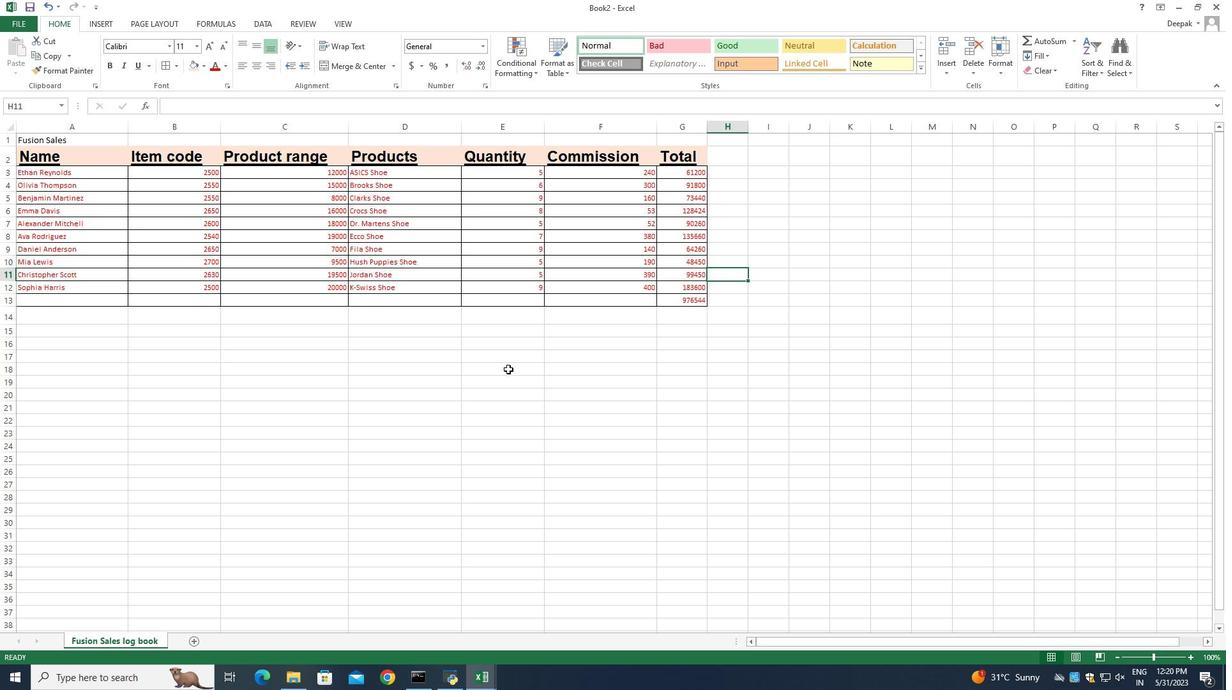 
Action: Mouse scrolled (509, 371) with delta (0, 0)
Screenshot: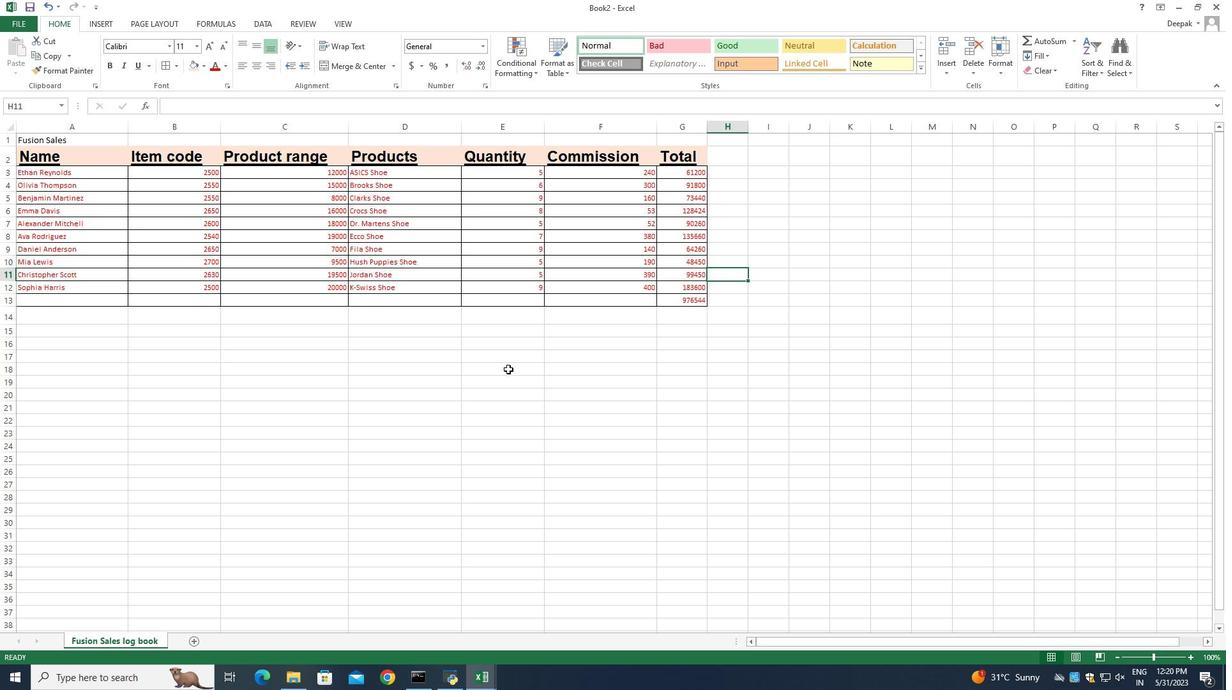 
Action: Mouse moved to (513, 370)
Screenshot: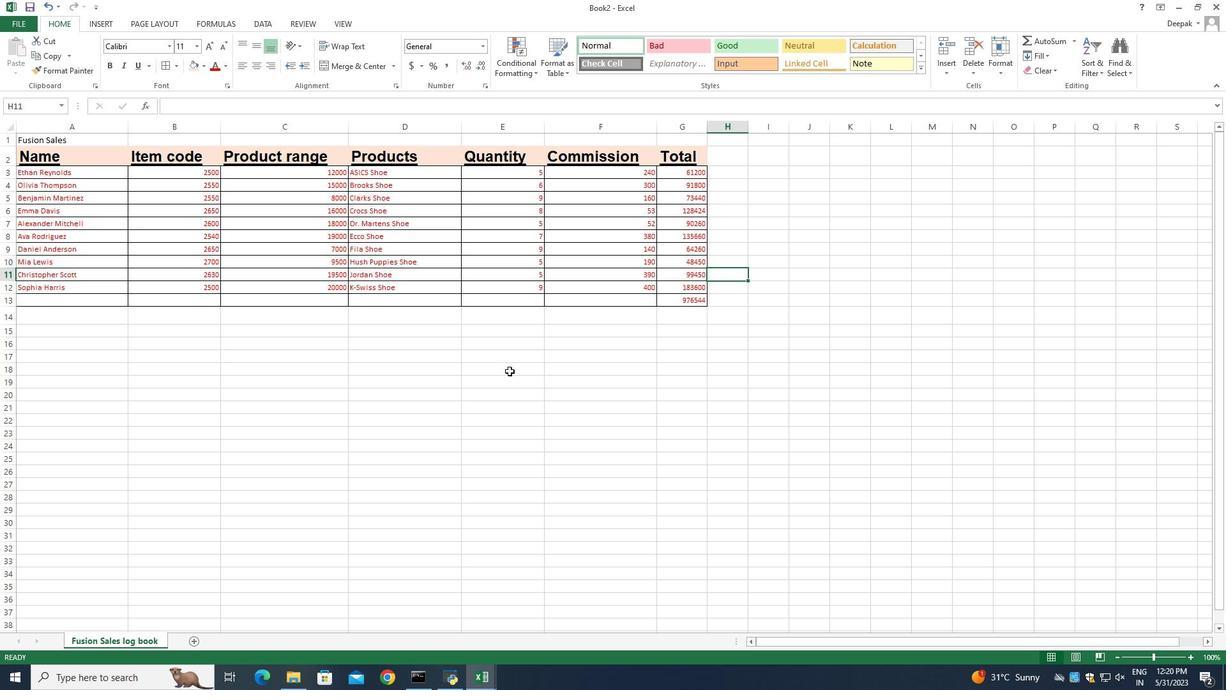 
Action: Mouse scrolled (512, 371) with delta (0, 0)
Screenshot: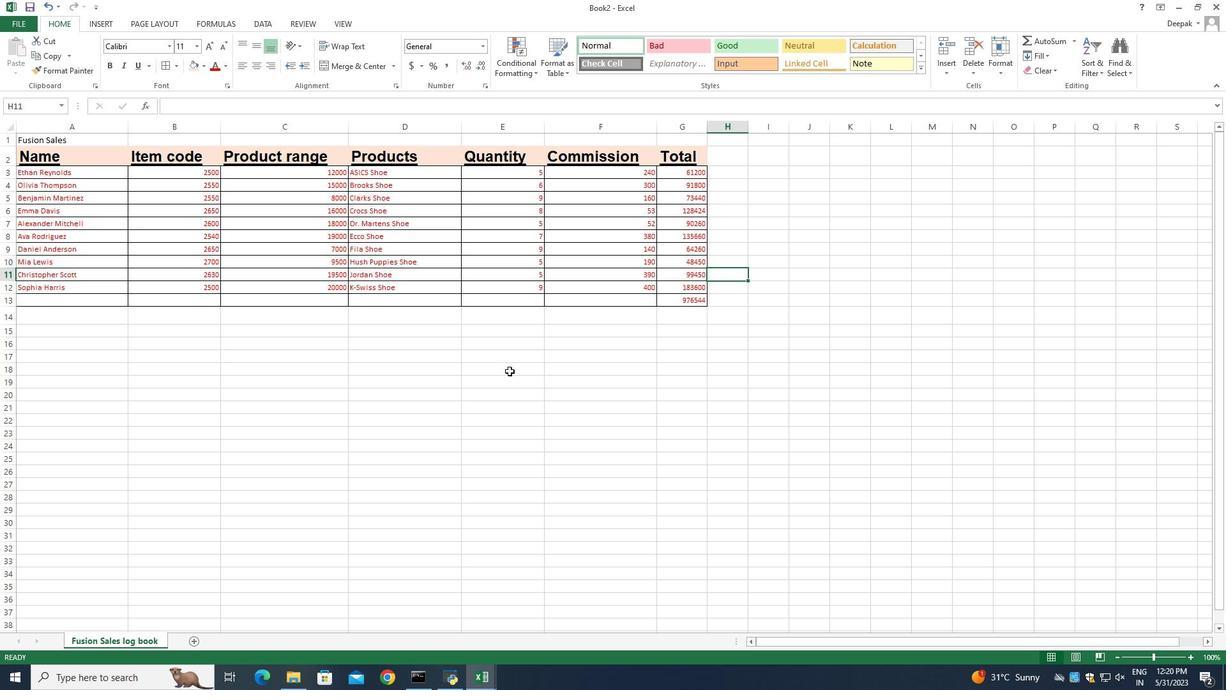 
Action: Mouse moved to (490, 349)
Screenshot: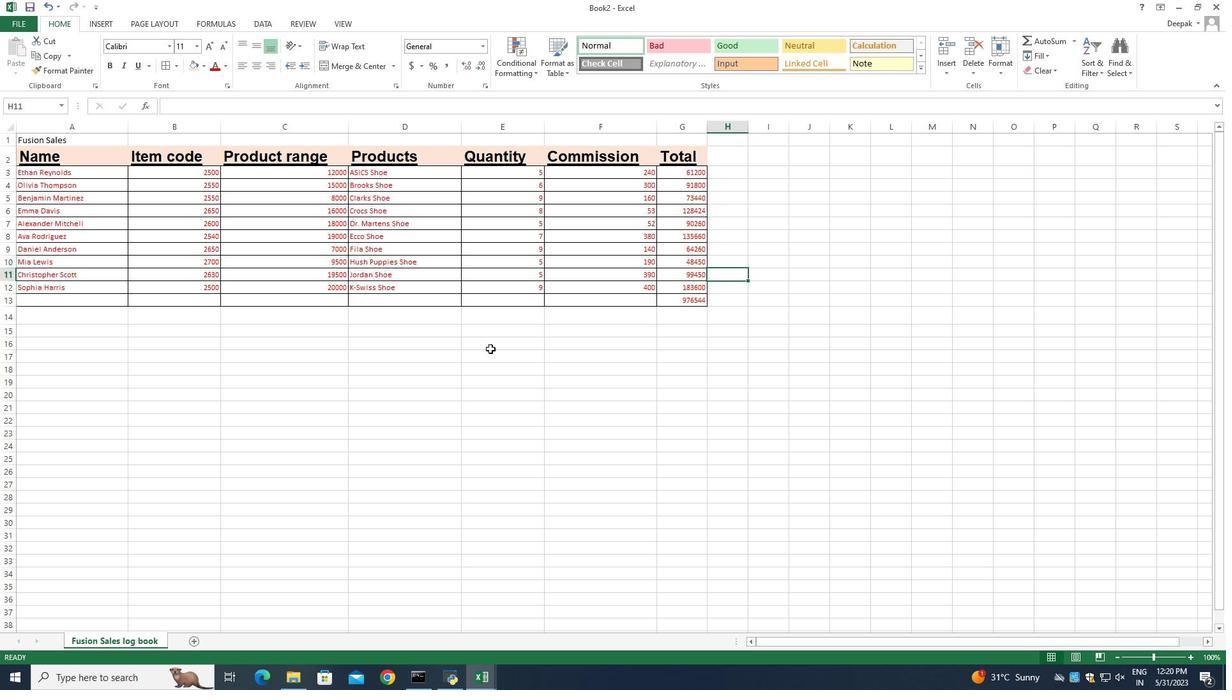 
